 Task: In the  document clock.html Align the width of word art with 'Picture'. Fill the whole document with 'Yellow'. Add link on bottom right corner of the sheet: www.instagram.com
Action: Mouse moved to (51, 60)
Screenshot: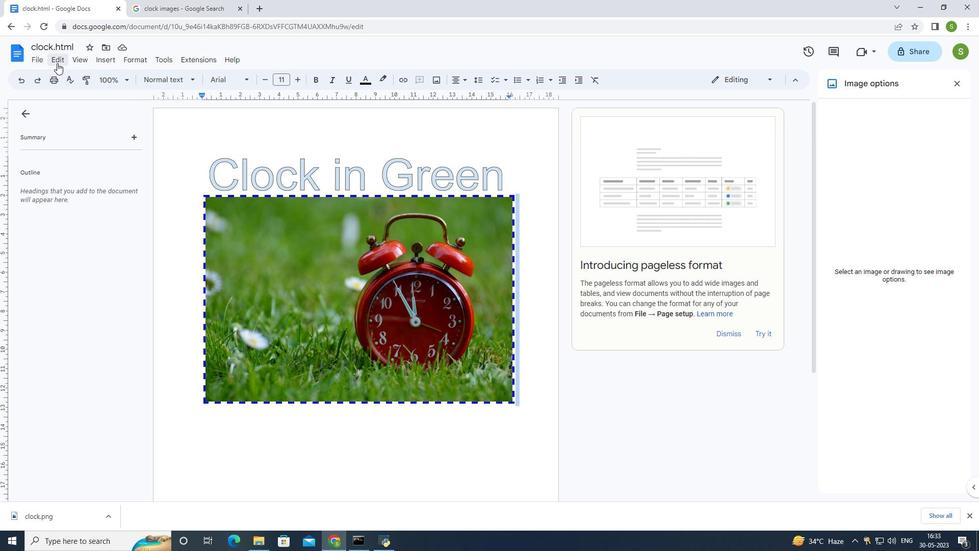 
Action: Mouse pressed left at (51, 60)
Screenshot: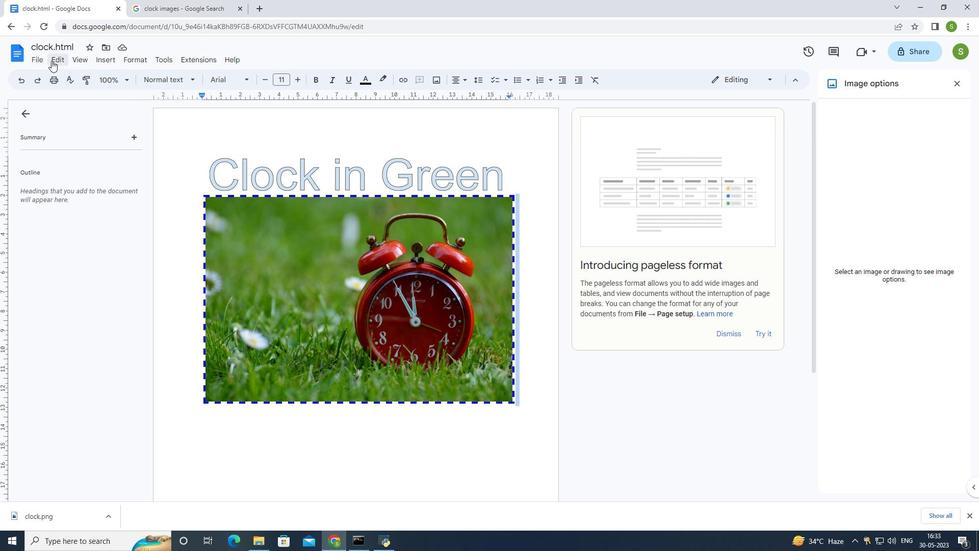 
Action: Mouse moved to (33, 60)
Screenshot: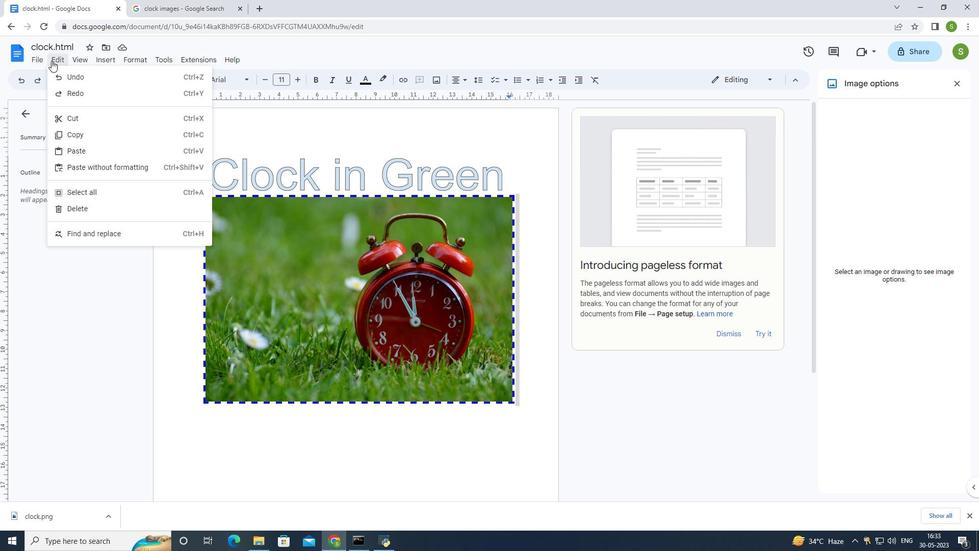 
Action: Mouse pressed left at (33, 60)
Screenshot: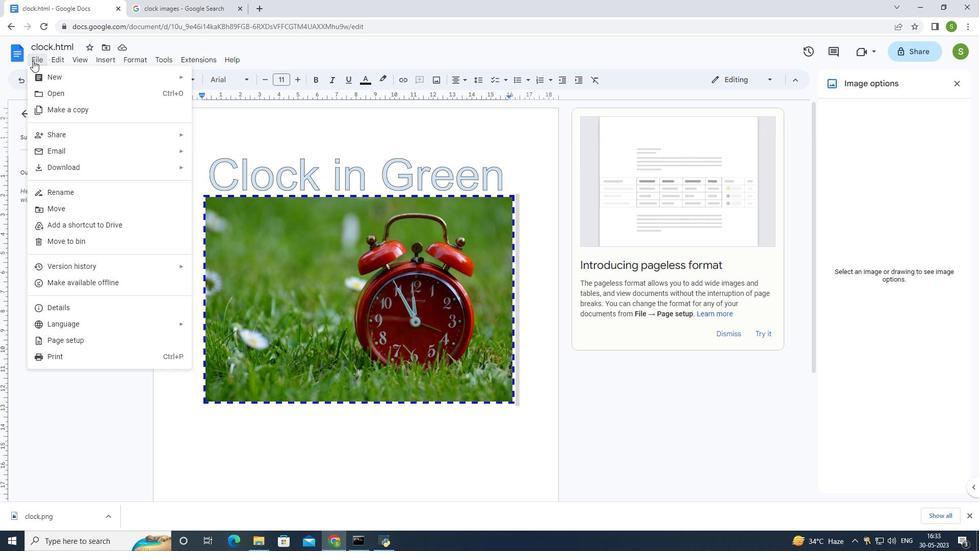 
Action: Mouse pressed left at (33, 60)
Screenshot: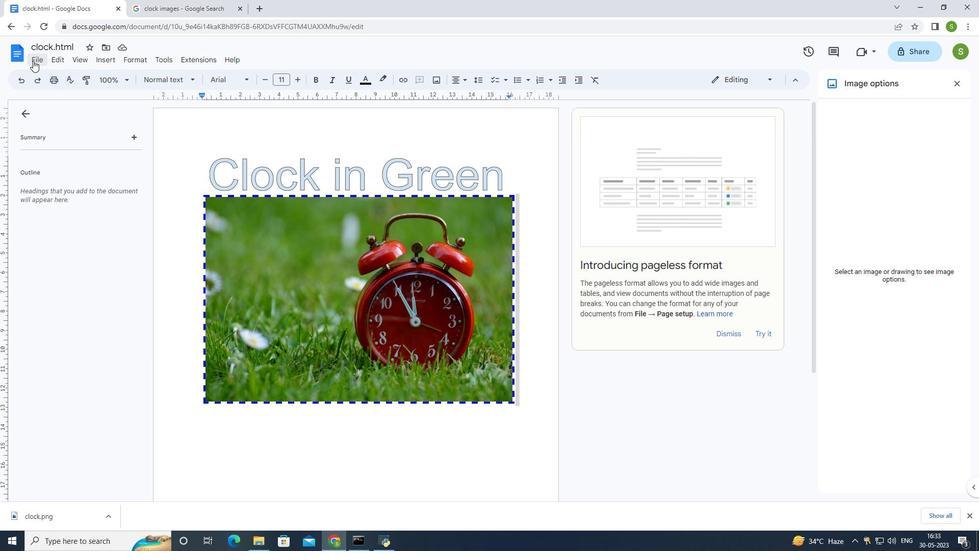 
Action: Mouse moved to (106, 62)
Screenshot: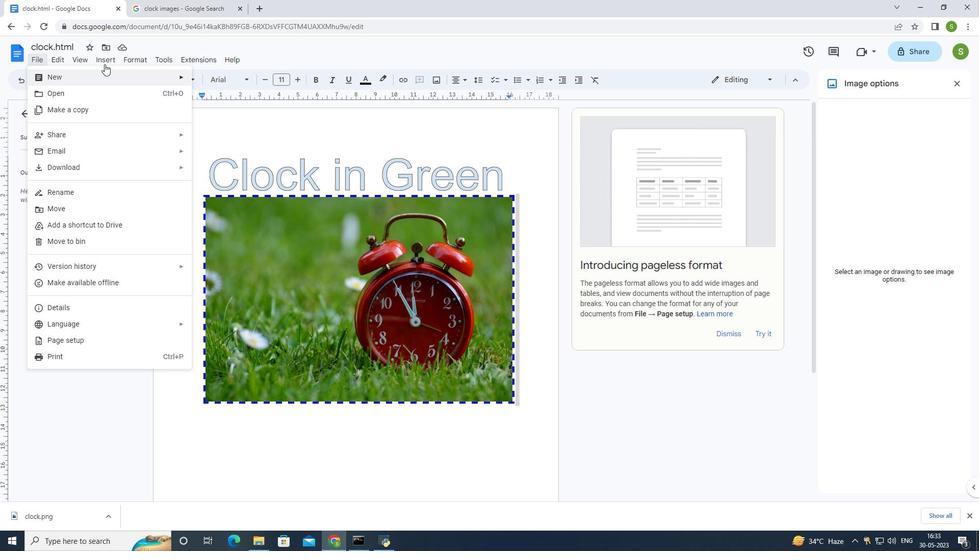 
Action: Mouse pressed left at (106, 62)
Screenshot: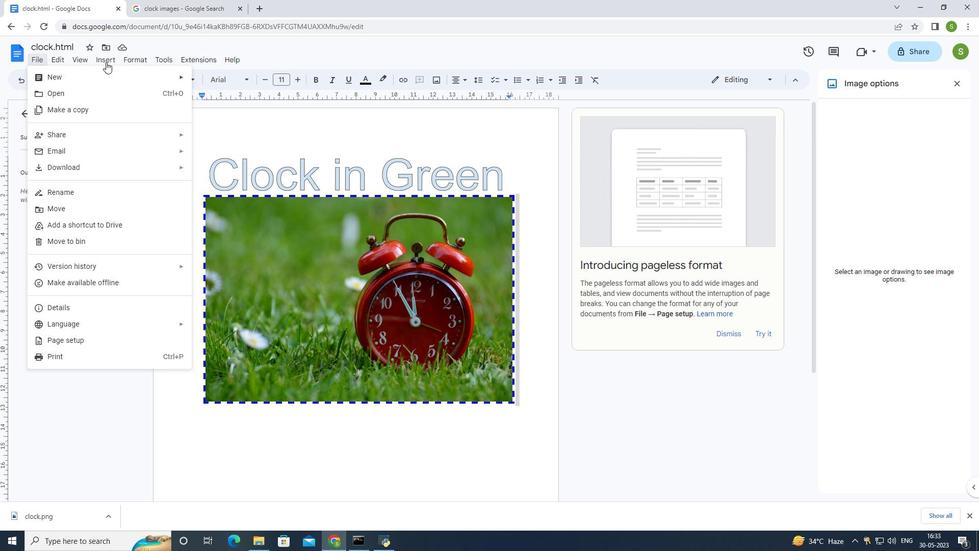 
Action: Mouse moved to (109, 62)
Screenshot: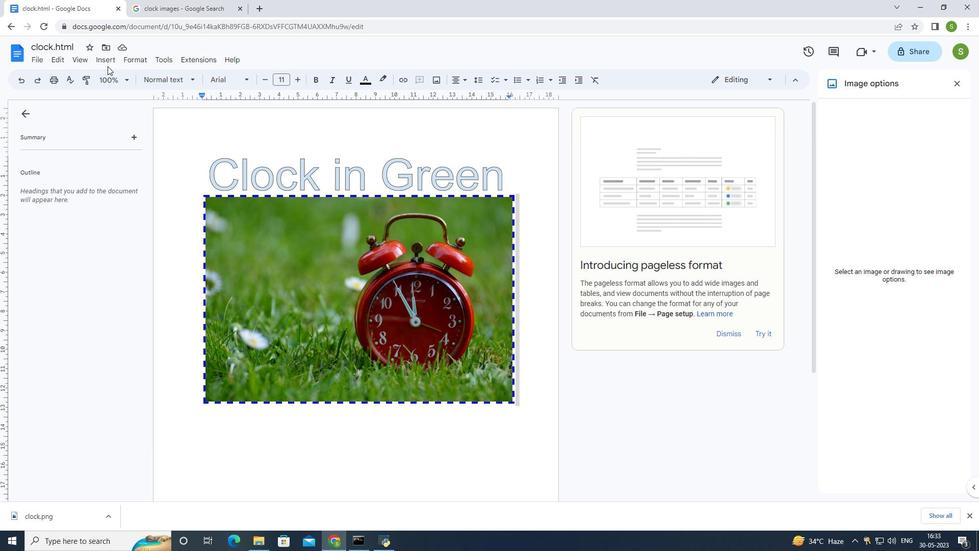 
Action: Mouse pressed left at (109, 62)
Screenshot: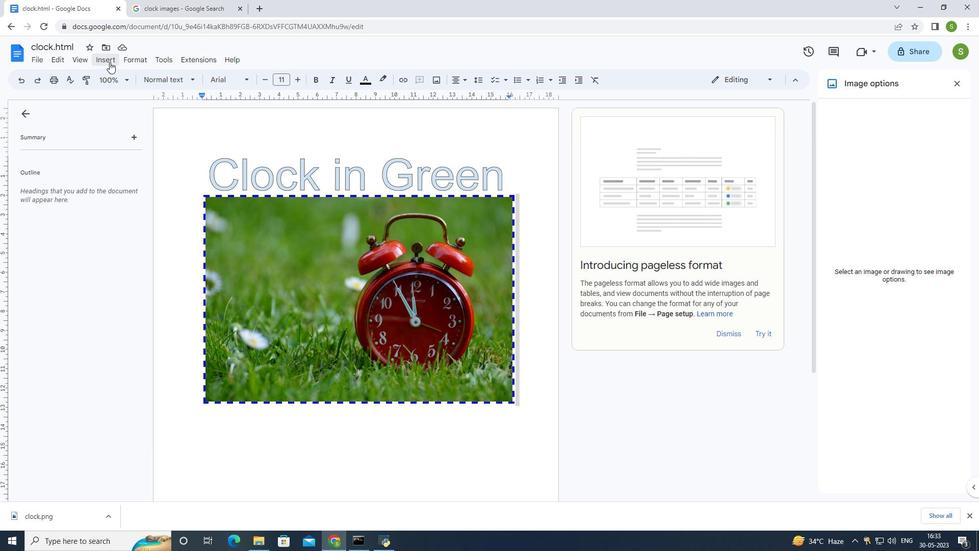 
Action: Mouse moved to (136, 107)
Screenshot: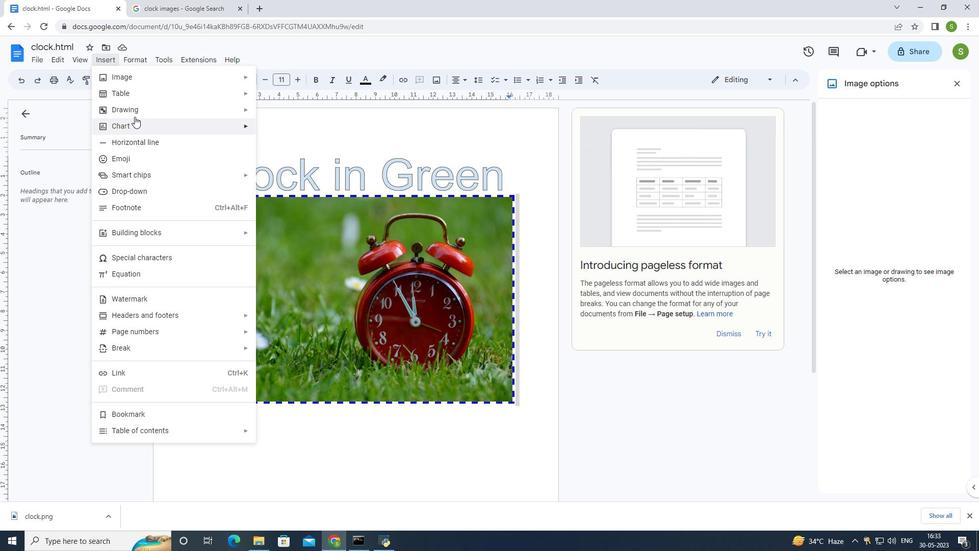 
Action: Mouse pressed left at (136, 107)
Screenshot: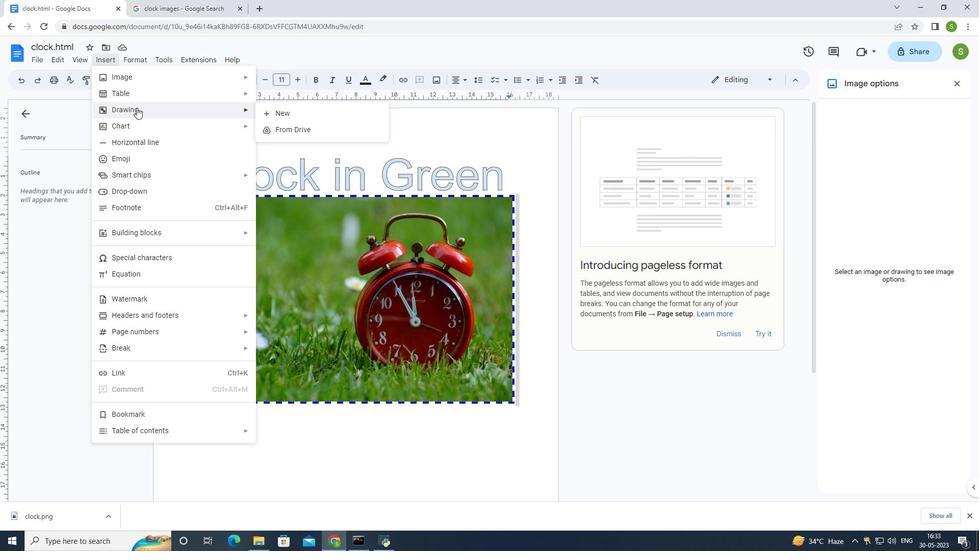 
Action: Mouse moved to (272, 113)
Screenshot: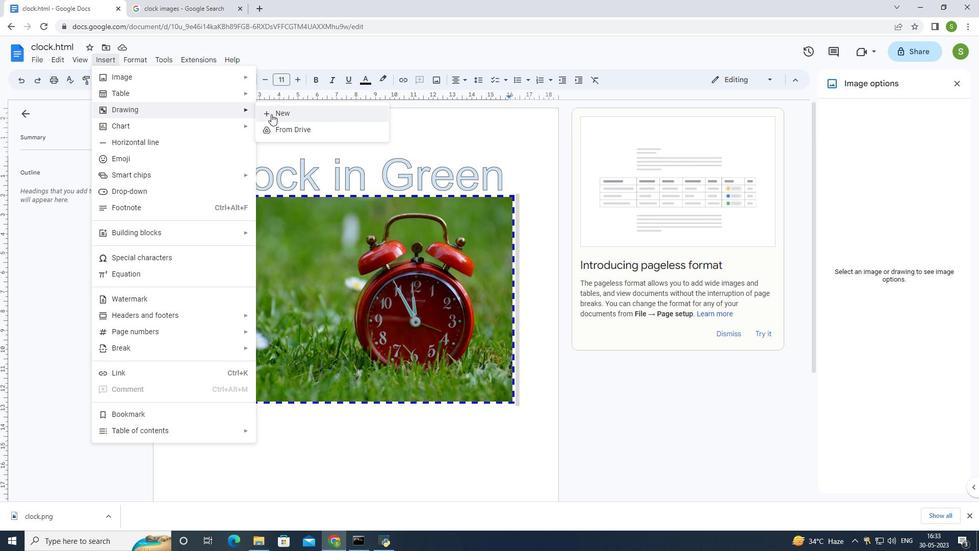 
Action: Mouse pressed left at (272, 113)
Screenshot: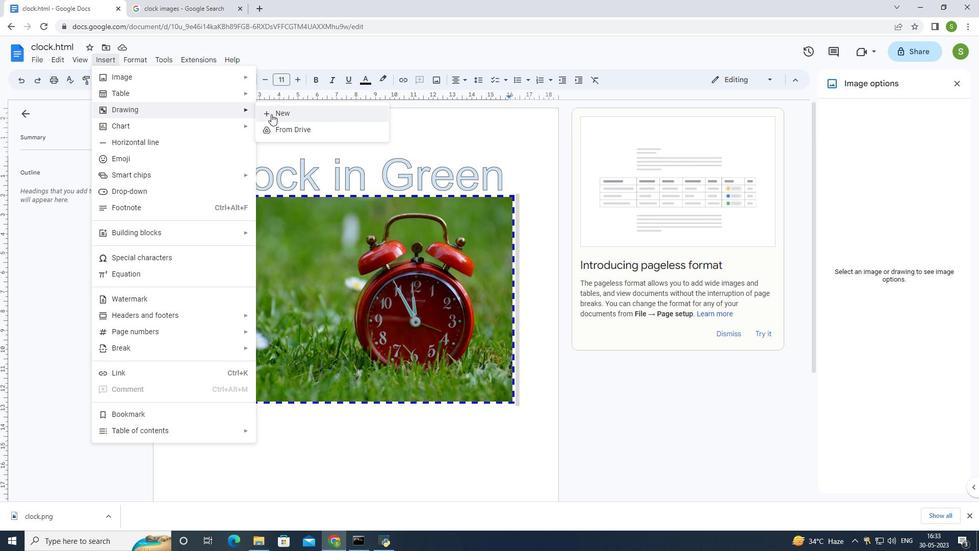 
Action: Mouse moved to (264, 94)
Screenshot: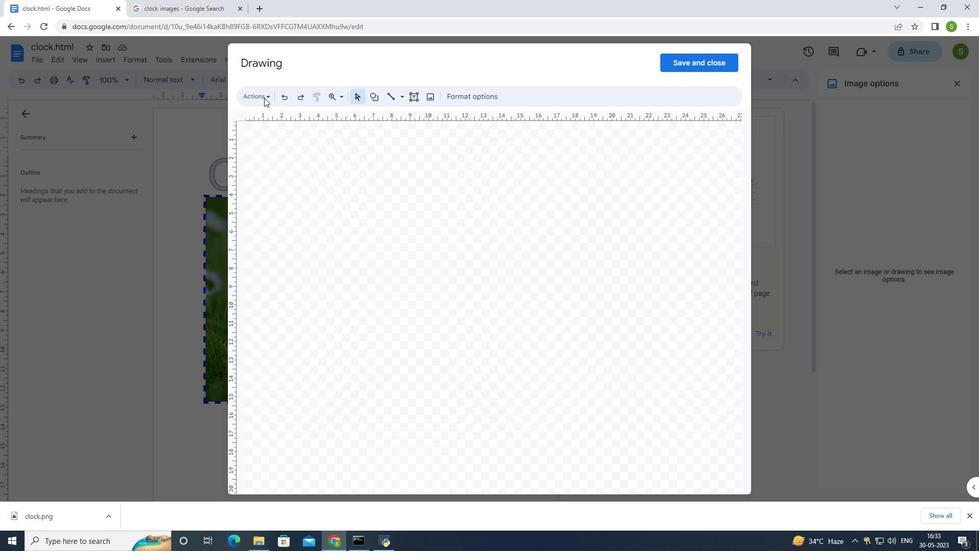 
Action: Mouse pressed left at (264, 94)
Screenshot: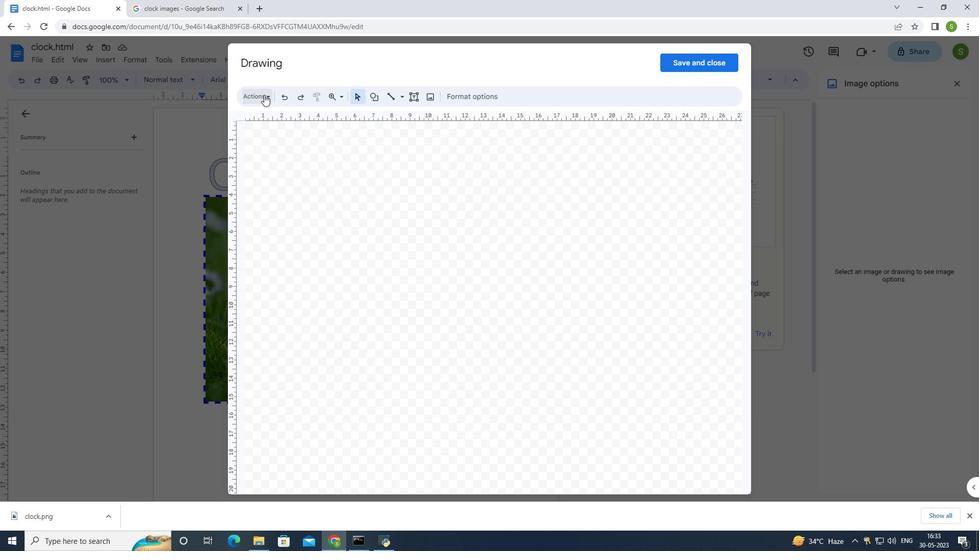 
Action: Mouse moved to (280, 167)
Screenshot: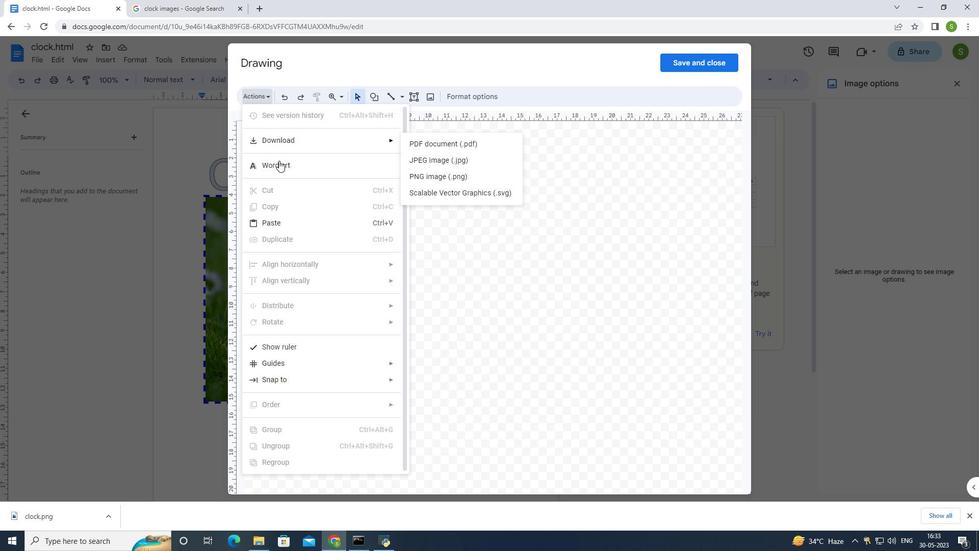 
Action: Mouse pressed left at (280, 167)
Screenshot: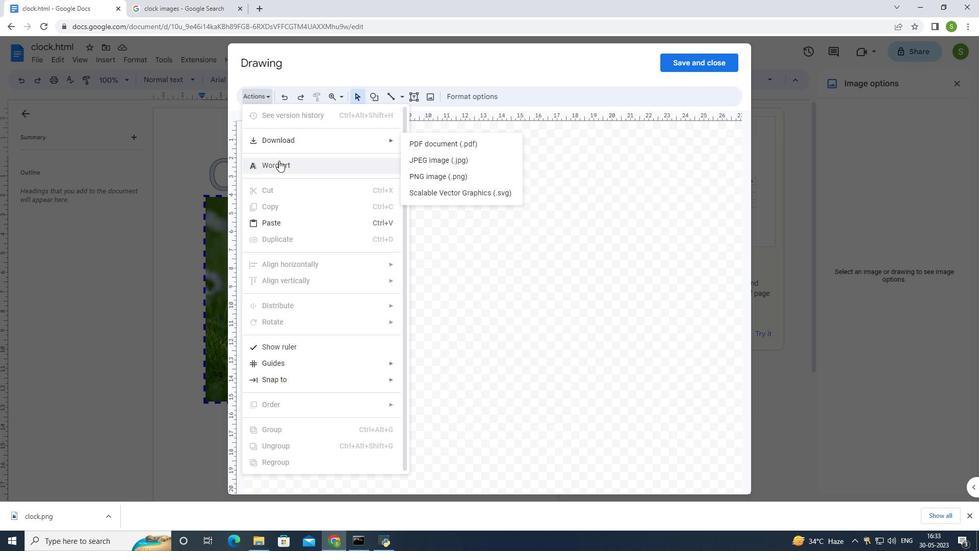 
Action: Mouse moved to (505, 277)
Screenshot: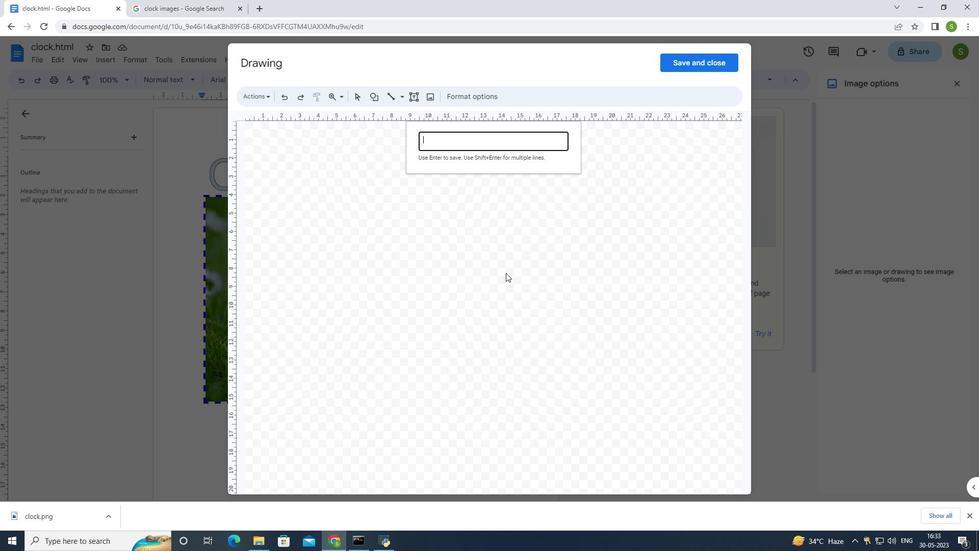 
Action: Key pressed <Key.shift_r><Key.shift_r><Key.shift_r>P
Screenshot: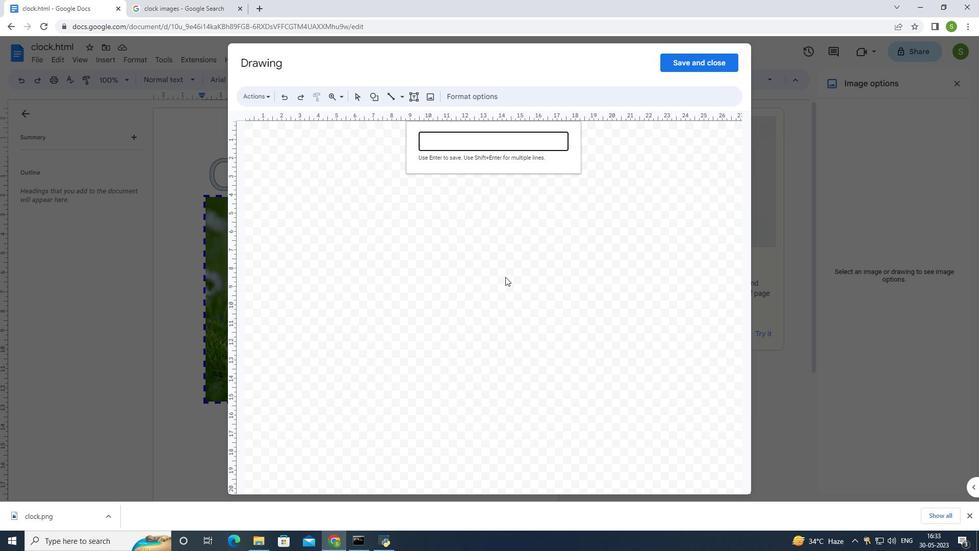 
Action: Mouse moved to (505, 278)
Screenshot: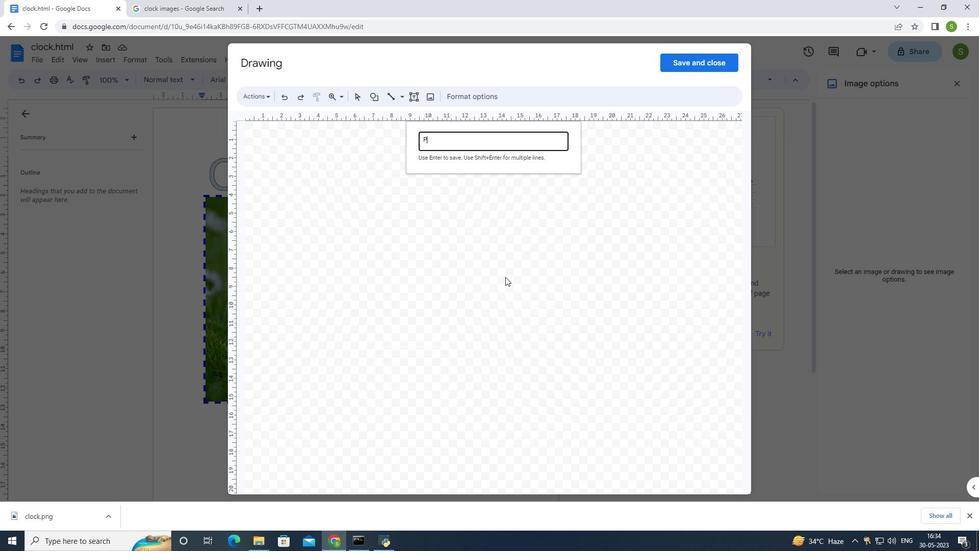 
Action: Key pressed i
Screenshot: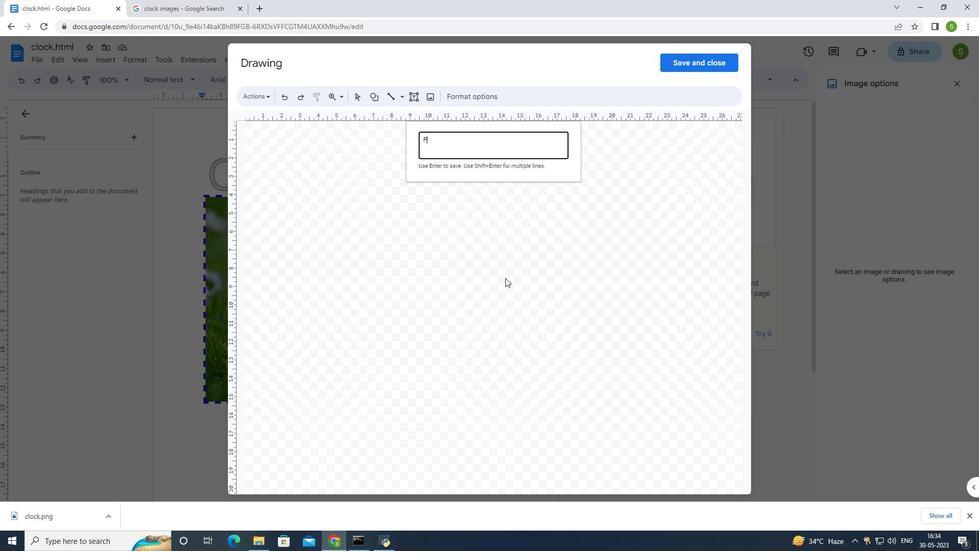 
Action: Mouse moved to (504, 279)
Screenshot: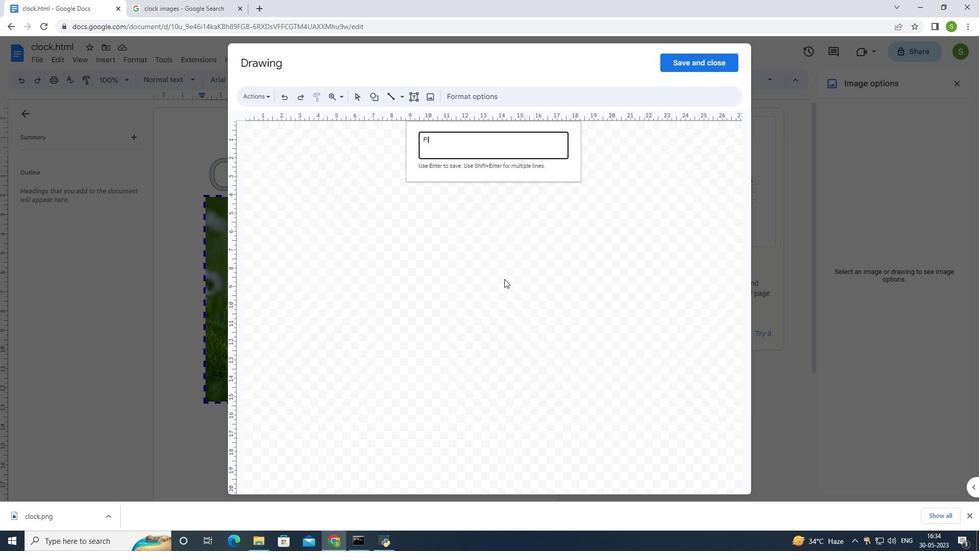 
Action: Key pressed c
Screenshot: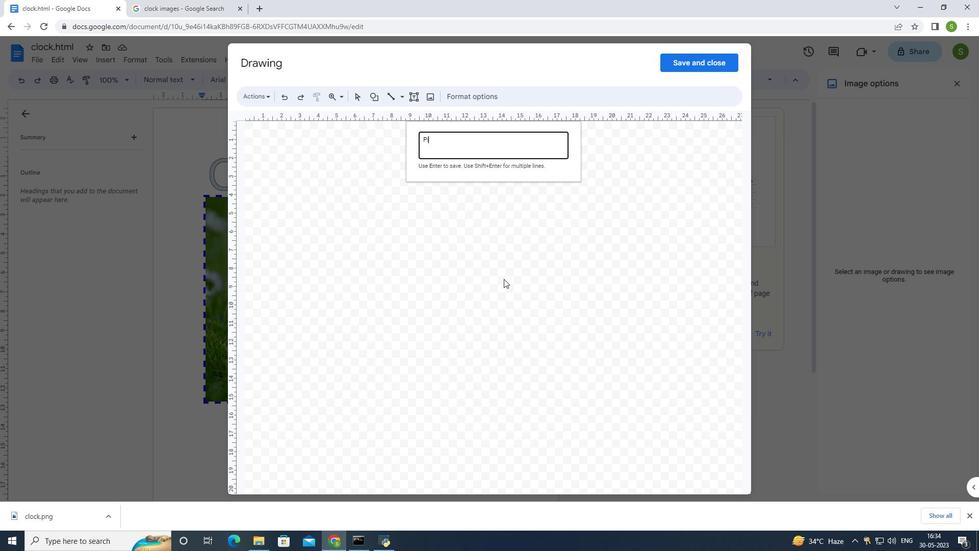 
Action: Mouse moved to (504, 279)
Screenshot: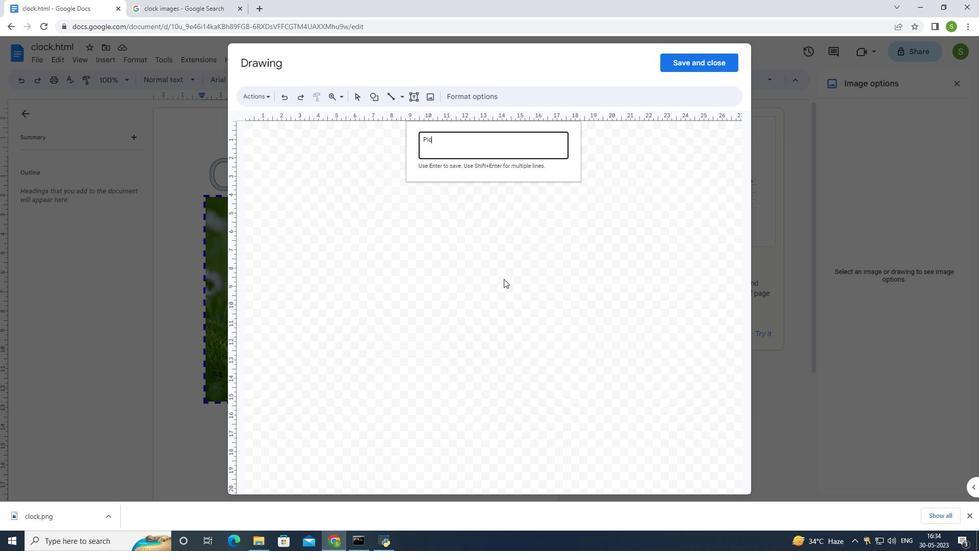 
Action: Key pressed t
Screenshot: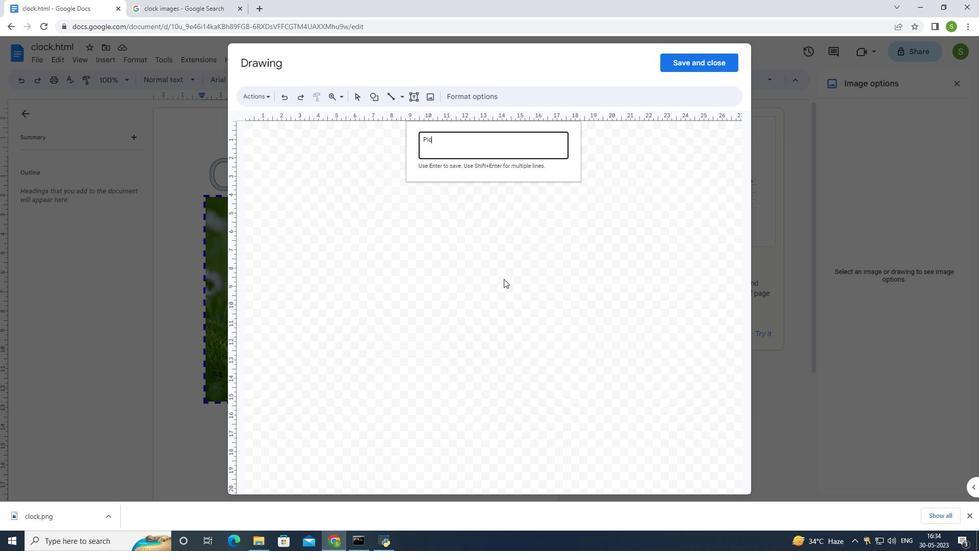 
Action: Mouse moved to (503, 279)
Screenshot: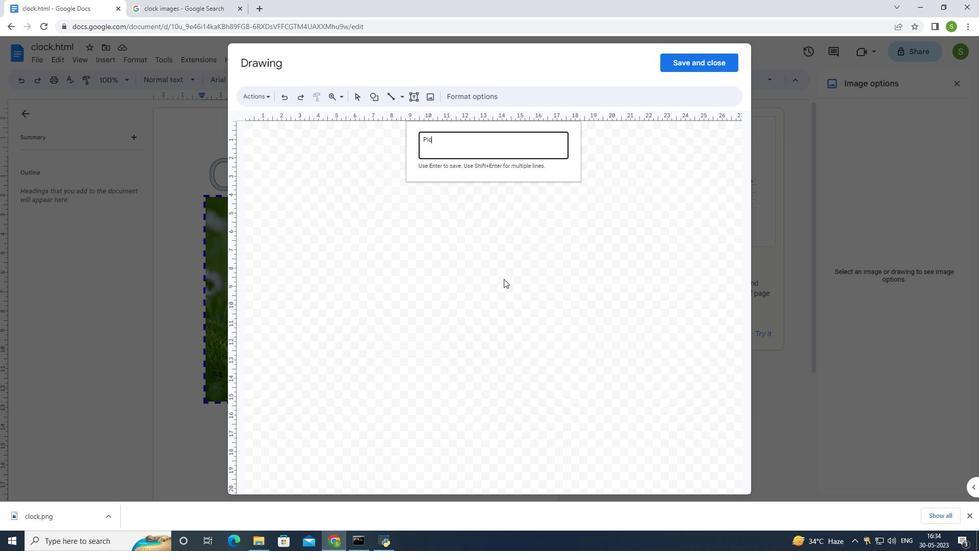 
Action: Key pressed ur
Screenshot: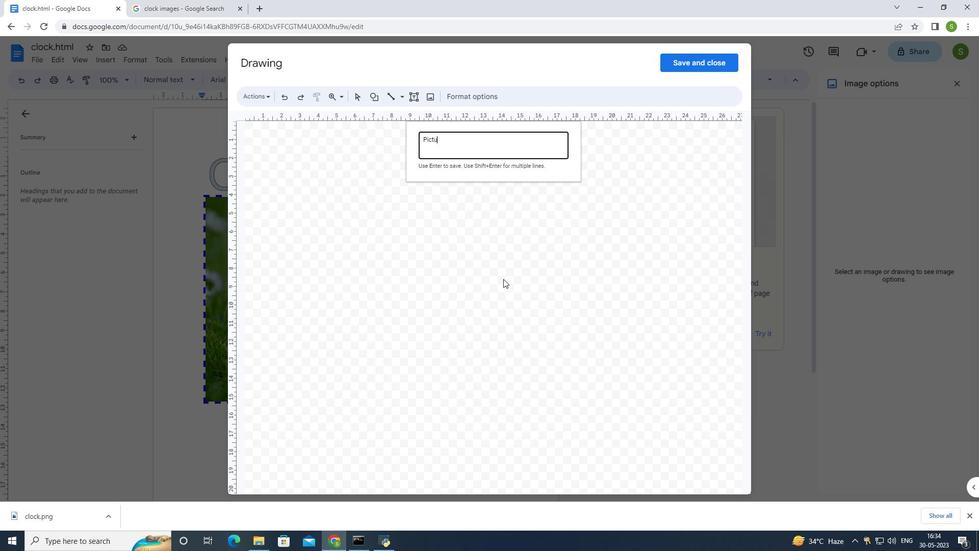 
Action: Mouse moved to (502, 279)
Screenshot: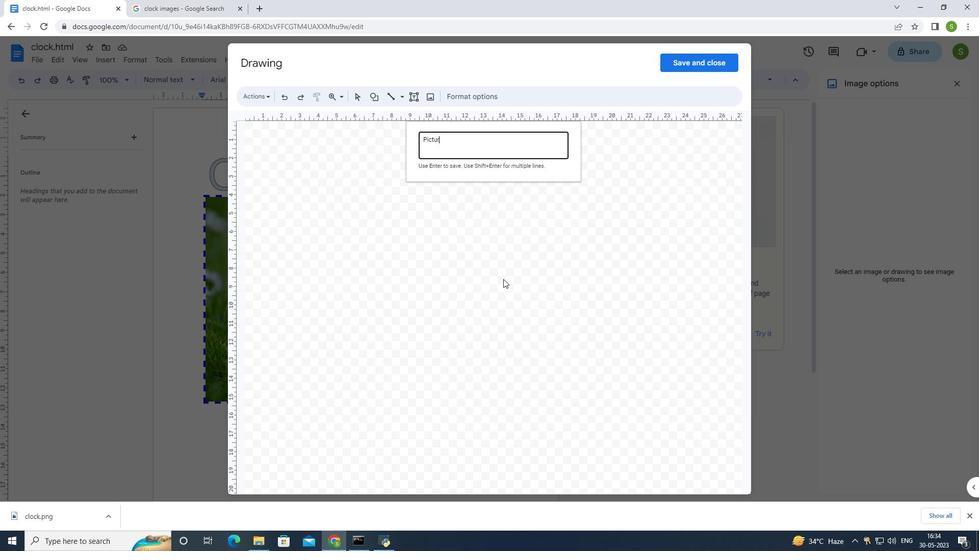 
Action: Key pressed e
Screenshot: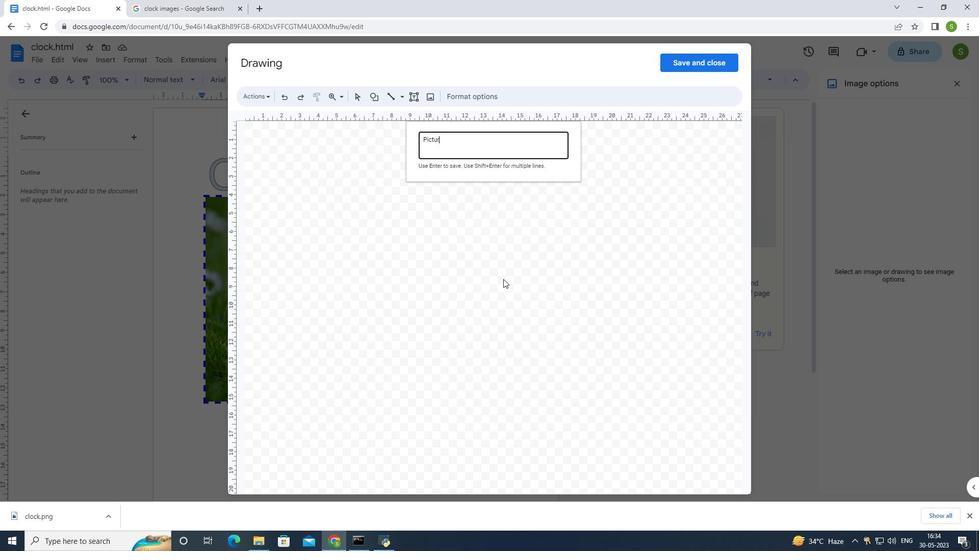 
Action: Mouse moved to (486, 212)
Screenshot: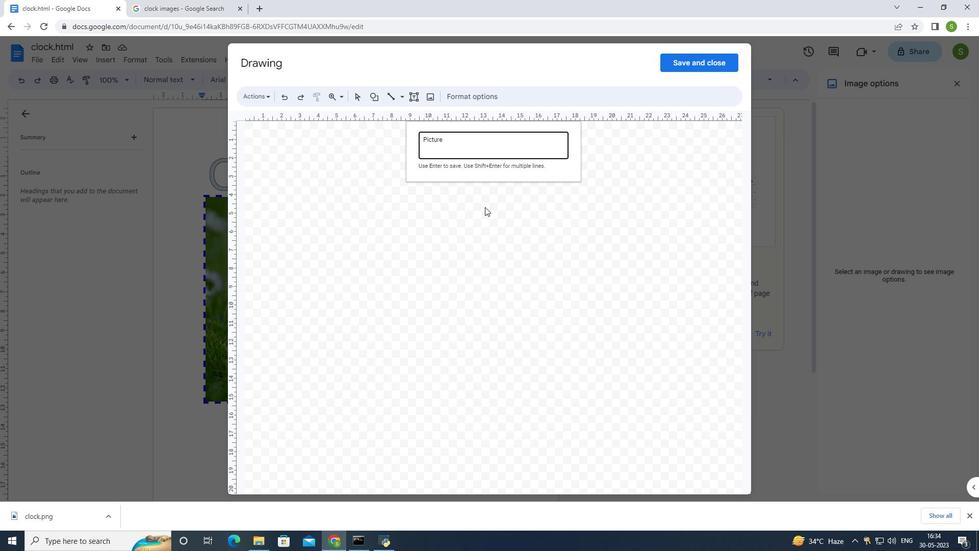 
Action: Key pressed <Key.enter>
Screenshot: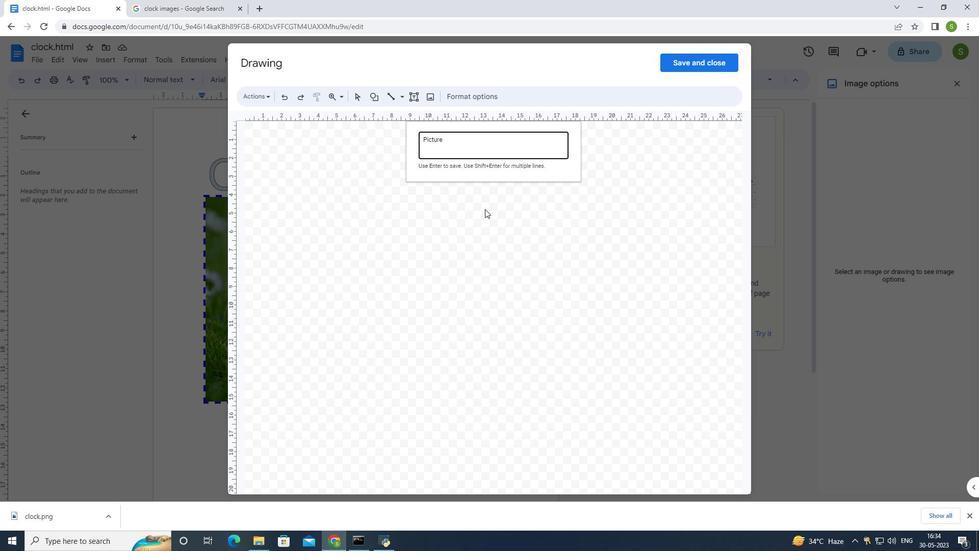 
Action: Mouse moved to (465, 95)
Screenshot: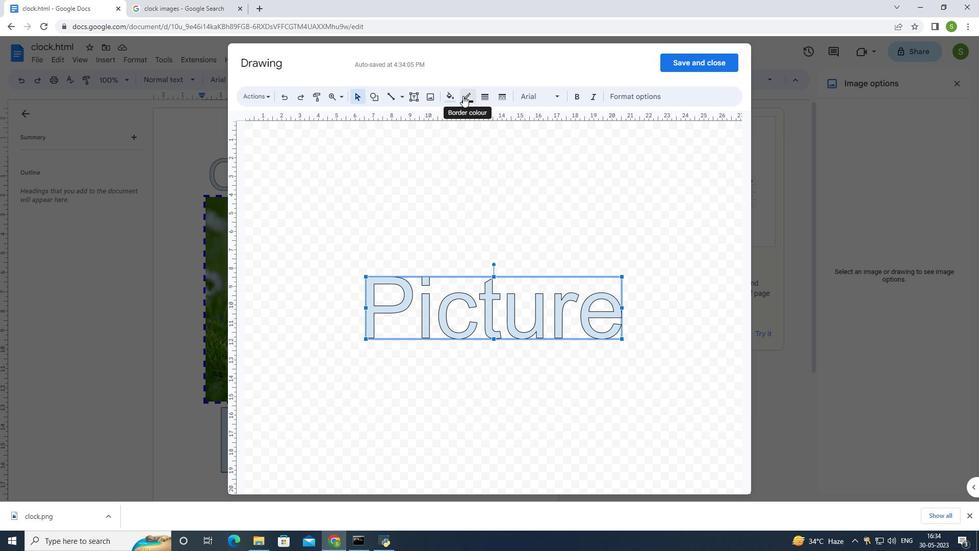 
Action: Mouse pressed left at (465, 95)
Screenshot: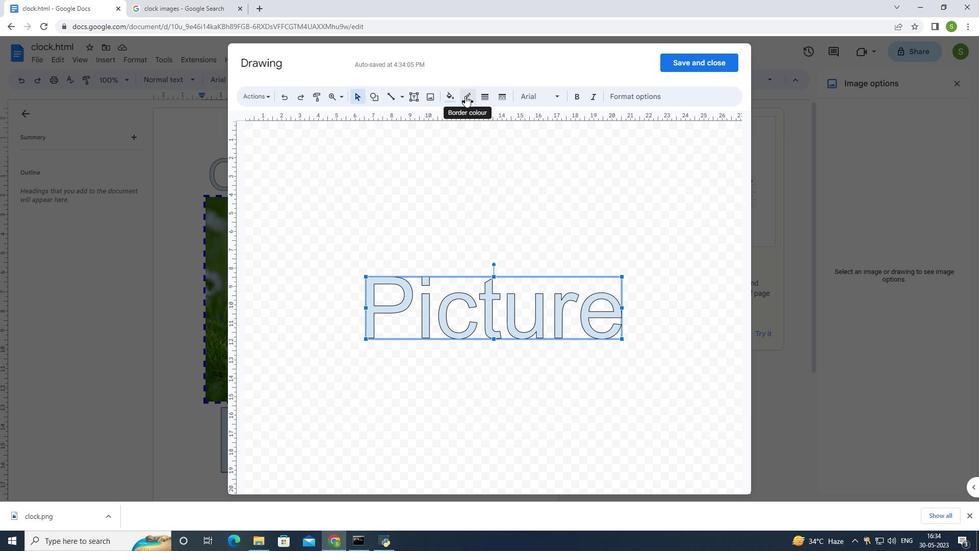 
Action: Mouse moved to (506, 160)
Screenshot: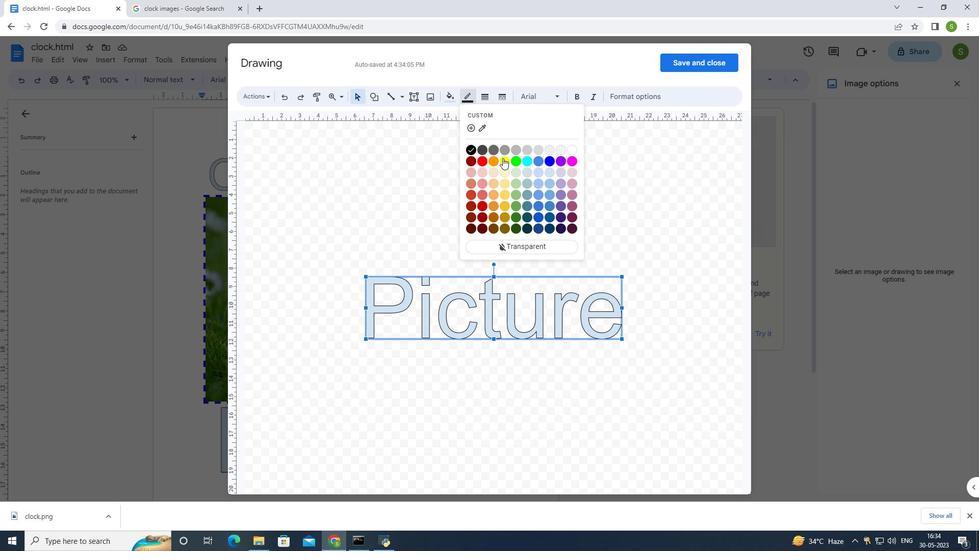 
Action: Mouse pressed left at (506, 160)
Screenshot: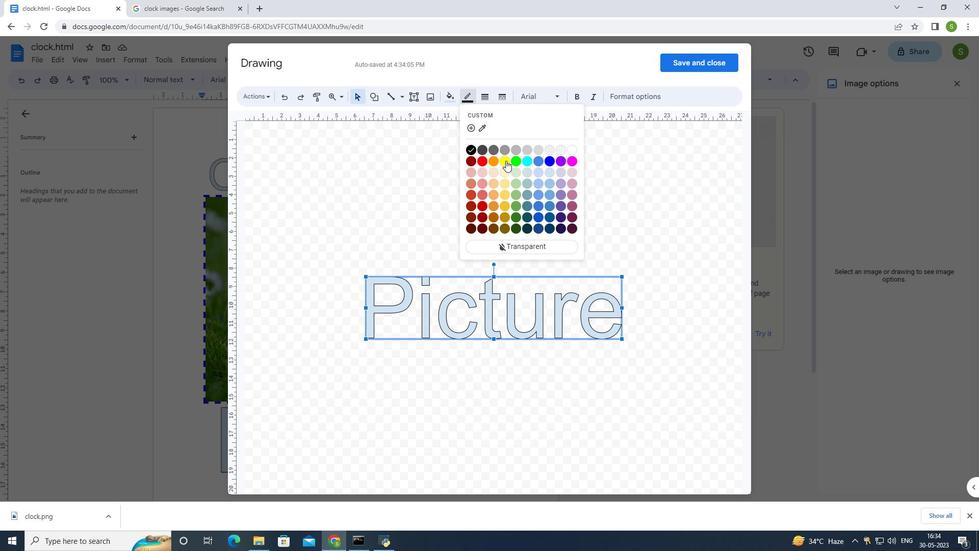 
Action: Mouse moved to (444, 95)
Screenshot: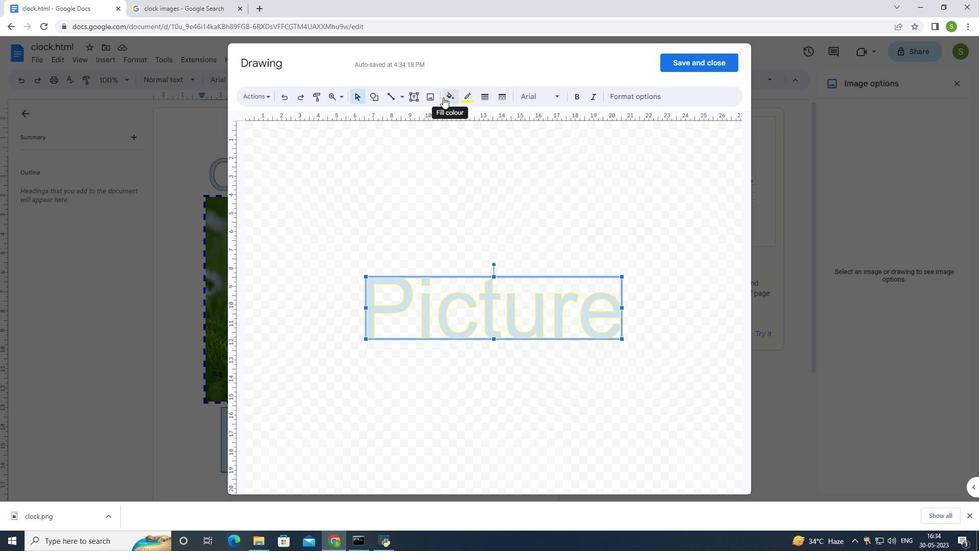 
Action: Mouse pressed left at (444, 95)
Screenshot: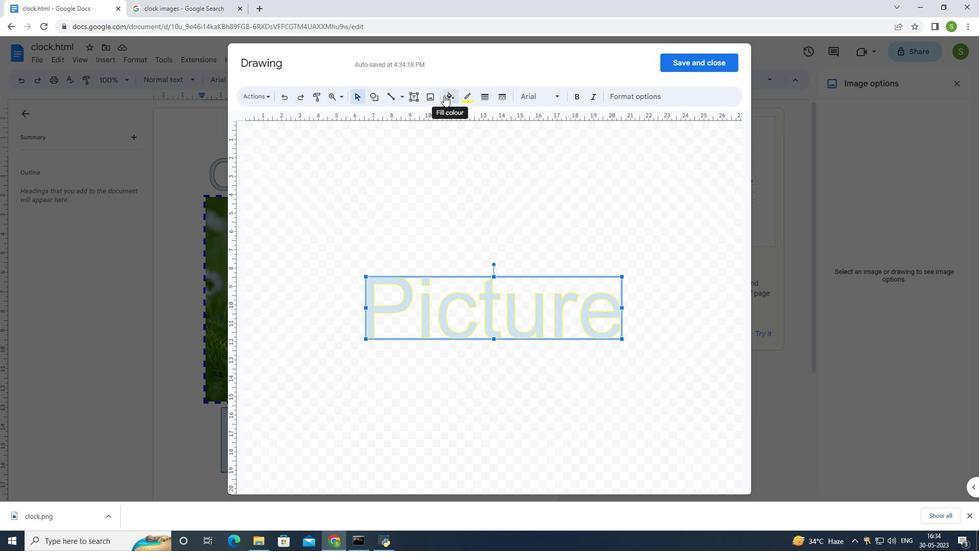 
Action: Mouse moved to (488, 178)
Screenshot: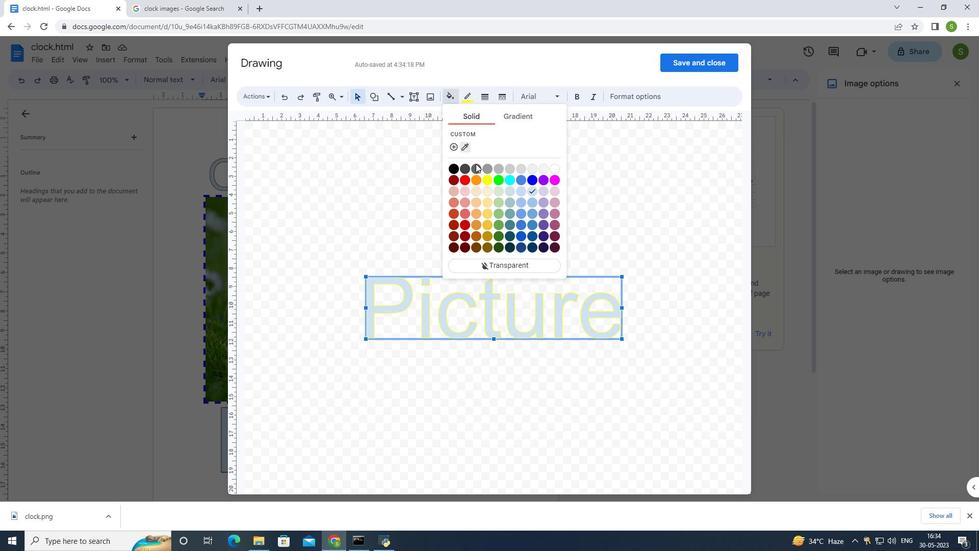 
Action: Mouse pressed left at (488, 178)
Screenshot: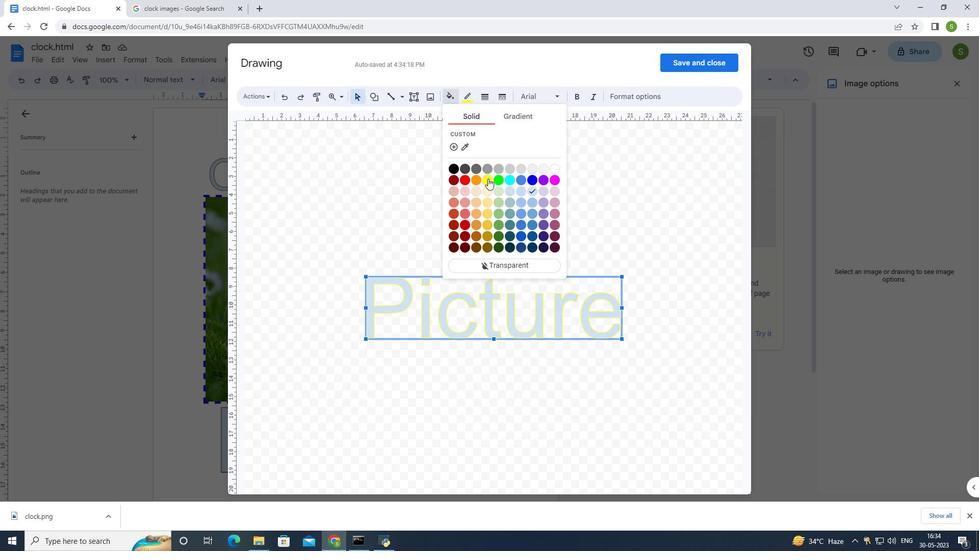 
Action: Mouse moved to (704, 59)
Screenshot: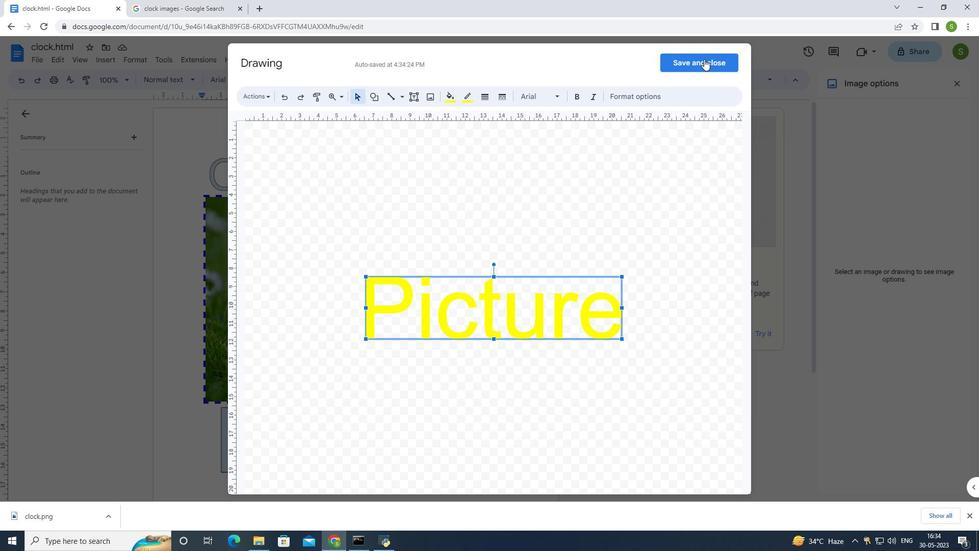 
Action: Mouse pressed left at (704, 59)
Screenshot: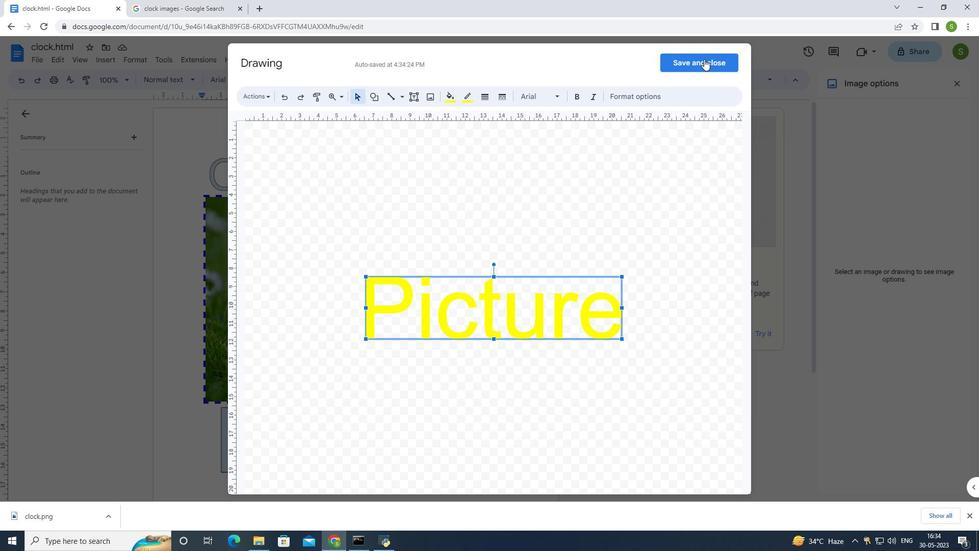 
Action: Mouse moved to (212, 155)
Screenshot: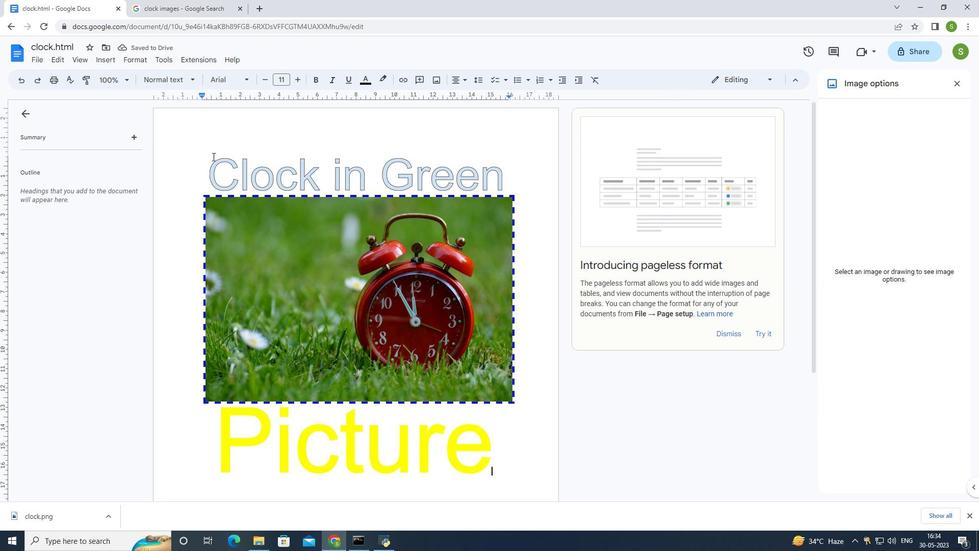 
Action: Mouse pressed left at (212, 155)
Screenshot: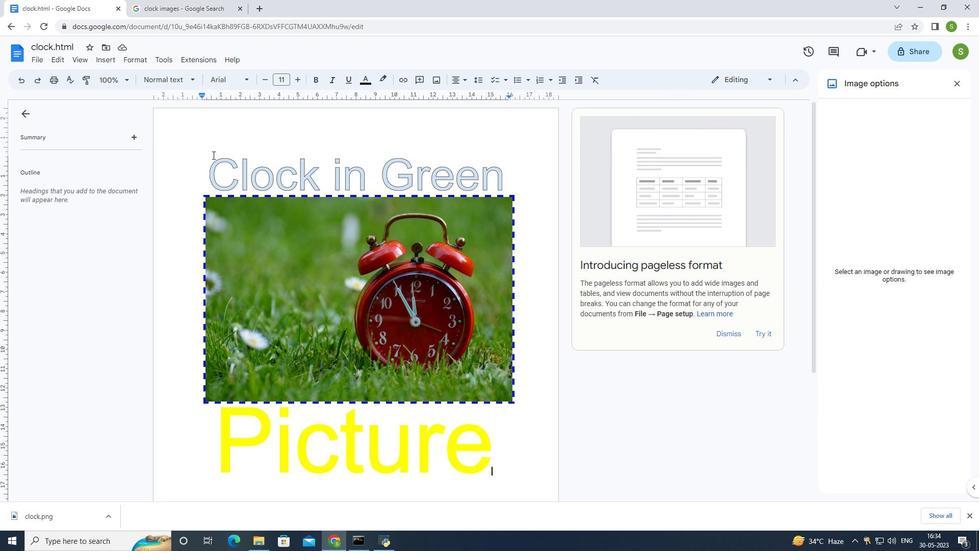 
Action: Mouse moved to (182, 261)
Screenshot: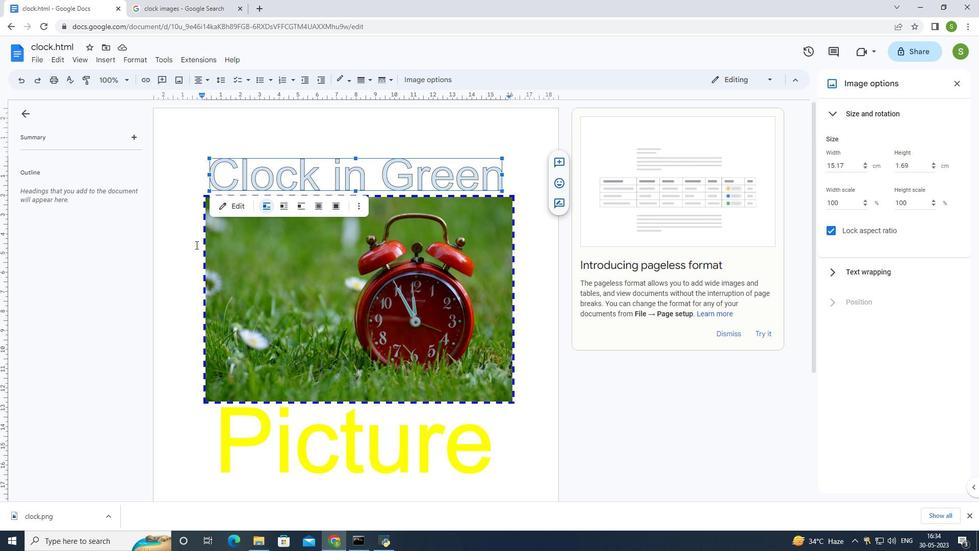 
Action: Mouse pressed left at (182, 261)
Screenshot: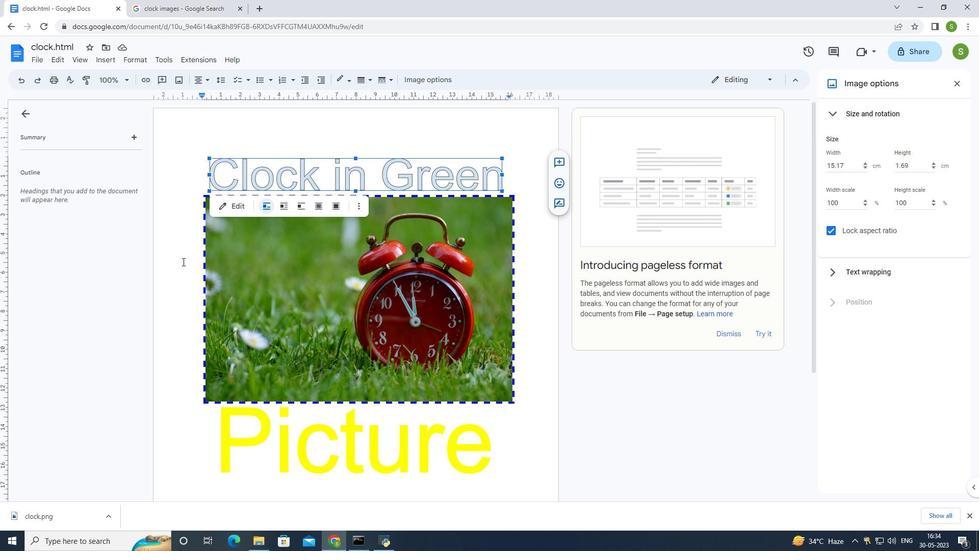 
Action: Mouse moved to (262, 351)
Screenshot: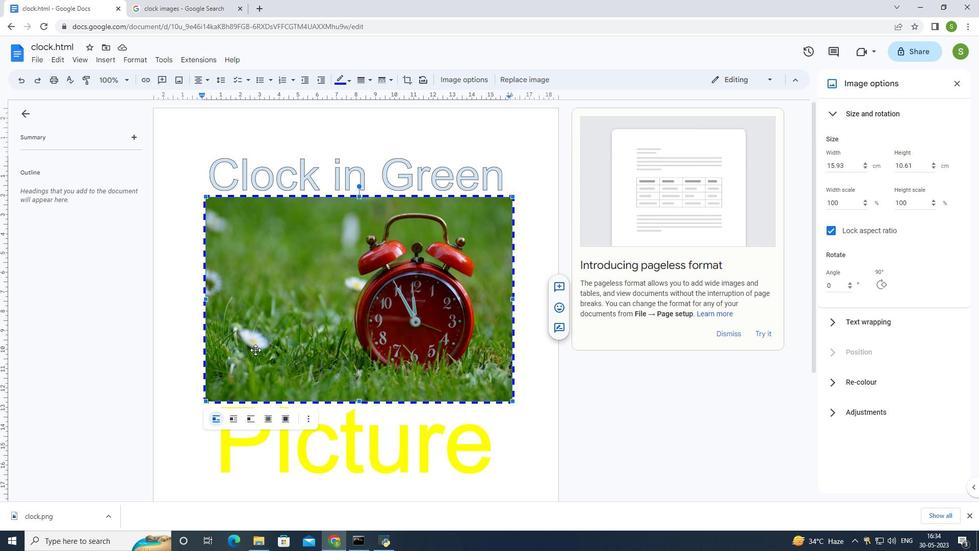 
Action: Mouse scrolled (262, 351) with delta (0, 0)
Screenshot: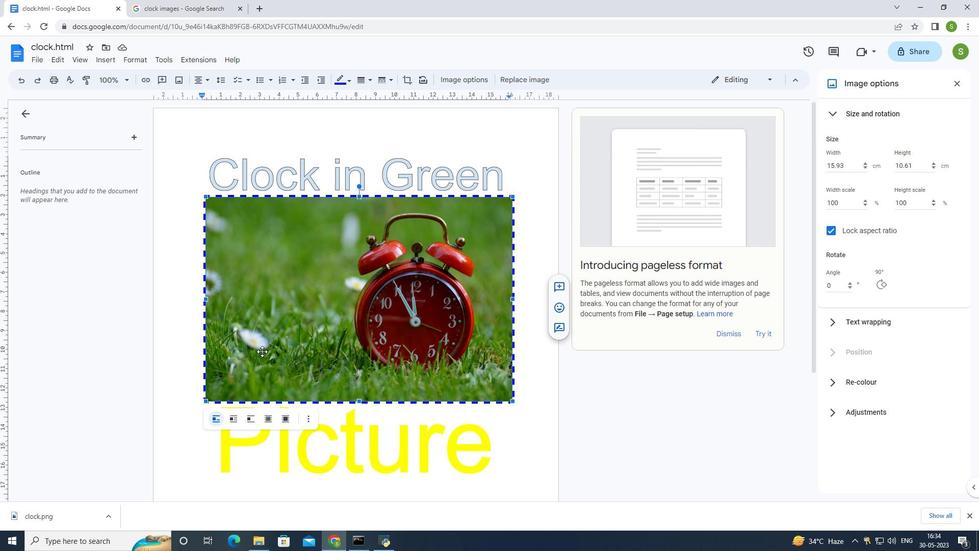 
Action: Mouse scrolled (262, 351) with delta (0, 0)
Screenshot: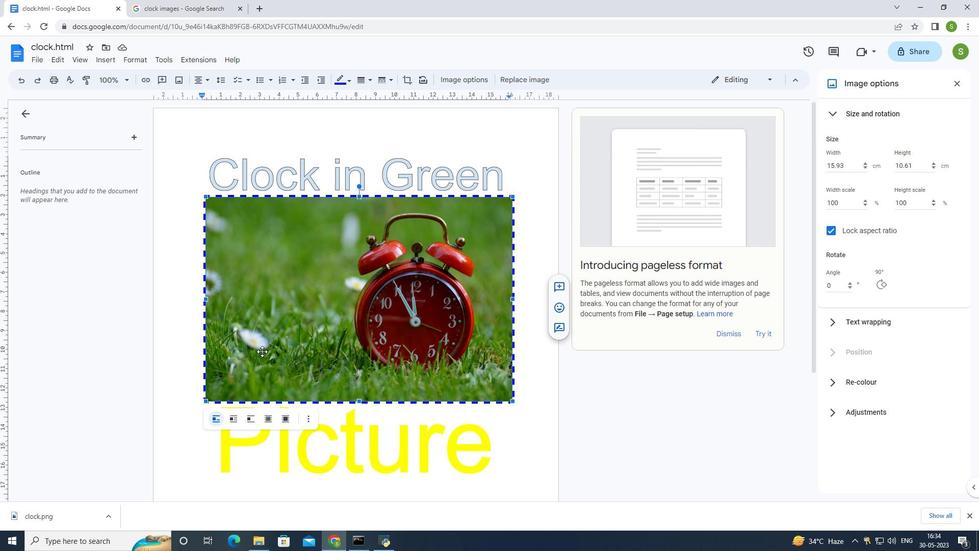 
Action: Mouse scrolled (262, 351) with delta (0, 0)
Screenshot: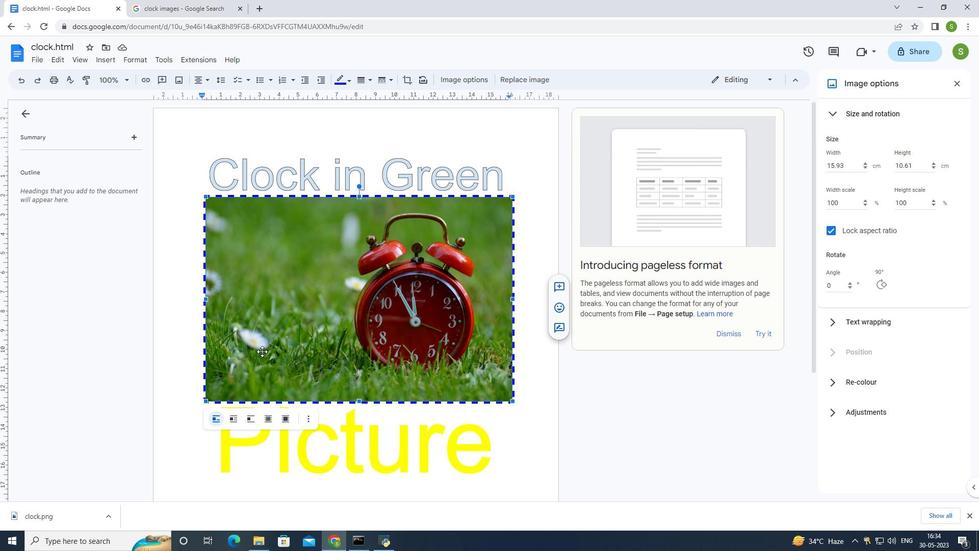 
Action: Mouse scrolled (262, 351) with delta (0, 0)
Screenshot: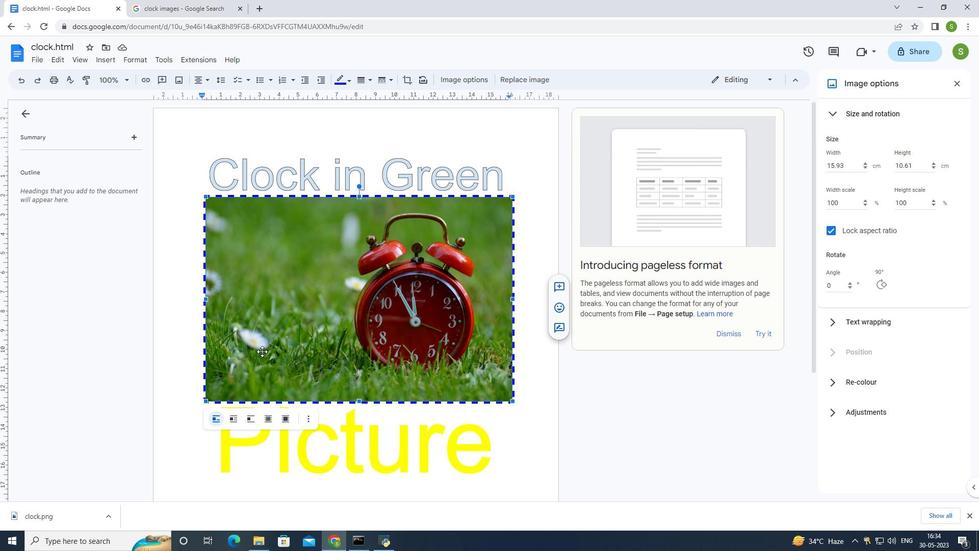 
Action: Mouse moved to (262, 351)
Screenshot: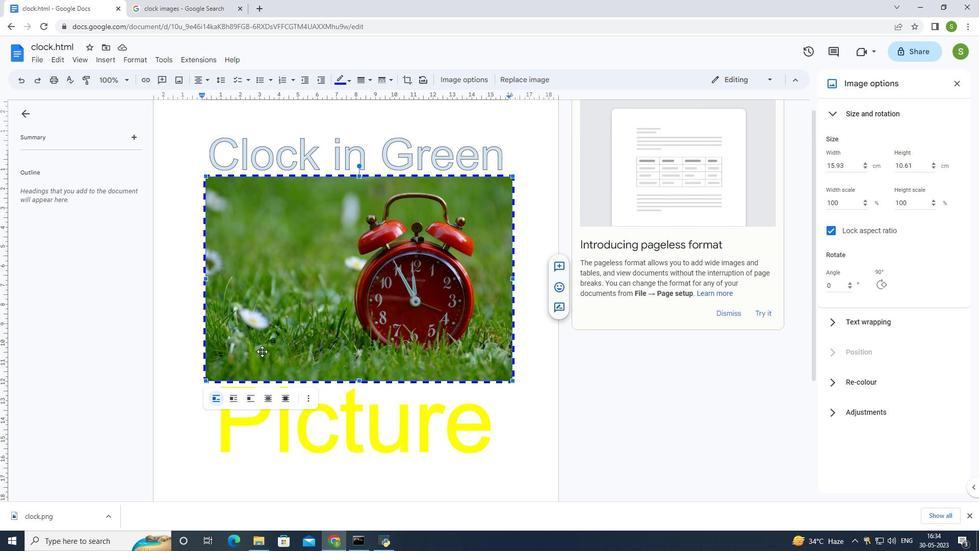 
Action: Mouse scrolled (262, 351) with delta (0, 0)
Screenshot: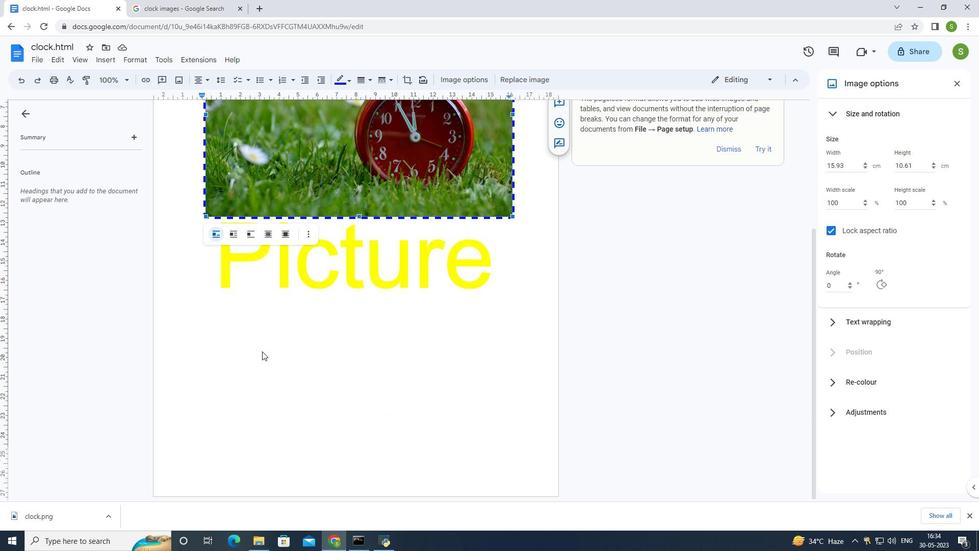 
Action: Mouse scrolled (262, 351) with delta (0, 0)
Screenshot: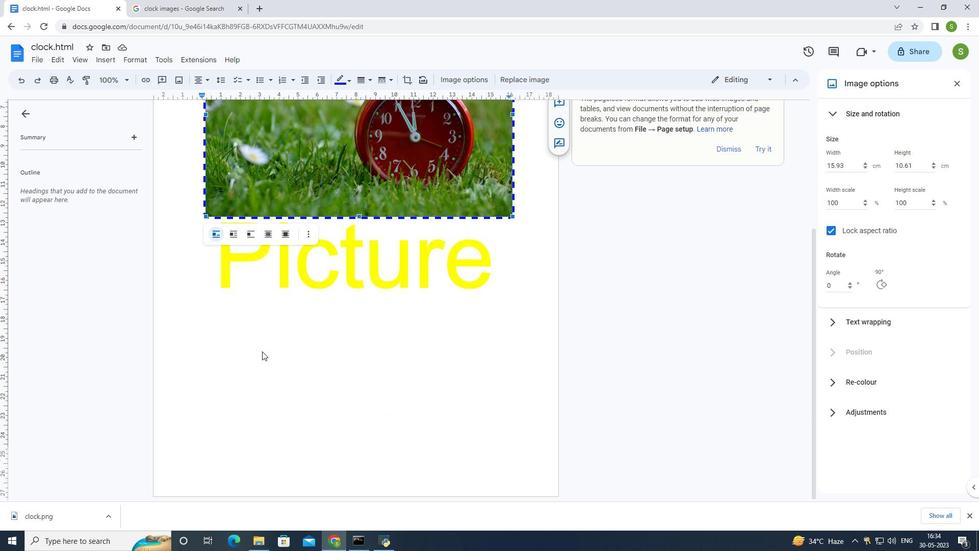 
Action: Mouse scrolled (262, 351) with delta (0, 0)
Screenshot: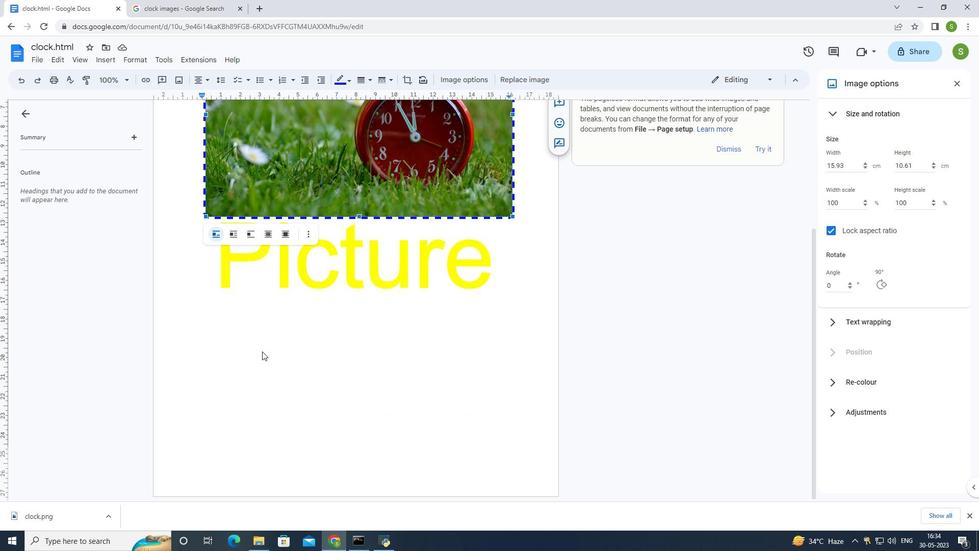 
Action: Mouse moved to (217, 427)
Screenshot: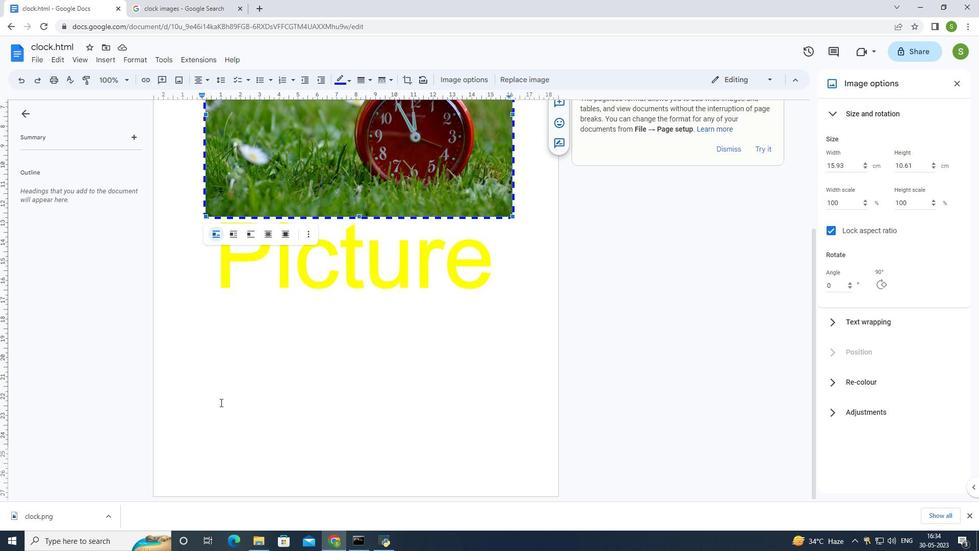 
Action: Mouse pressed left at (217, 427)
Screenshot: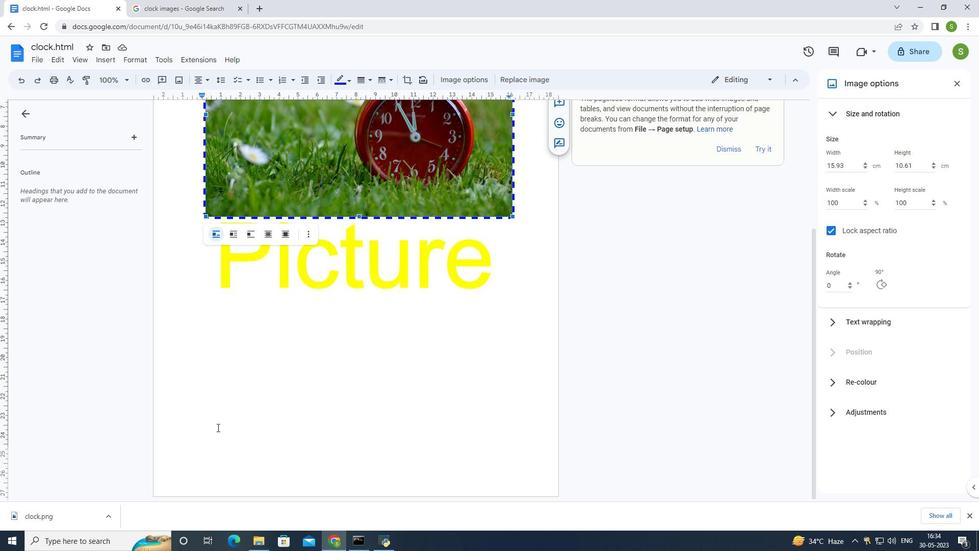 
Action: Mouse moved to (217, 428)
Screenshot: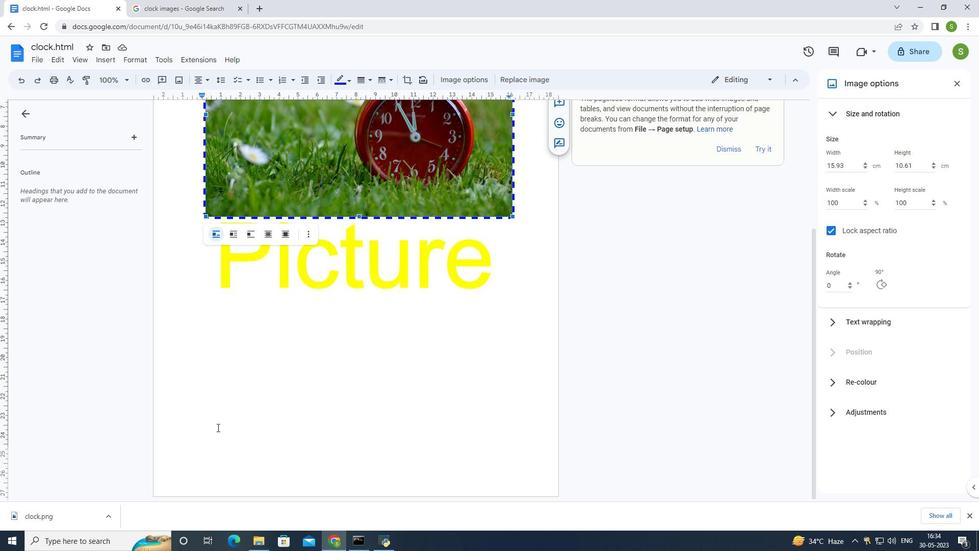 
Action: Mouse pressed left at (217, 428)
Screenshot: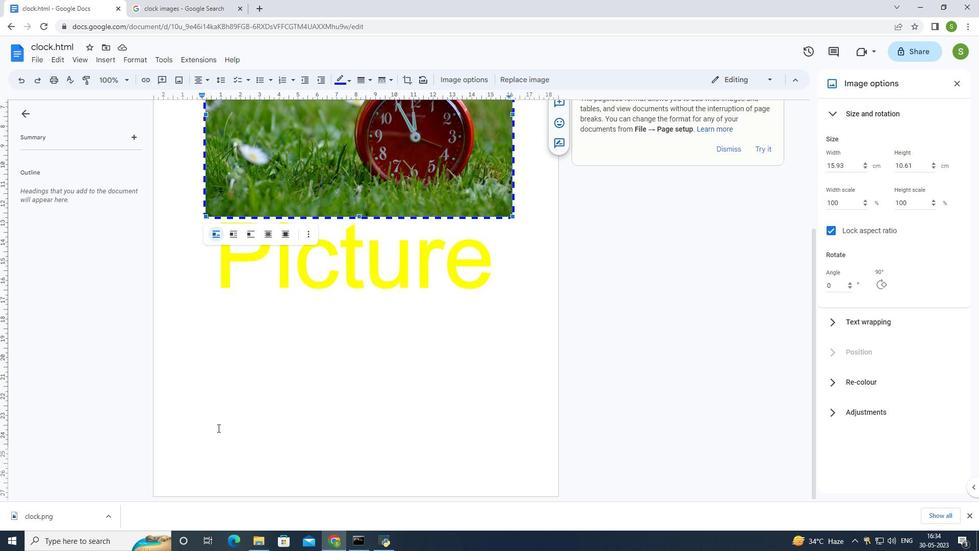 
Action: Mouse moved to (219, 427)
Screenshot: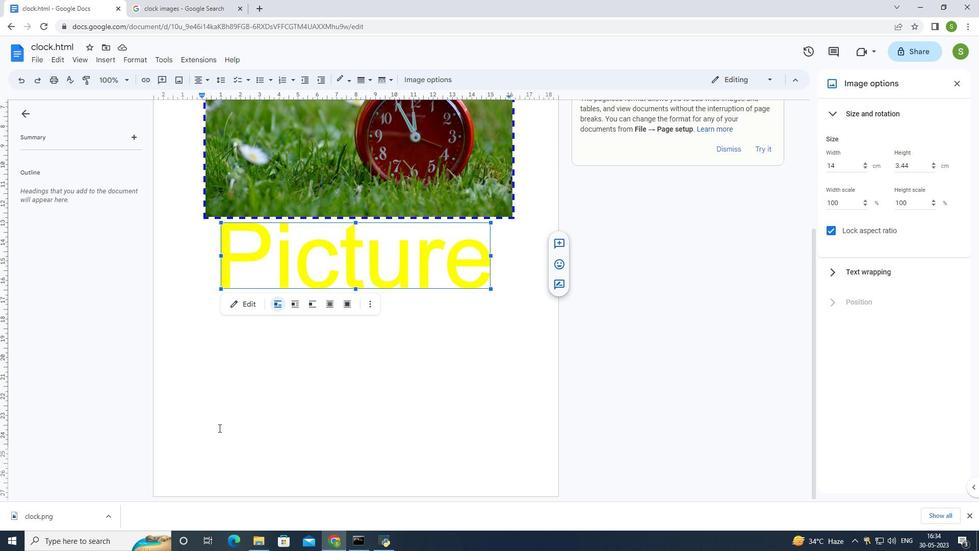 
Action: Mouse pressed left at (219, 427)
Screenshot: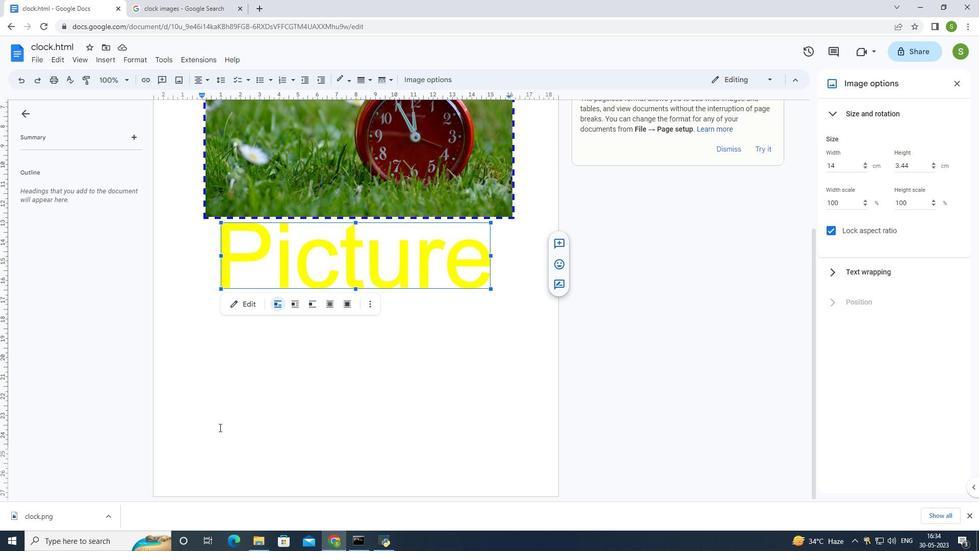
Action: Mouse moved to (219, 427)
Screenshot: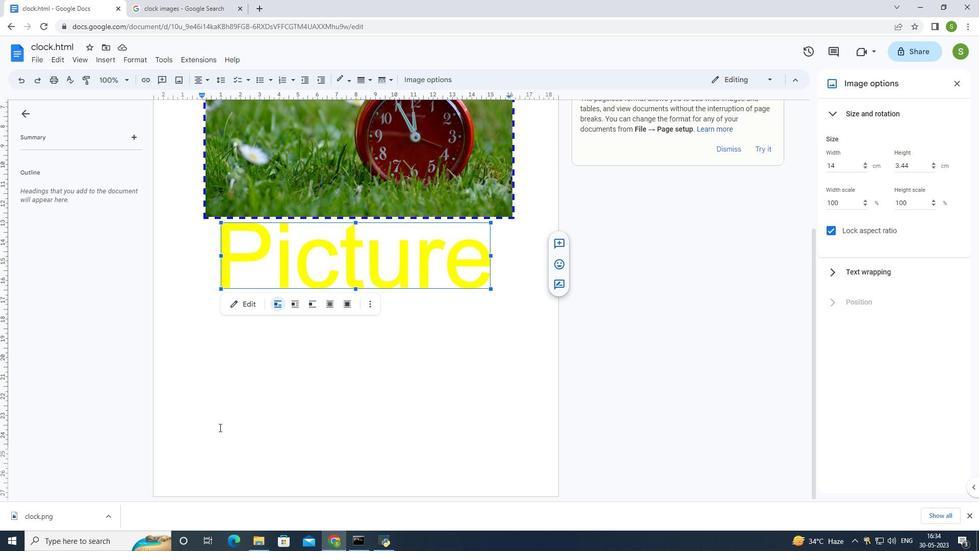 
Action: Mouse pressed left at (219, 427)
Screenshot: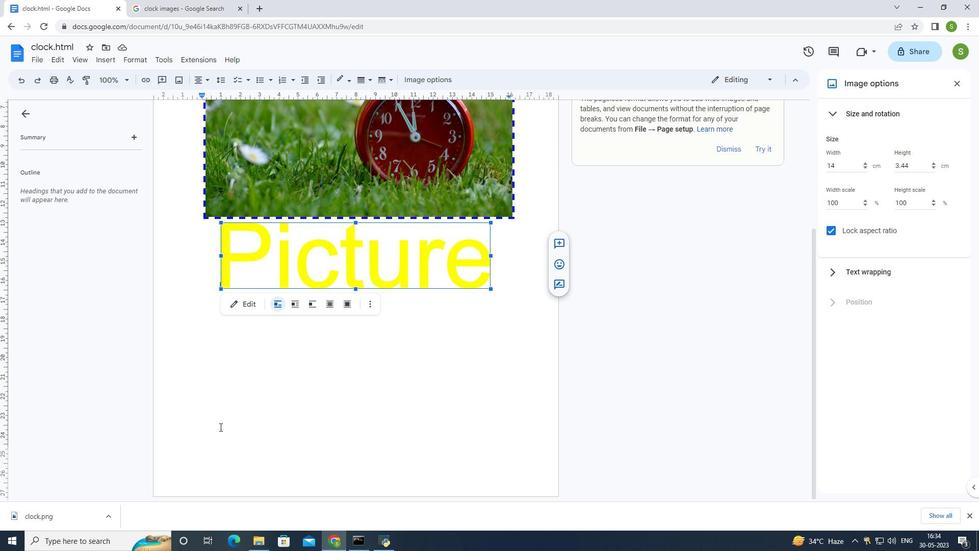 
Action: Mouse moved to (219, 427)
Screenshot: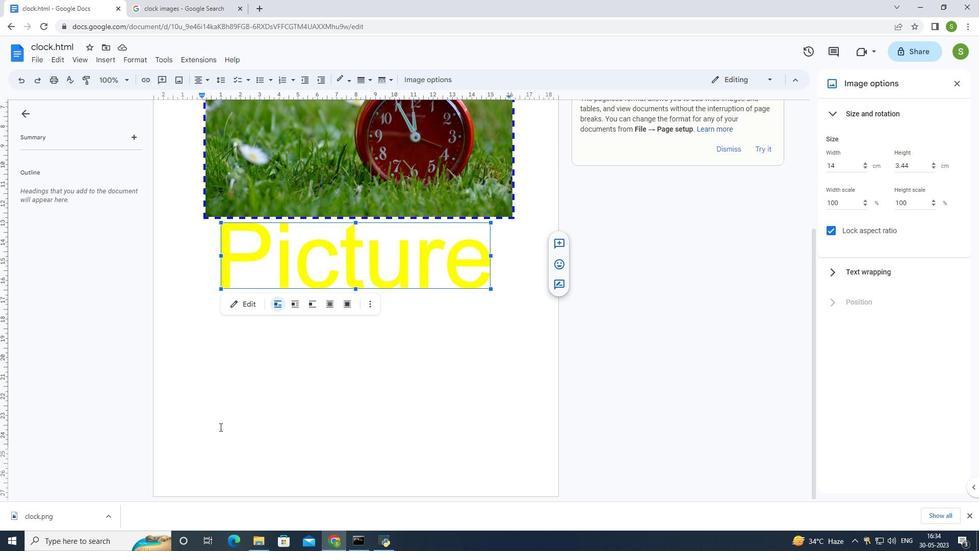 
Action: Mouse pressed left at (219, 427)
Screenshot: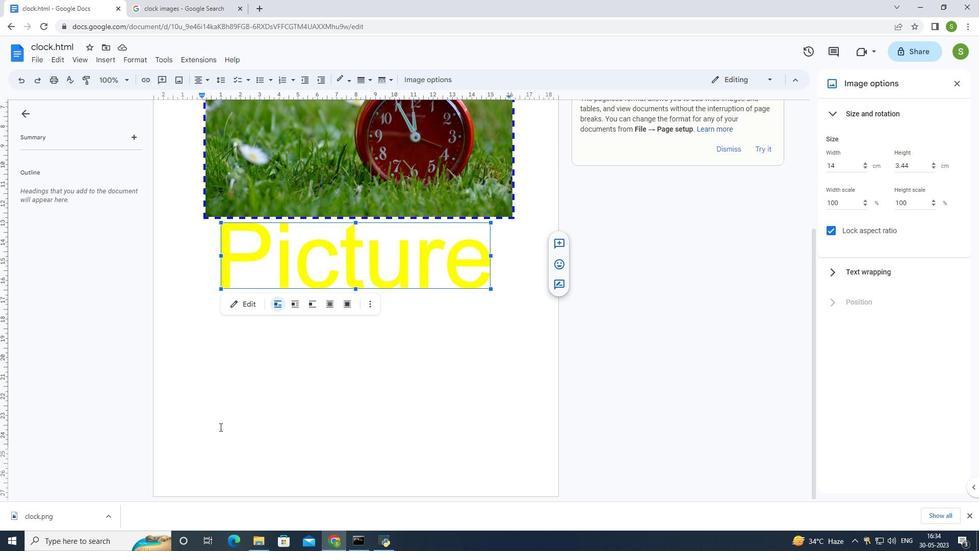 
Action: Mouse pressed left at (219, 427)
Screenshot: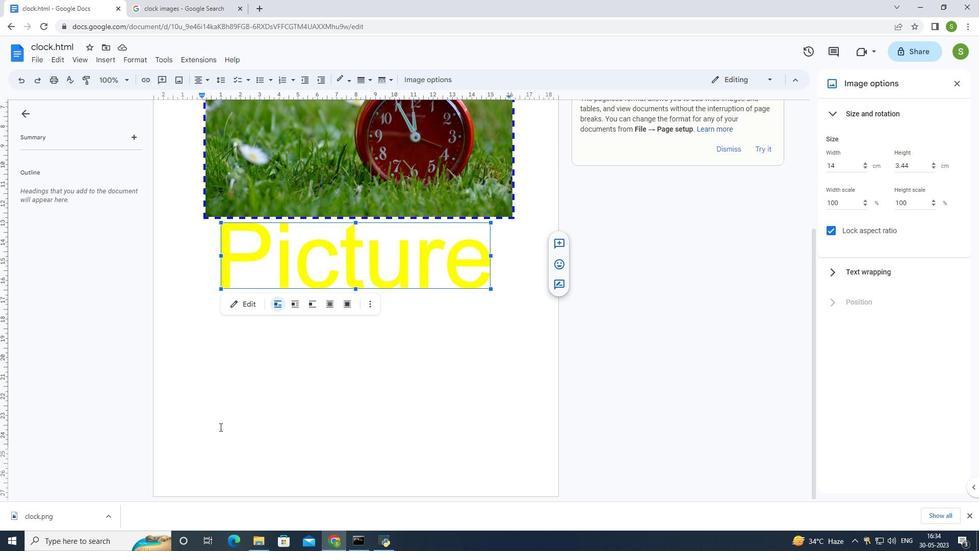 
Action: Mouse moved to (219, 426)
Screenshot: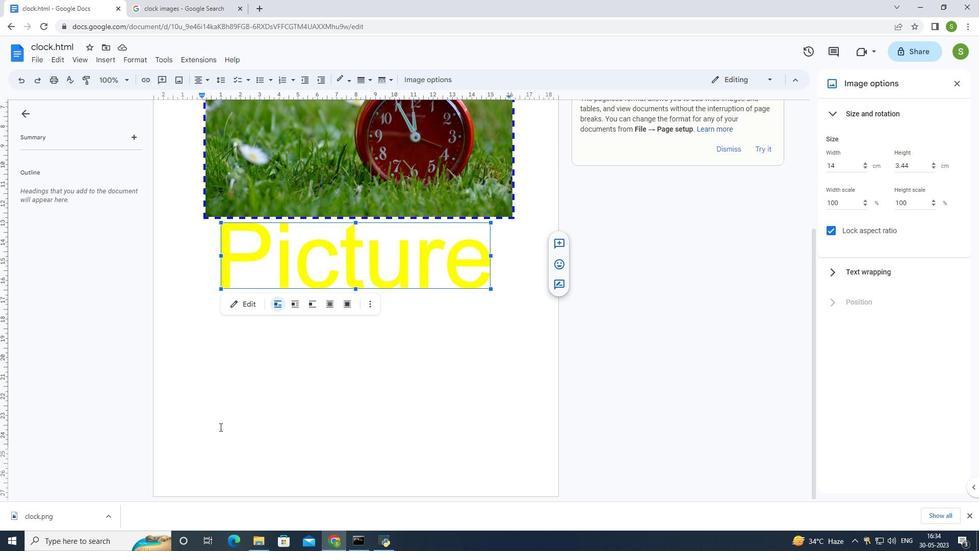 
Action: Mouse pressed left at (219, 426)
Screenshot: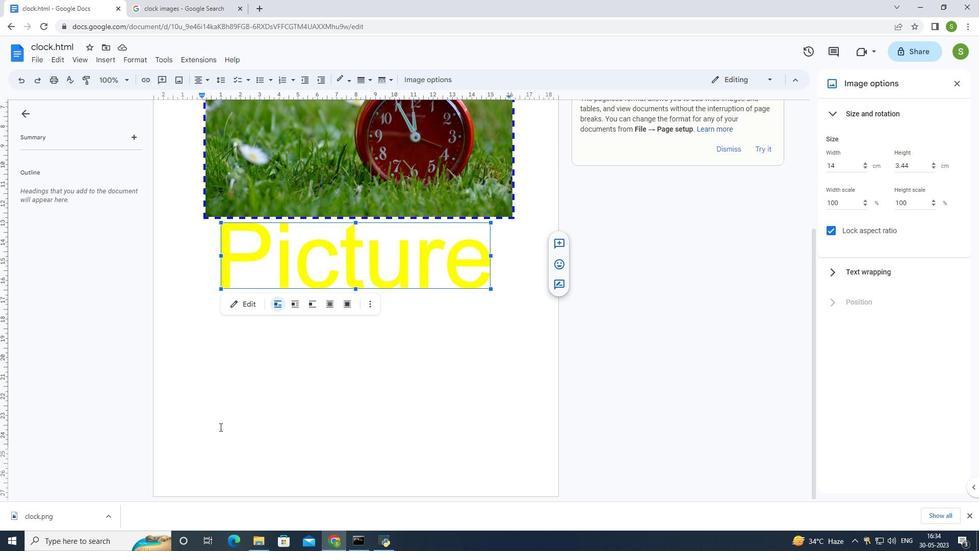 
Action: Mouse moved to (219, 426)
Screenshot: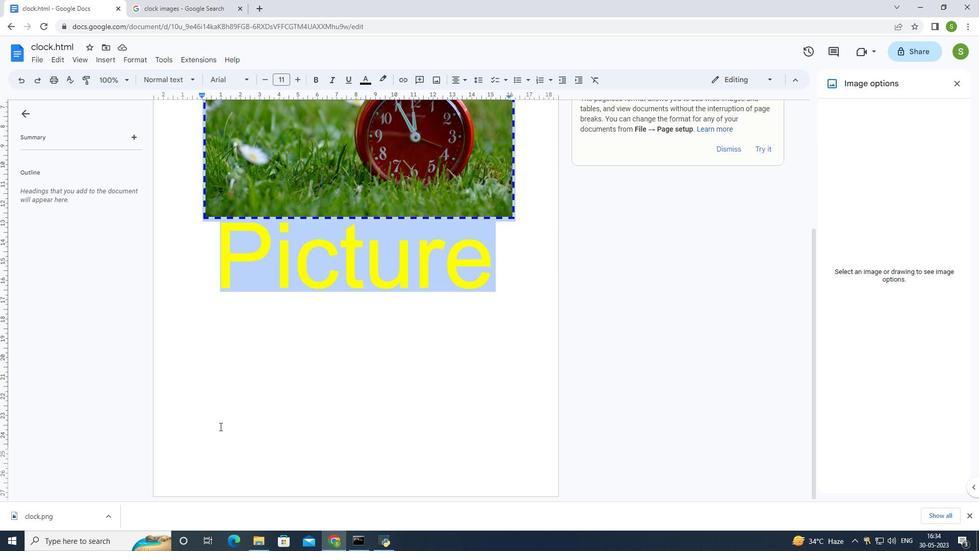 
Action: Mouse pressed left at (219, 426)
Screenshot: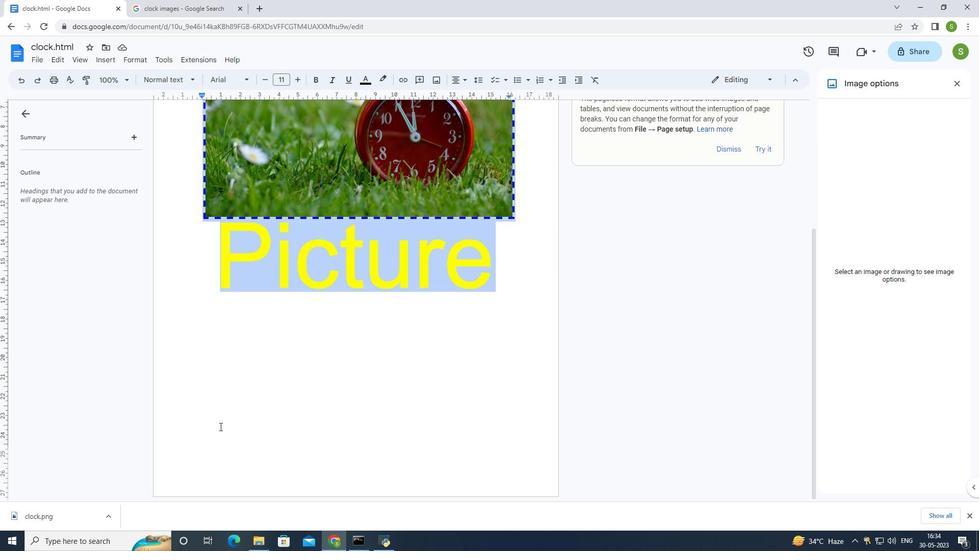 
Action: Mouse pressed left at (219, 426)
Screenshot: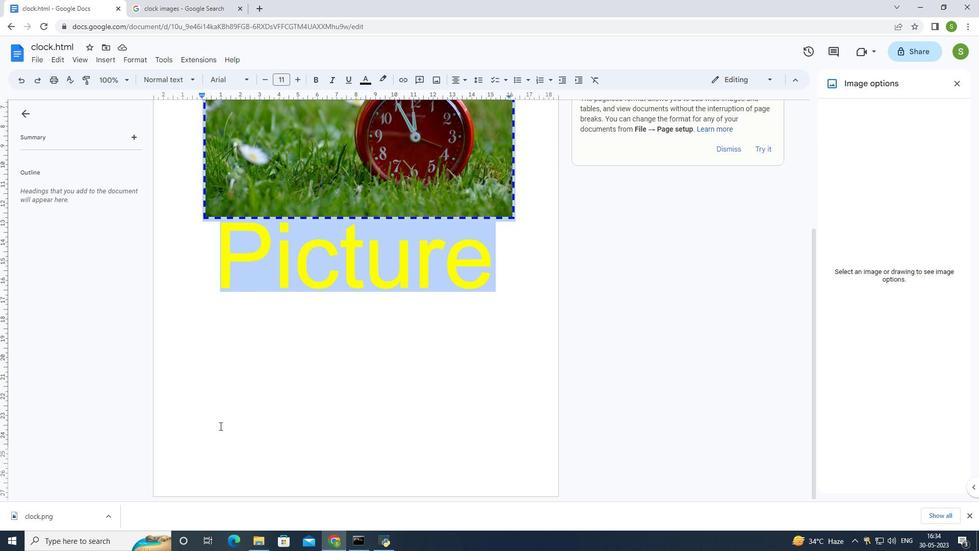 
Action: Mouse moved to (220, 426)
Screenshot: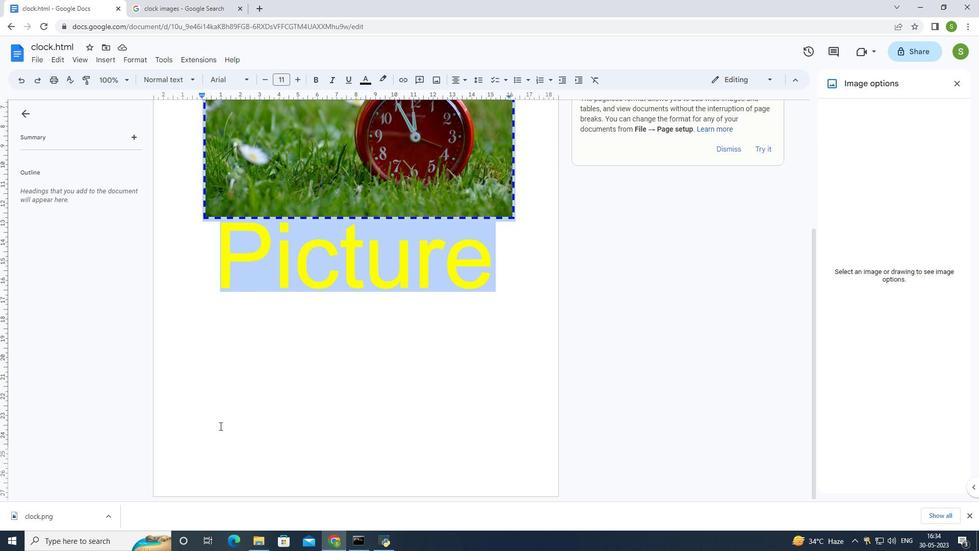 
Action: Mouse pressed left at (220, 426)
Screenshot: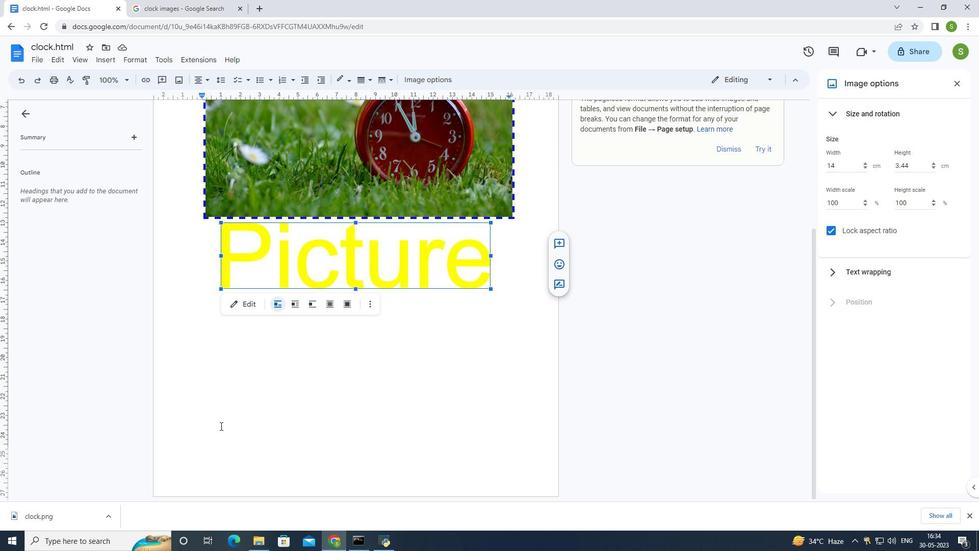 
Action: Mouse moved to (220, 423)
Screenshot: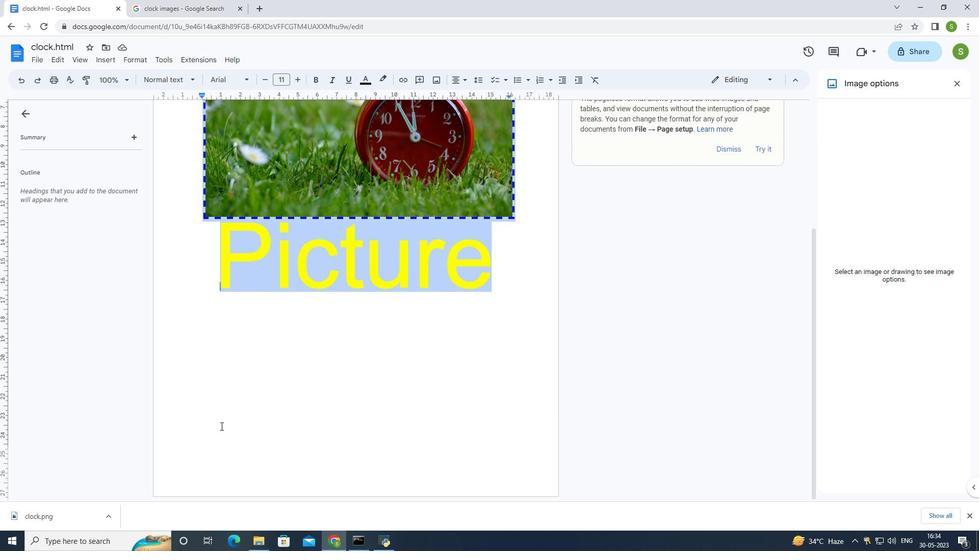 
Action: Mouse pressed left at (220, 423)
Screenshot: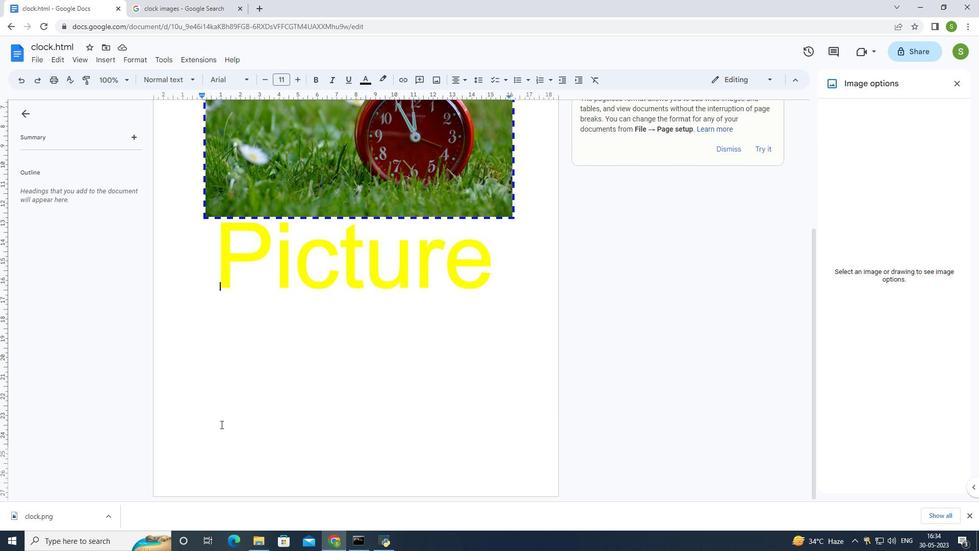 
Action: Mouse moved to (224, 425)
Screenshot: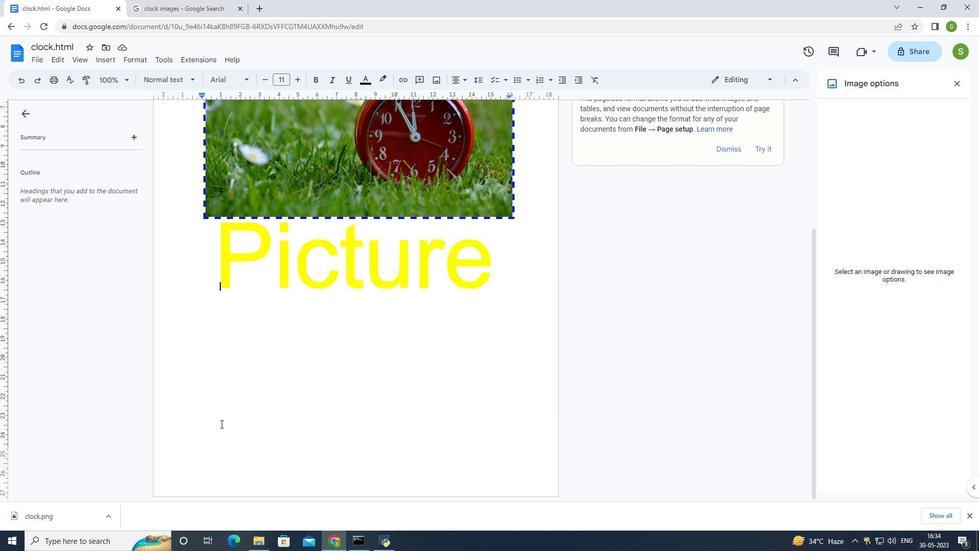
Action: Mouse pressed left at (224, 425)
Screenshot: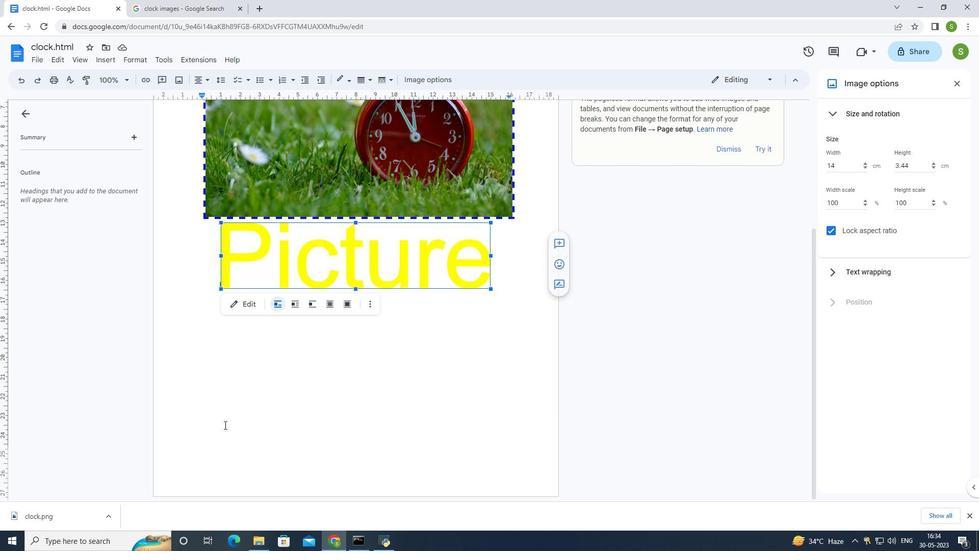
Action: Mouse moved to (224, 425)
Screenshot: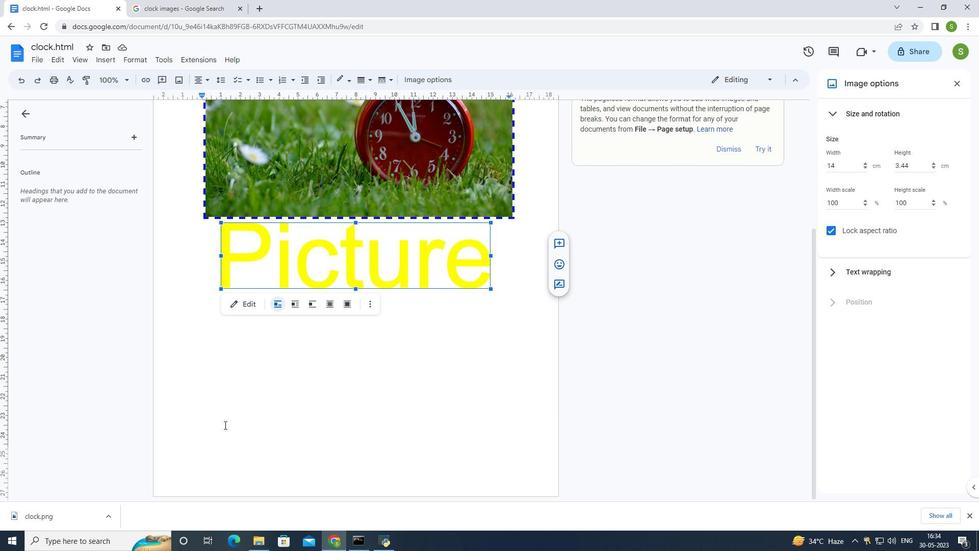 
Action: Mouse pressed left at (224, 425)
Screenshot: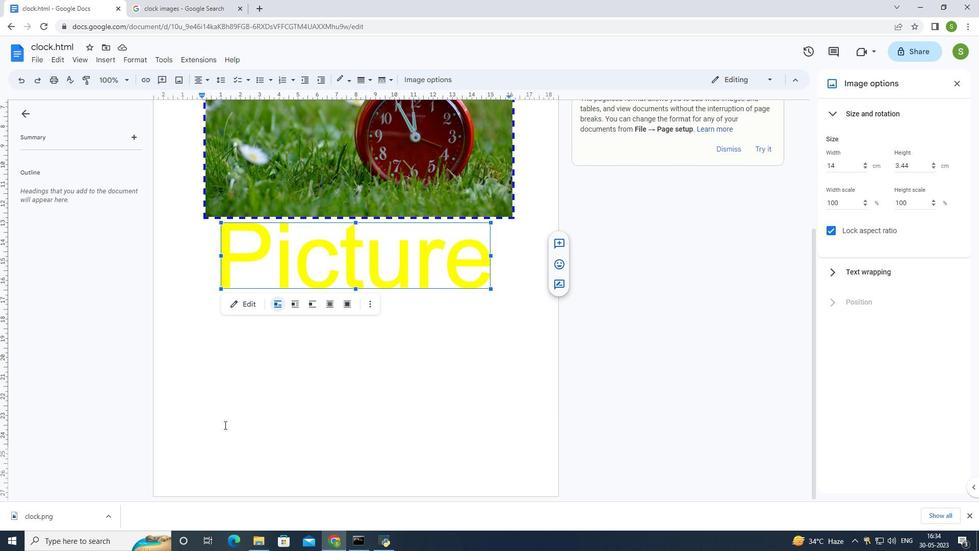 
Action: Mouse moved to (226, 424)
Screenshot: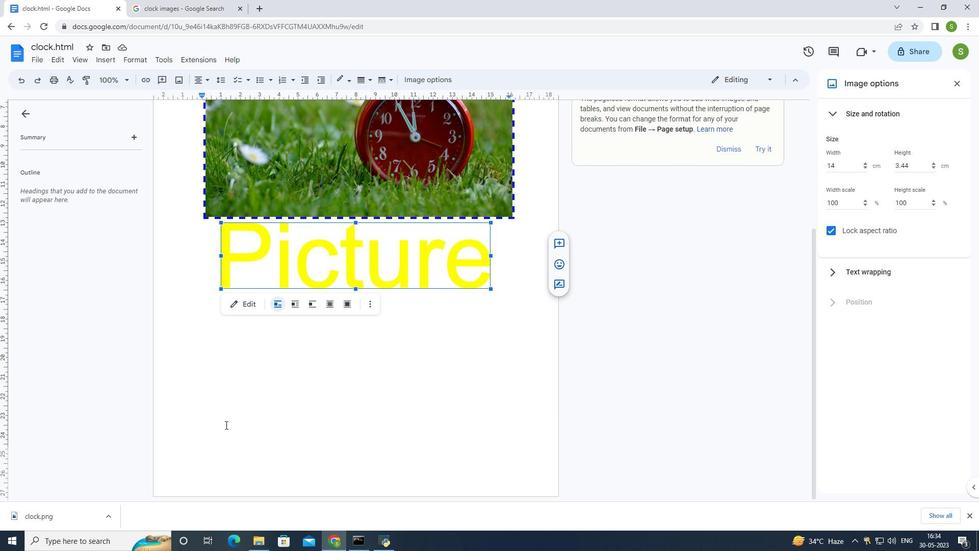
Action: Mouse pressed left at (226, 424)
Screenshot: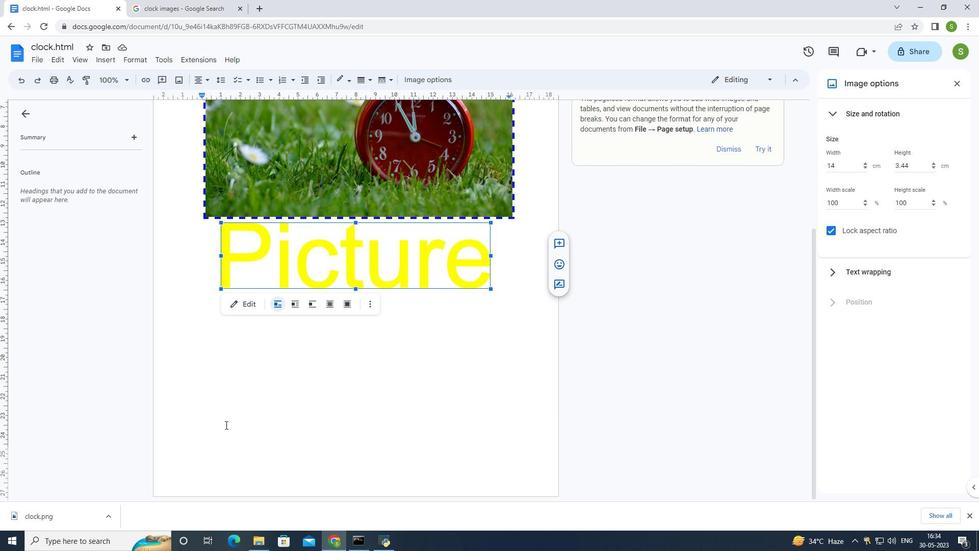 
Action: Mouse moved to (402, 443)
Screenshot: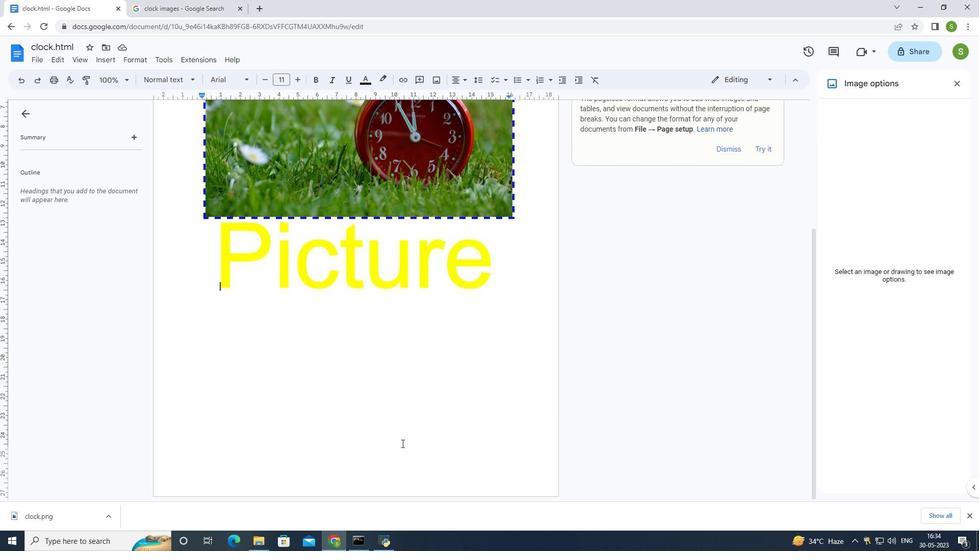 
Action: Key pressed <Key.enter><Key.enter><Key.enter><Key.enter>
Screenshot: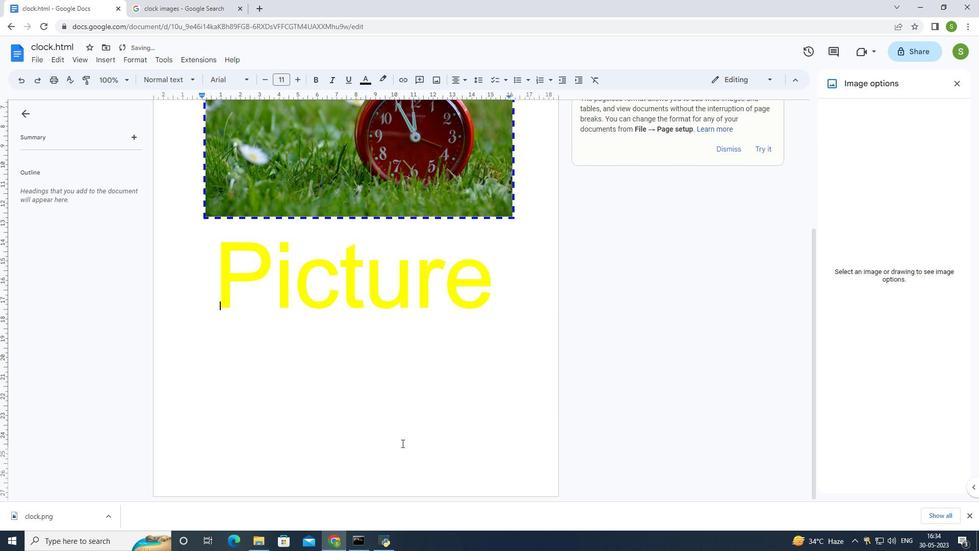 
Action: Mouse moved to (362, 442)
Screenshot: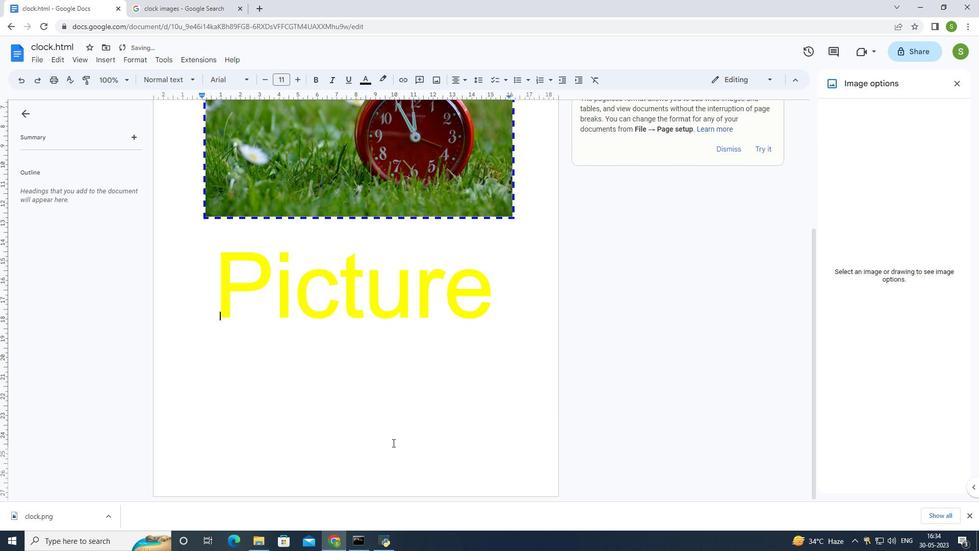 
Action: Mouse pressed left at (362, 442)
Screenshot: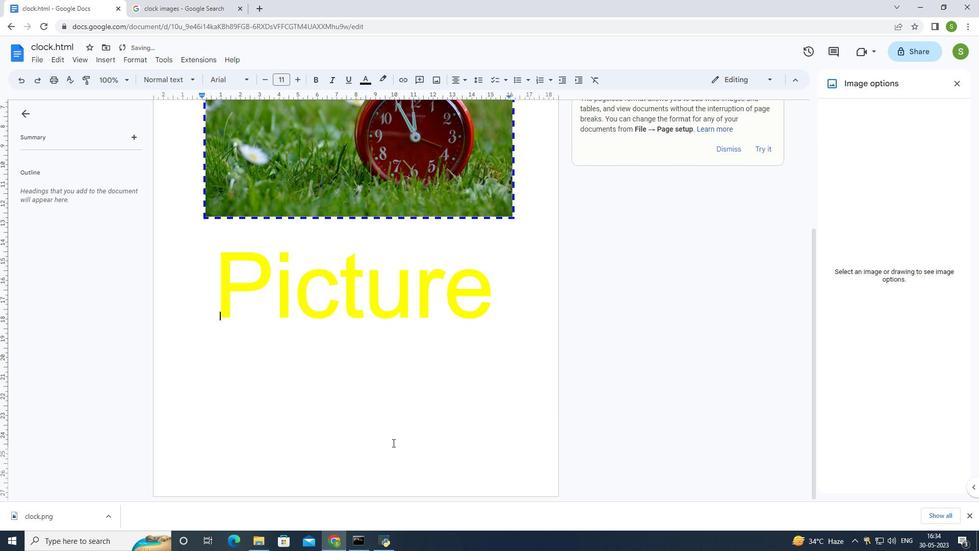 
Action: Mouse moved to (359, 442)
Screenshot: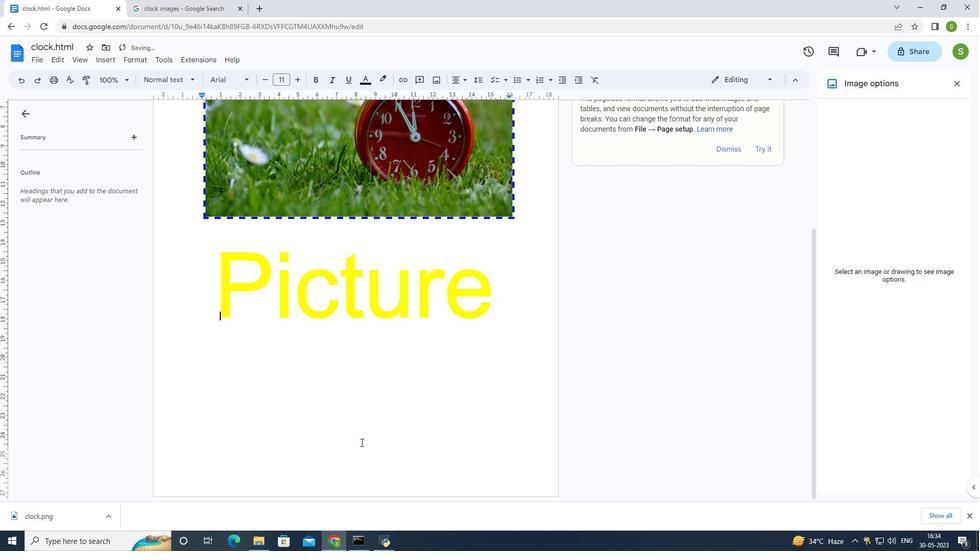 
Action: Mouse pressed left at (359, 442)
Screenshot: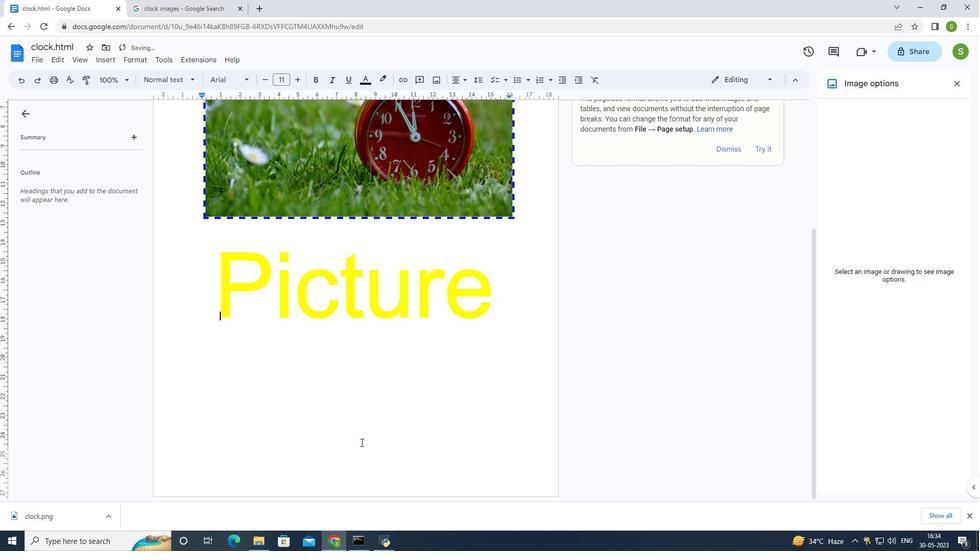 
Action: Mouse moved to (357, 443)
Screenshot: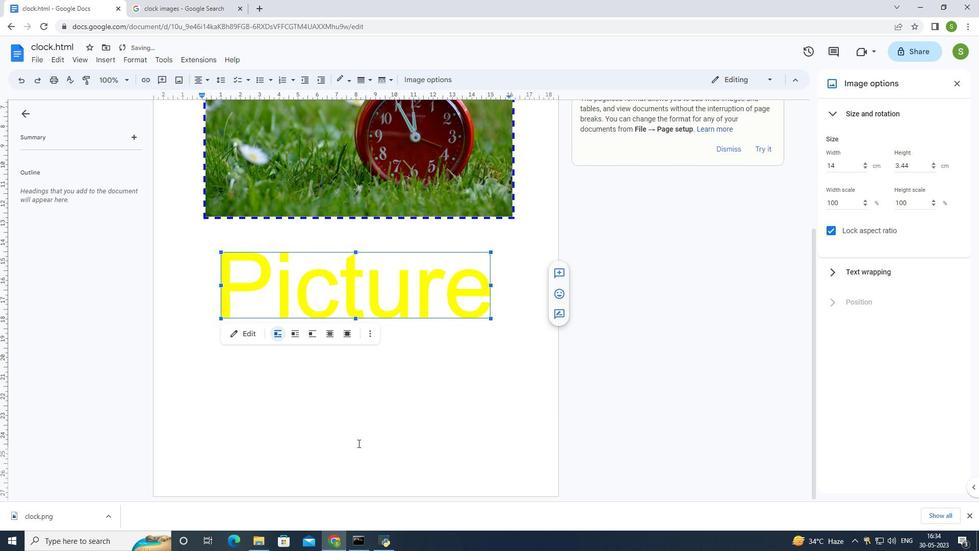 
Action: Mouse pressed left at (357, 443)
Screenshot: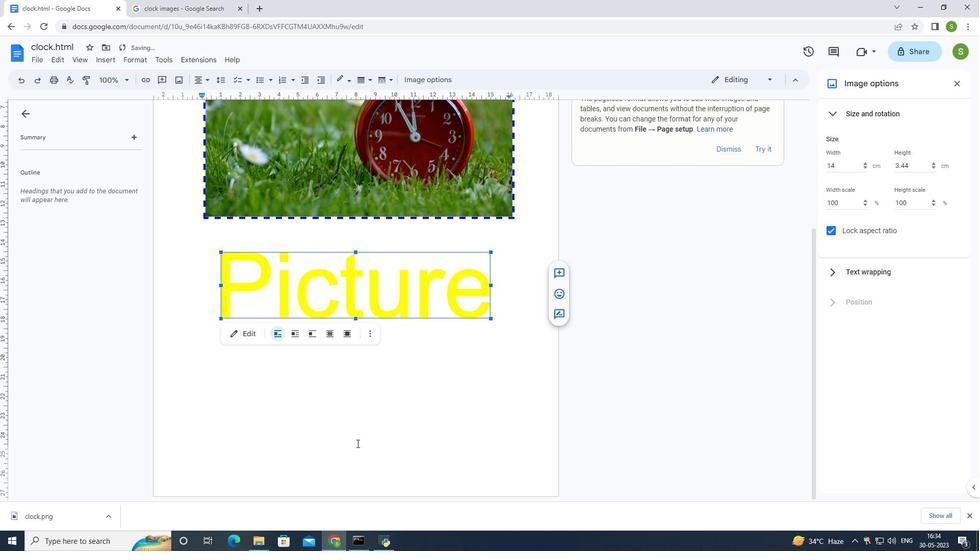 
Action: Mouse moved to (355, 444)
Screenshot: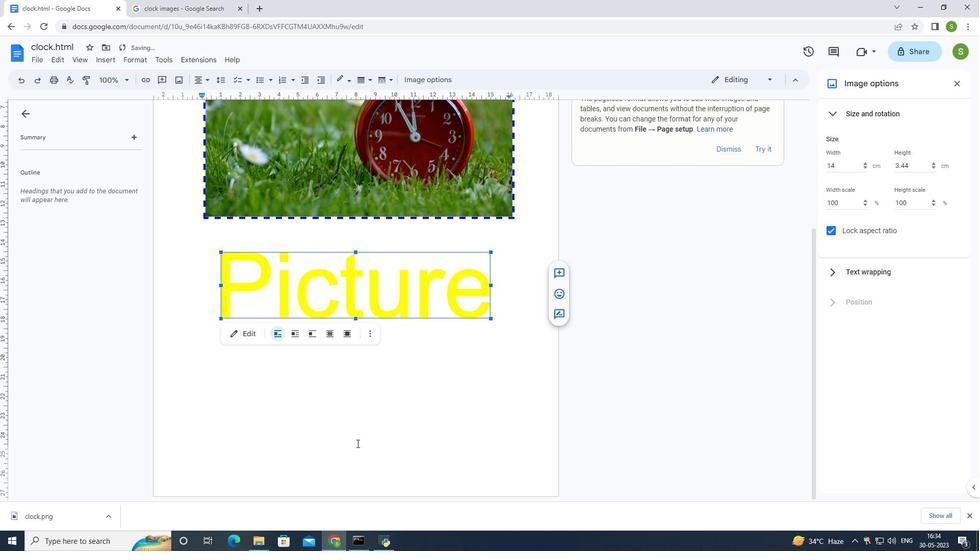 
Action: Mouse pressed left at (355, 444)
Screenshot: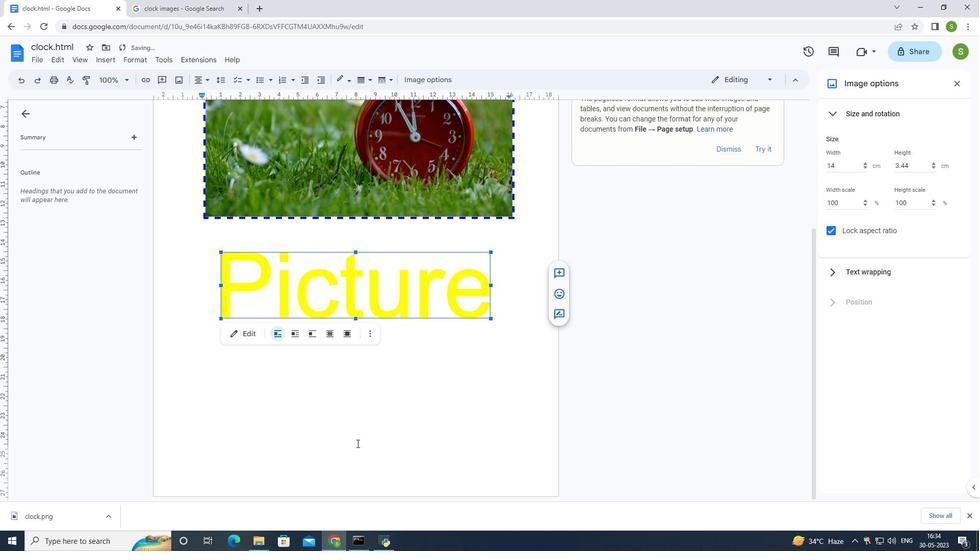 
Action: Mouse moved to (355, 444)
Screenshot: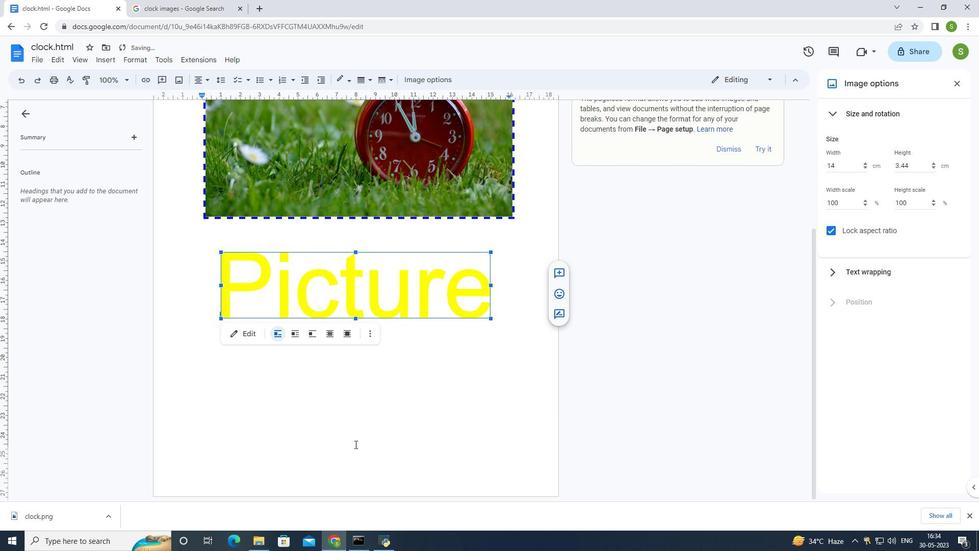 
Action: Mouse pressed left at (355, 444)
Screenshot: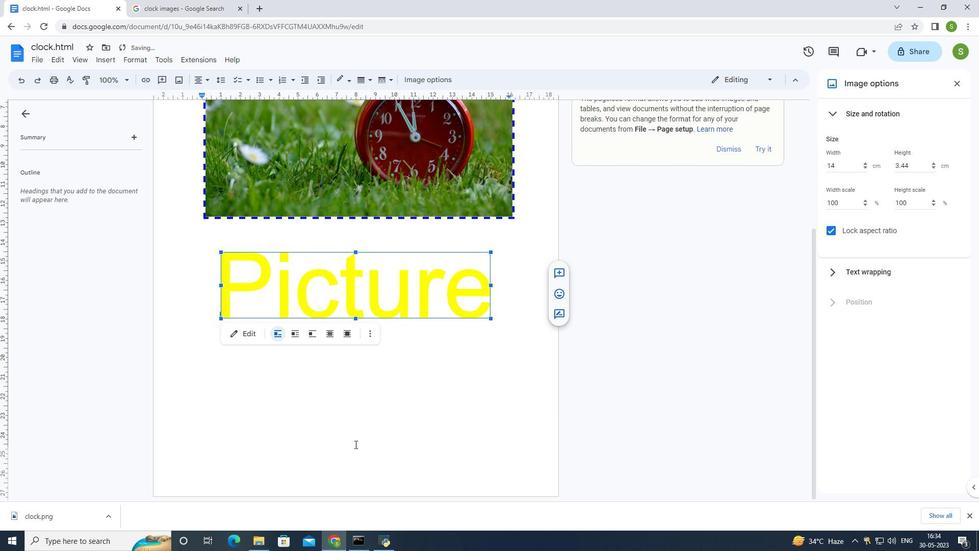 
Action: Mouse moved to (353, 445)
Screenshot: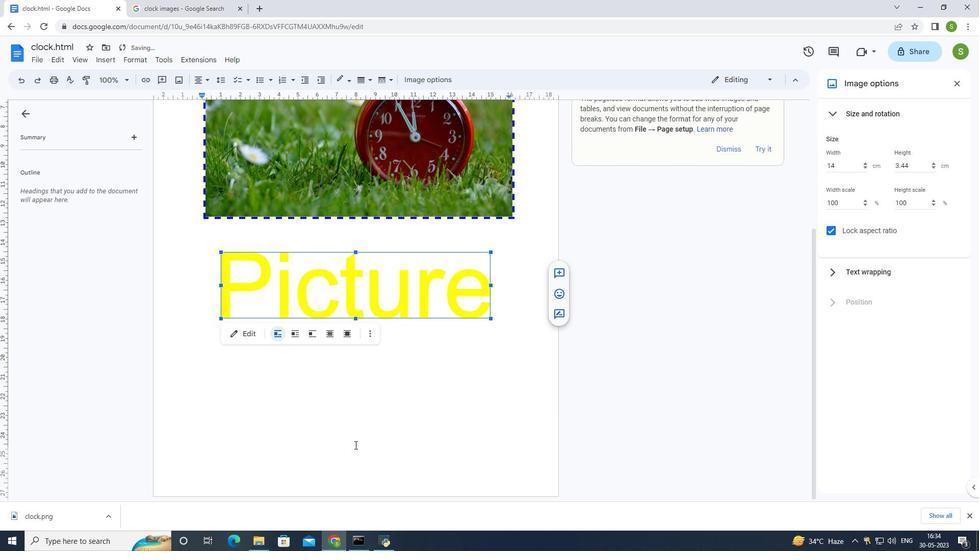 
Action: Mouse pressed left at (353, 445)
Screenshot: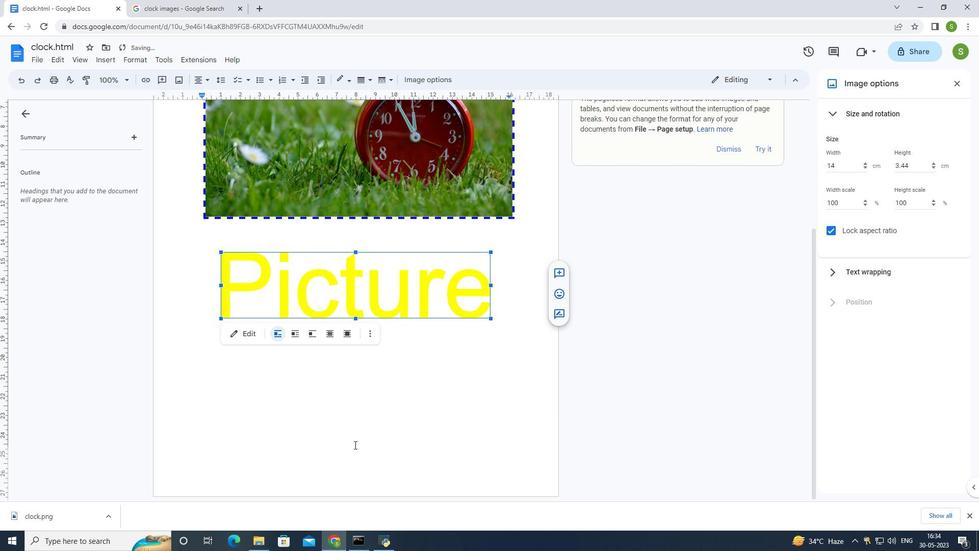 
Action: Mouse moved to (353, 445)
Screenshot: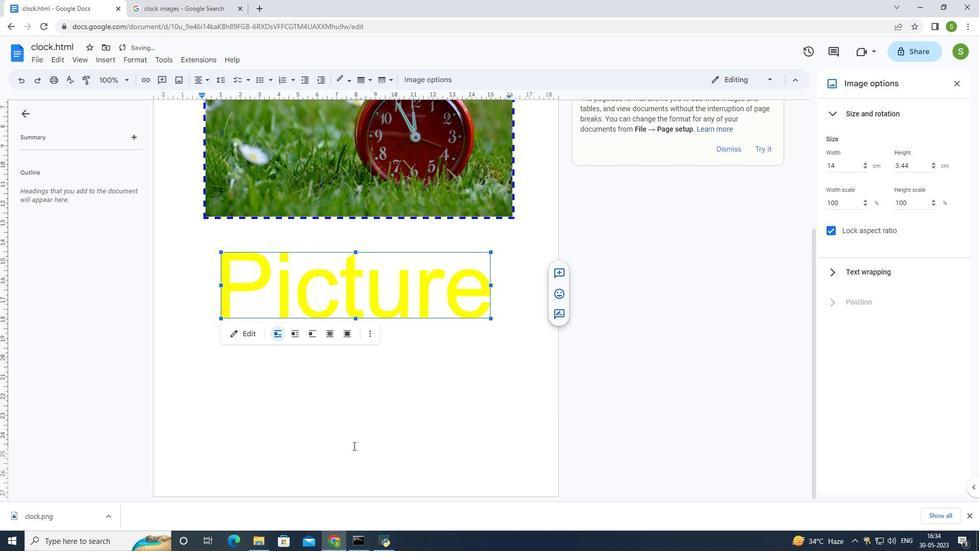 
Action: Mouse pressed left at (353, 445)
Screenshot: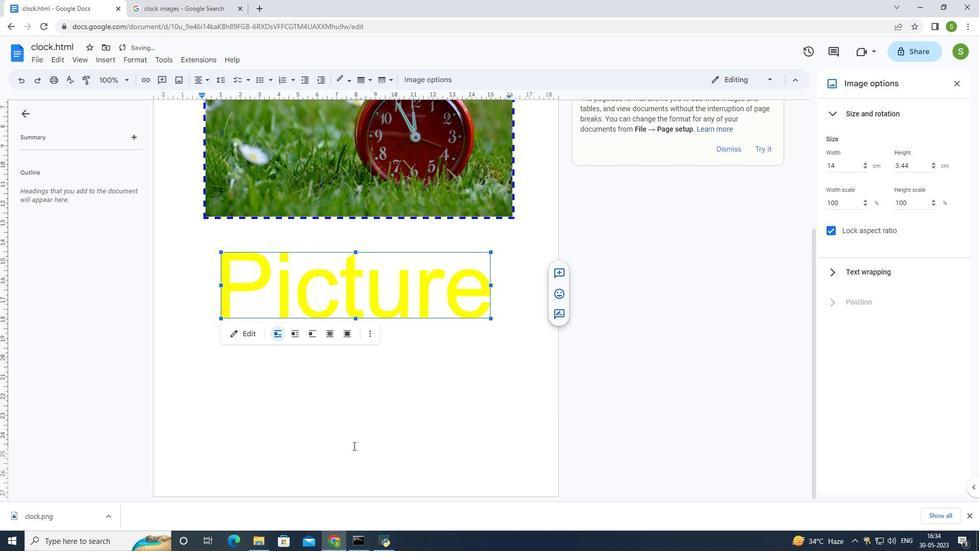 
Action: Mouse moved to (341, 440)
Screenshot: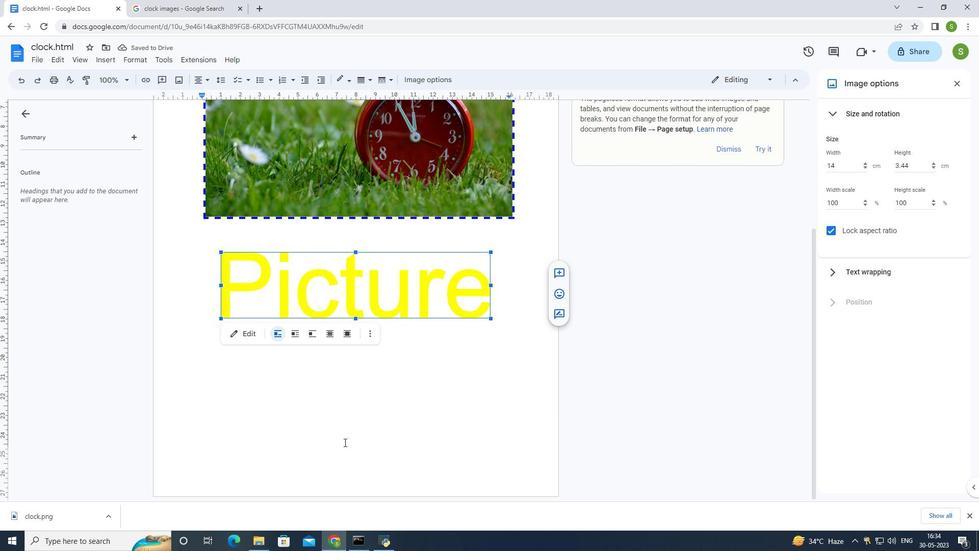 
Action: Mouse pressed left at (341, 440)
Screenshot: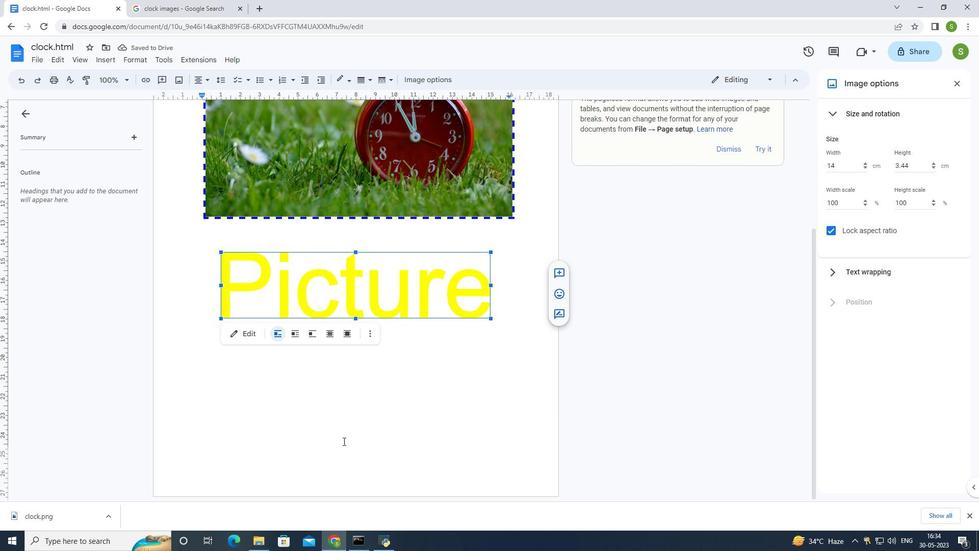 
Action: Mouse moved to (336, 442)
Screenshot: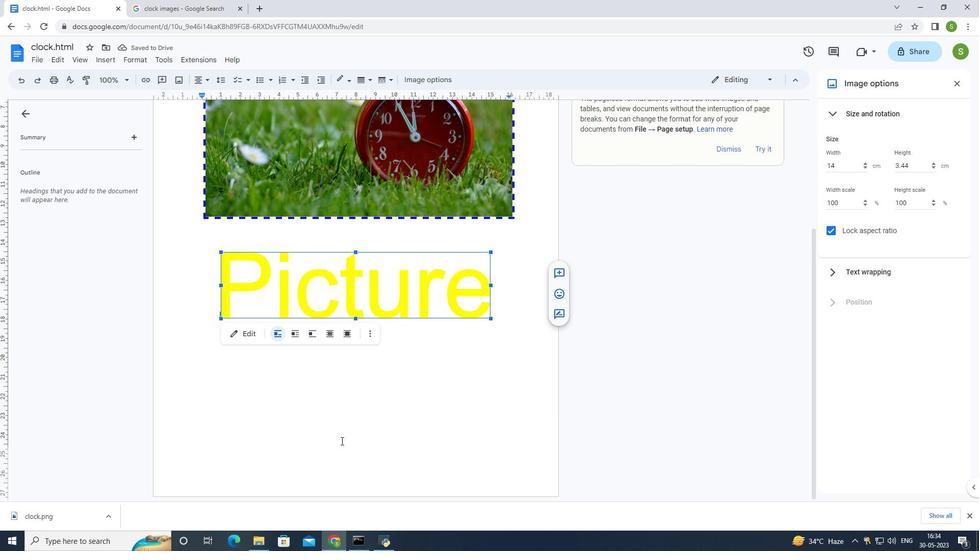 
Action: Mouse pressed left at (336, 442)
Screenshot: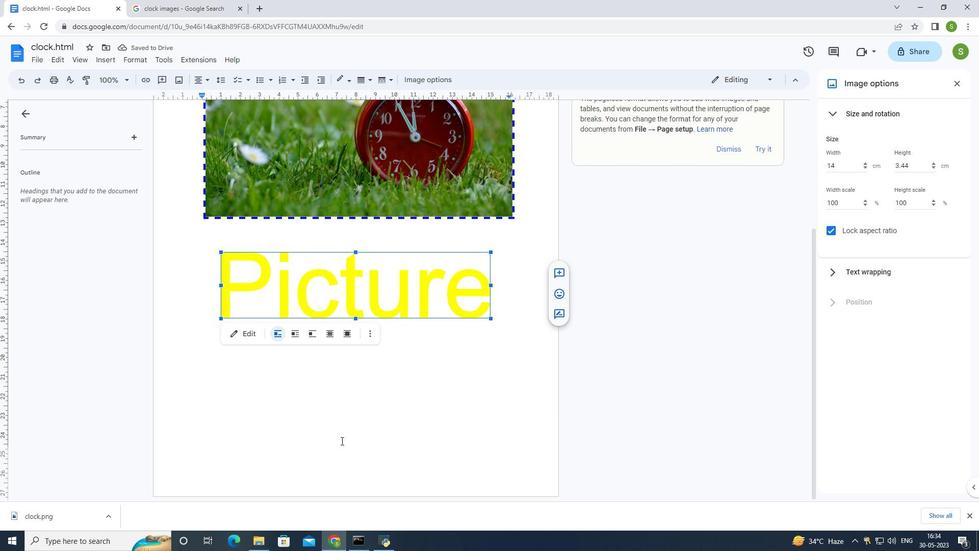 
Action: Mouse moved to (301, 444)
Screenshot: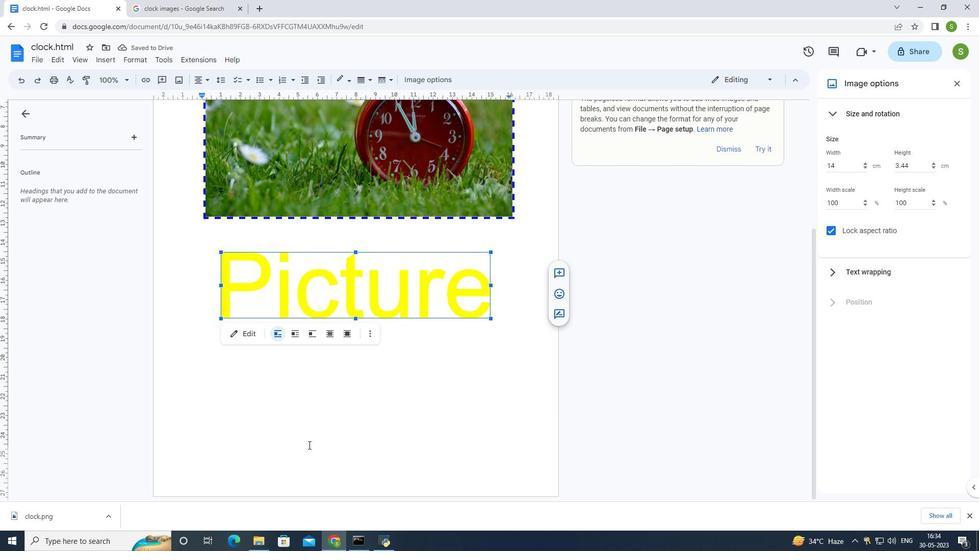 
Action: Mouse pressed left at (301, 444)
Screenshot: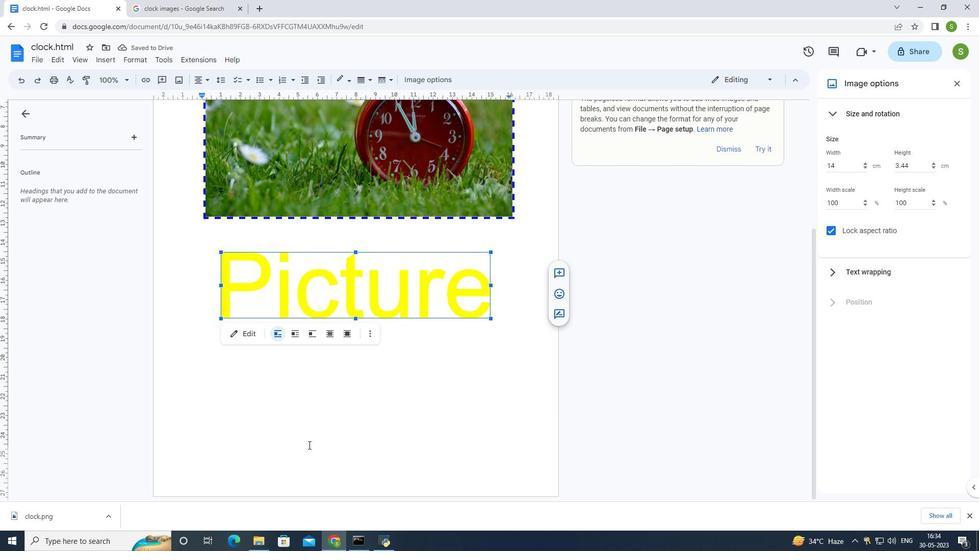 
Action: Mouse pressed left at (301, 444)
Screenshot: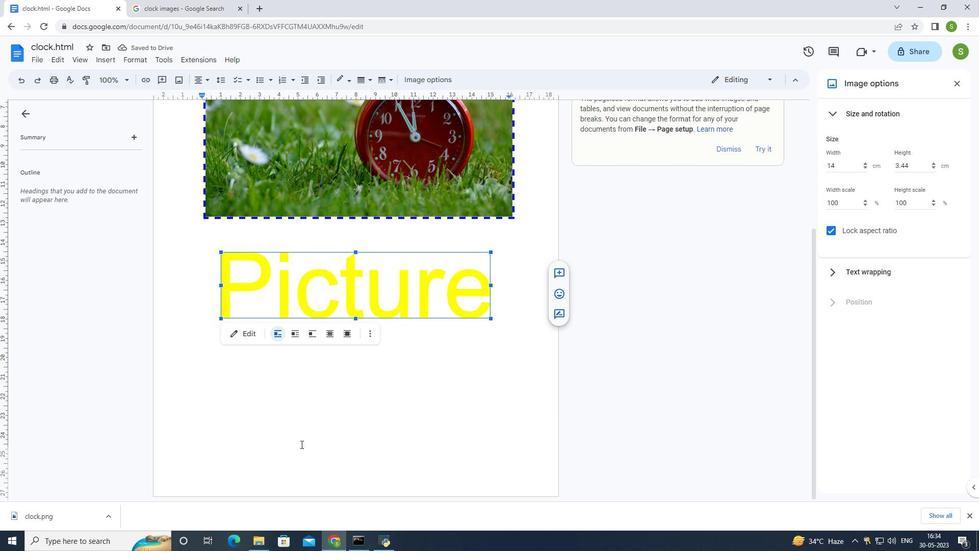 
Action: Mouse moved to (334, 432)
Screenshot: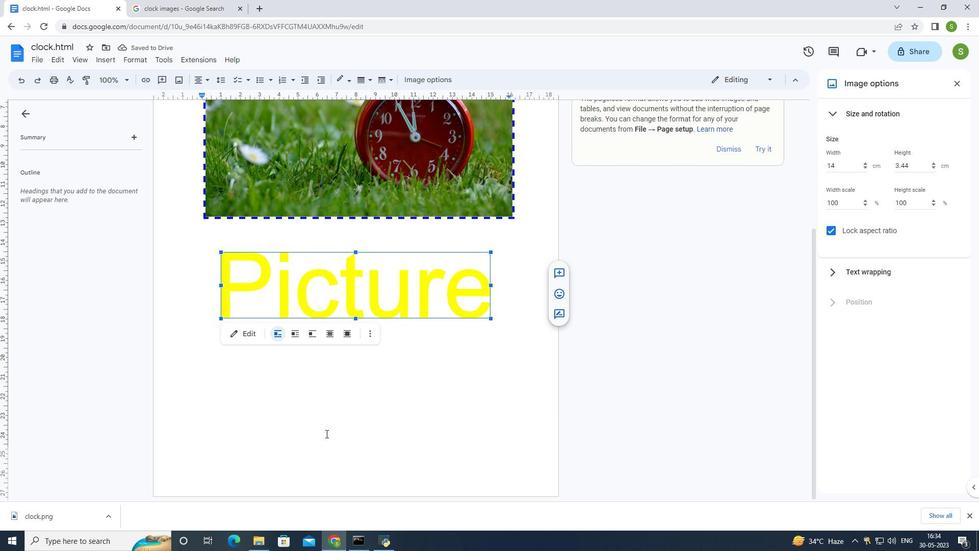 
Action: Mouse pressed left at (334, 432)
Screenshot: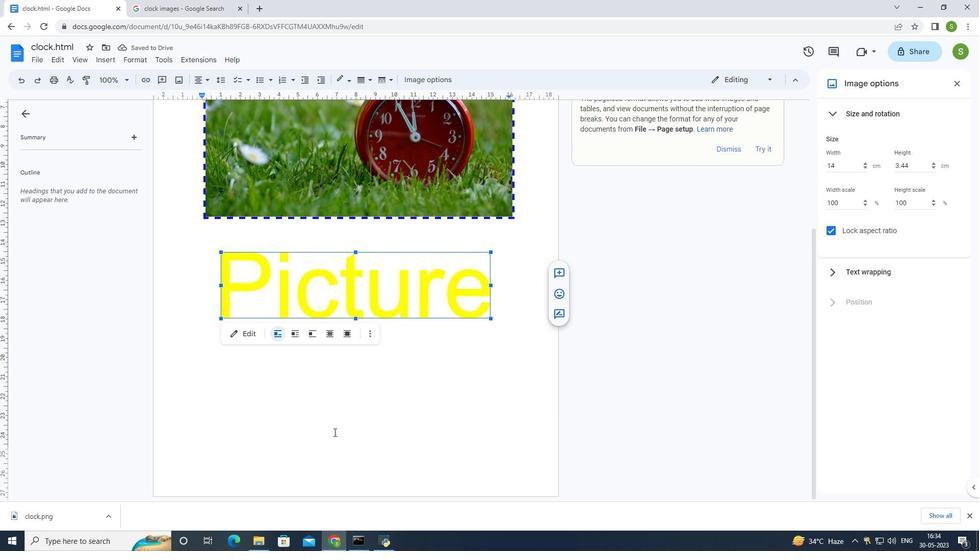 
Action: Mouse pressed left at (334, 432)
Screenshot: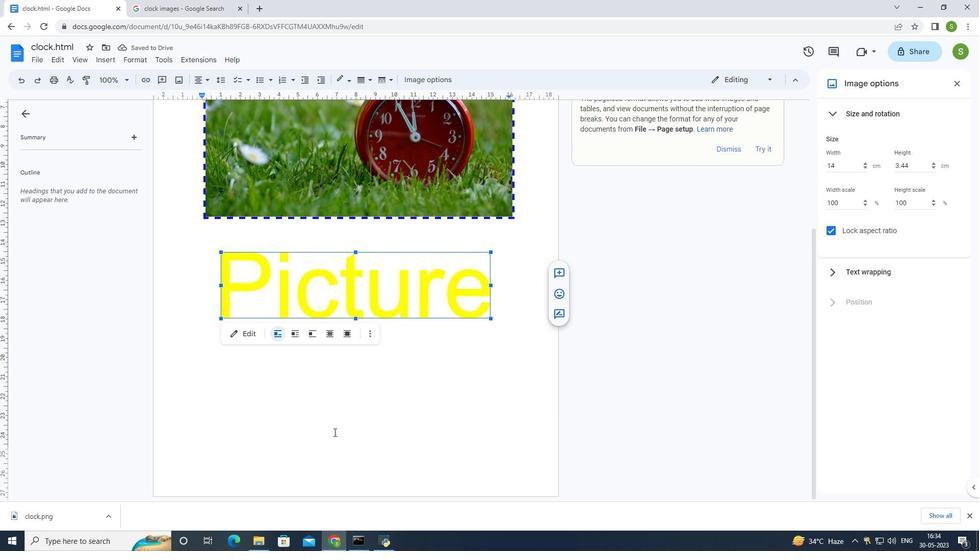 
Action: Mouse pressed left at (334, 432)
Screenshot: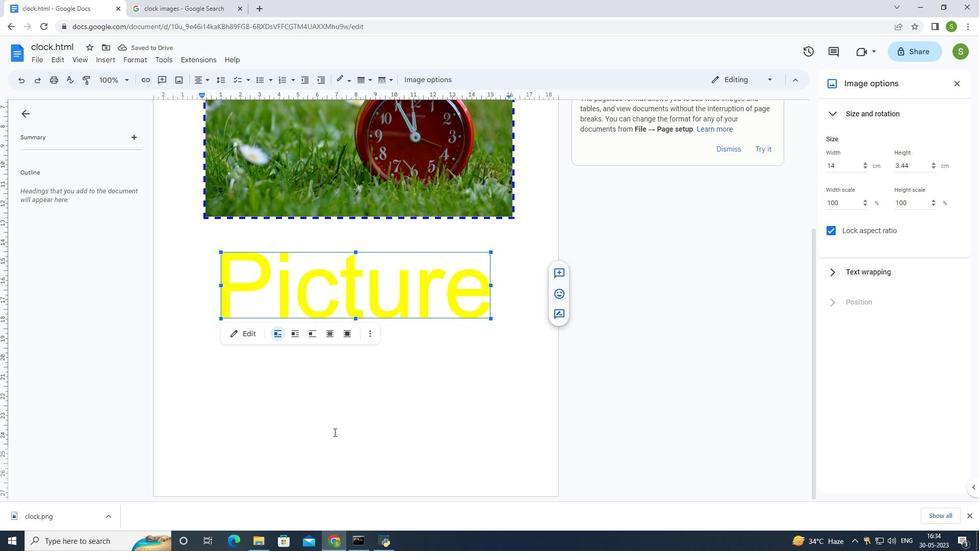 
Action: Mouse moved to (325, 430)
Screenshot: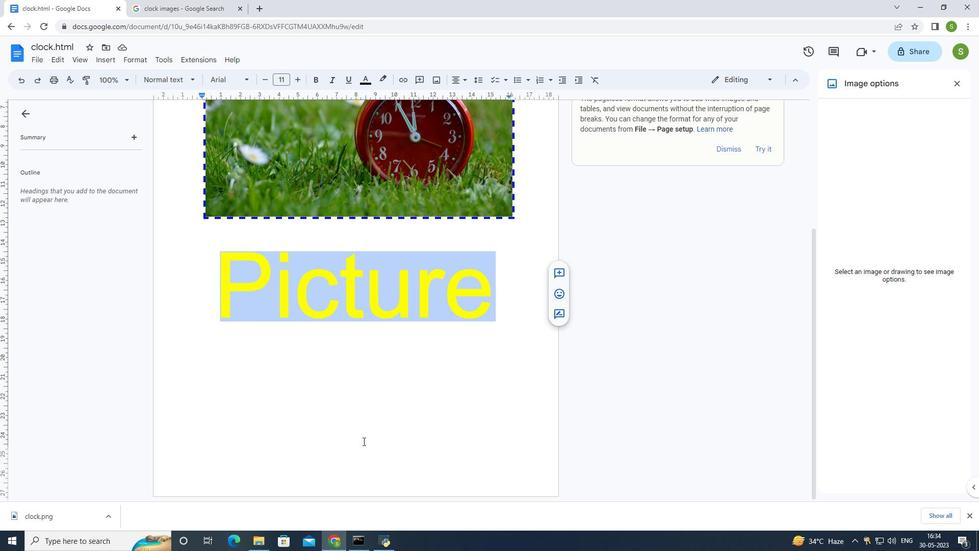 
Action: Mouse pressed left at (325, 430)
Screenshot: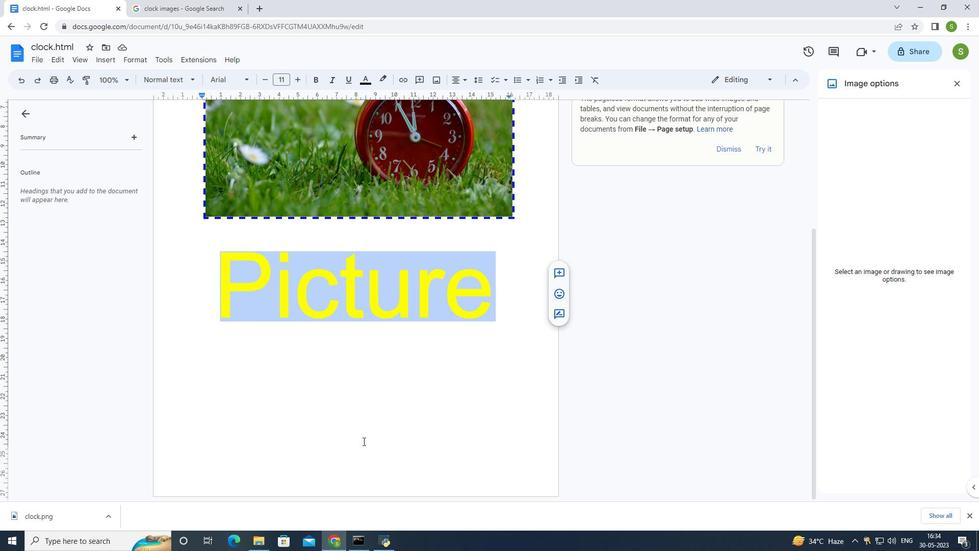 
Action: Mouse moved to (323, 431)
Screenshot: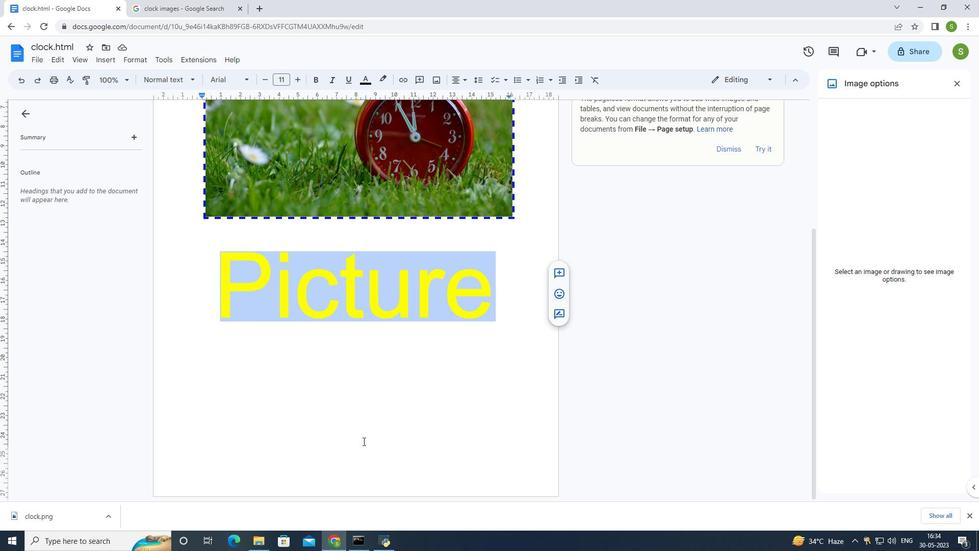 
Action: Mouse pressed left at (323, 431)
Screenshot: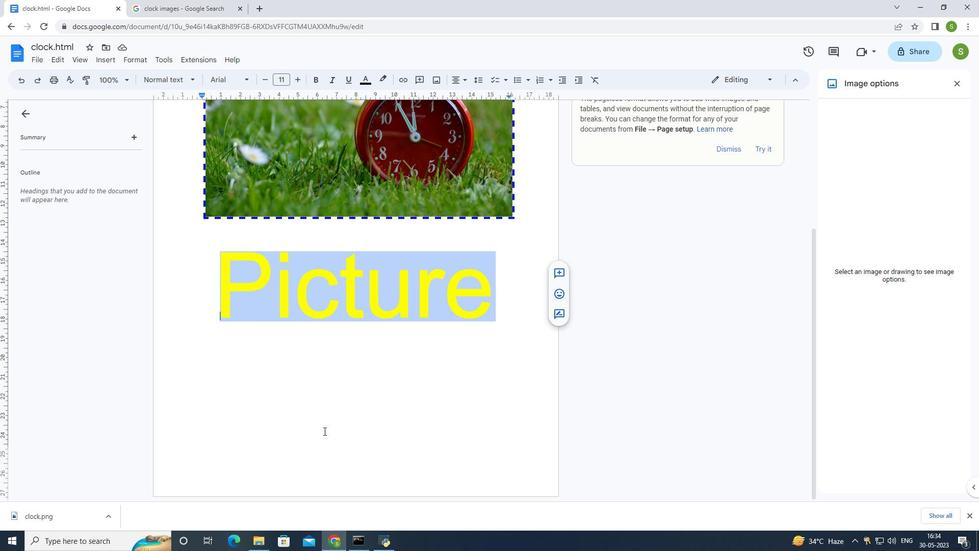 
Action: Mouse pressed left at (323, 431)
Screenshot: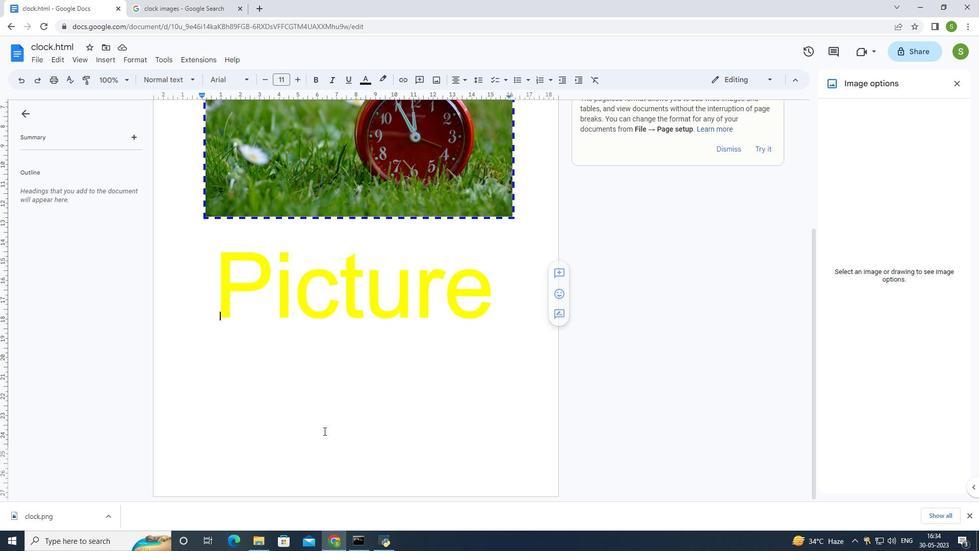 
Action: Mouse moved to (323, 431)
Screenshot: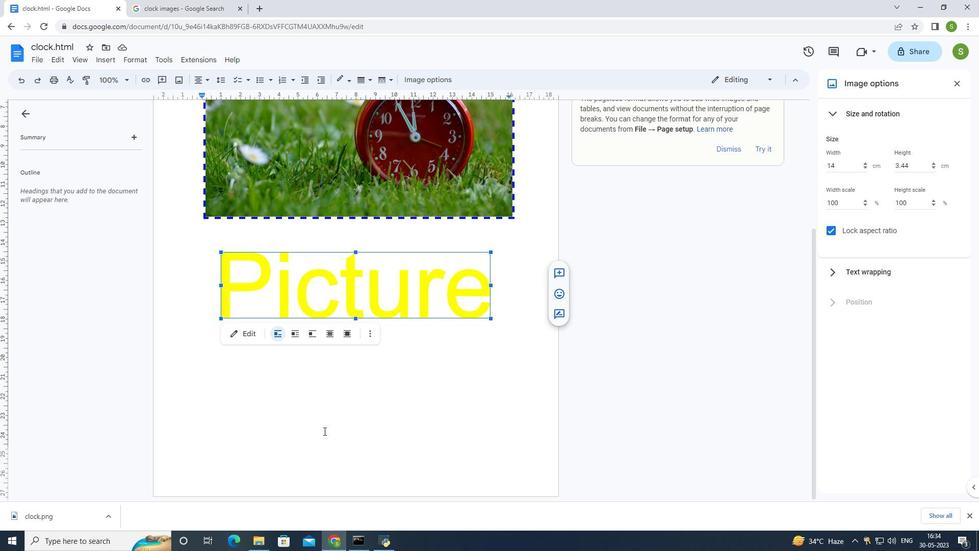 
Action: Mouse pressed left at (323, 431)
Screenshot: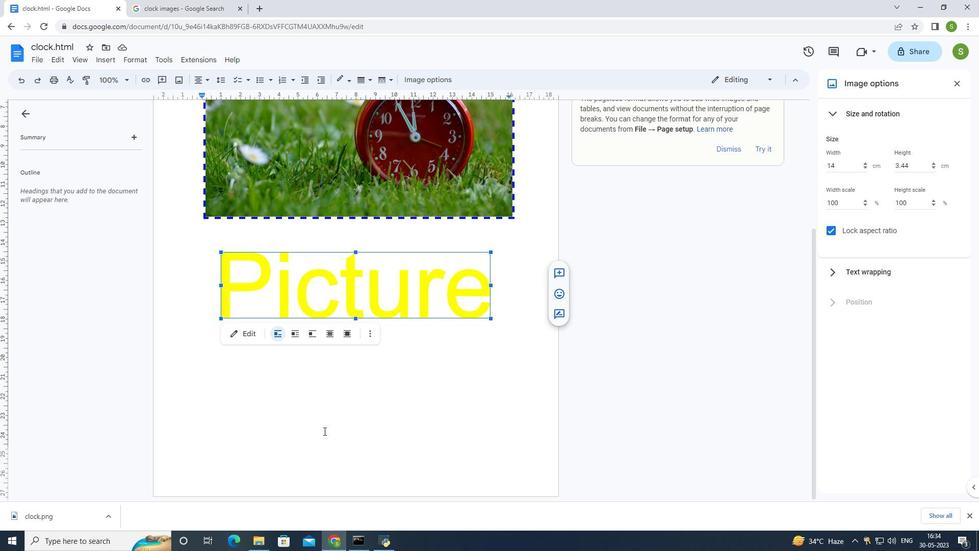 
Action: Mouse moved to (295, 426)
Screenshot: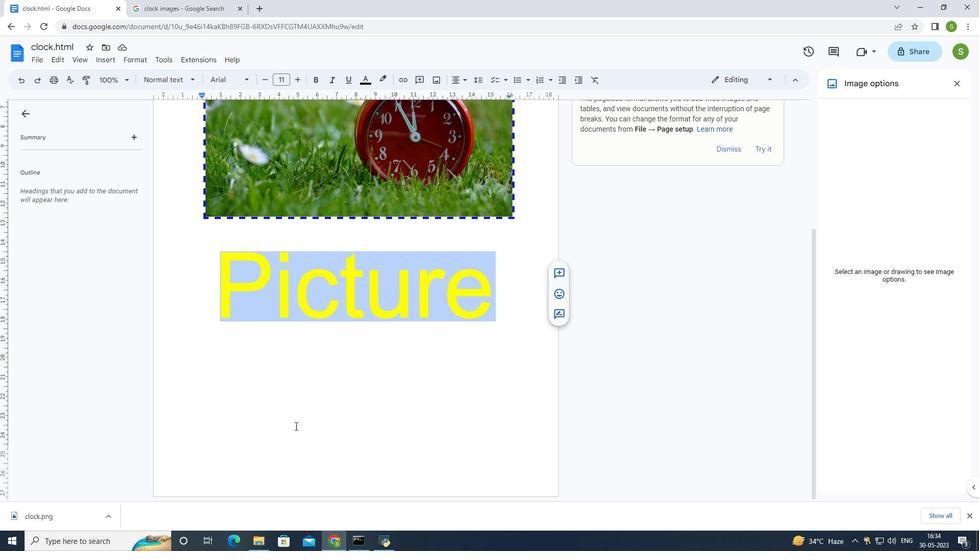 
Action: Key pressed <Key.enter>
Screenshot: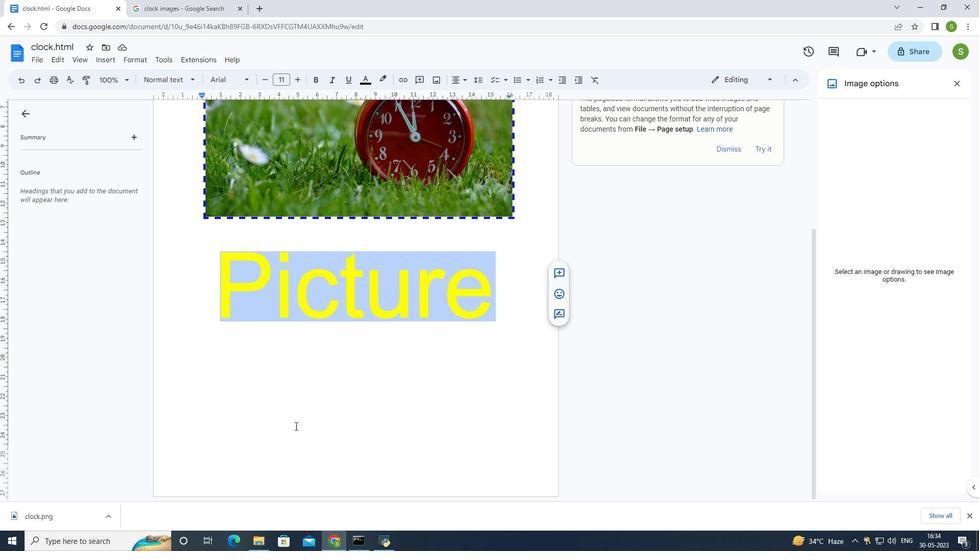 
Action: Mouse moved to (296, 425)
Screenshot: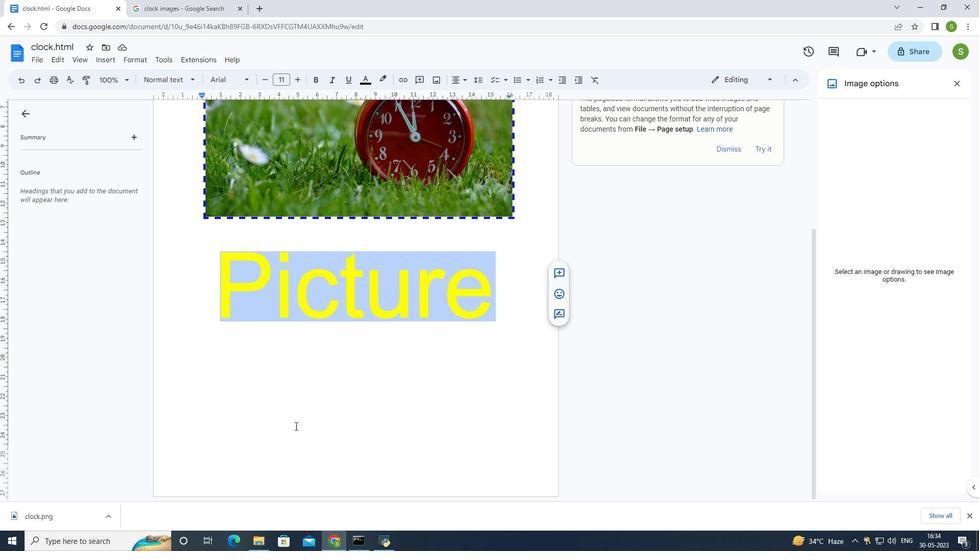 
Action: Key pressed <Key.enter>
Screenshot: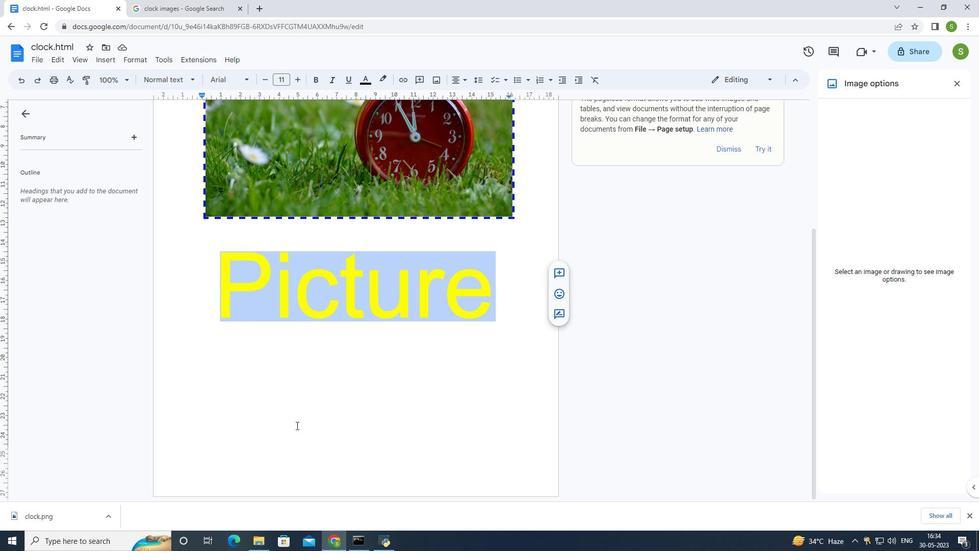 
Action: Mouse moved to (344, 430)
Screenshot: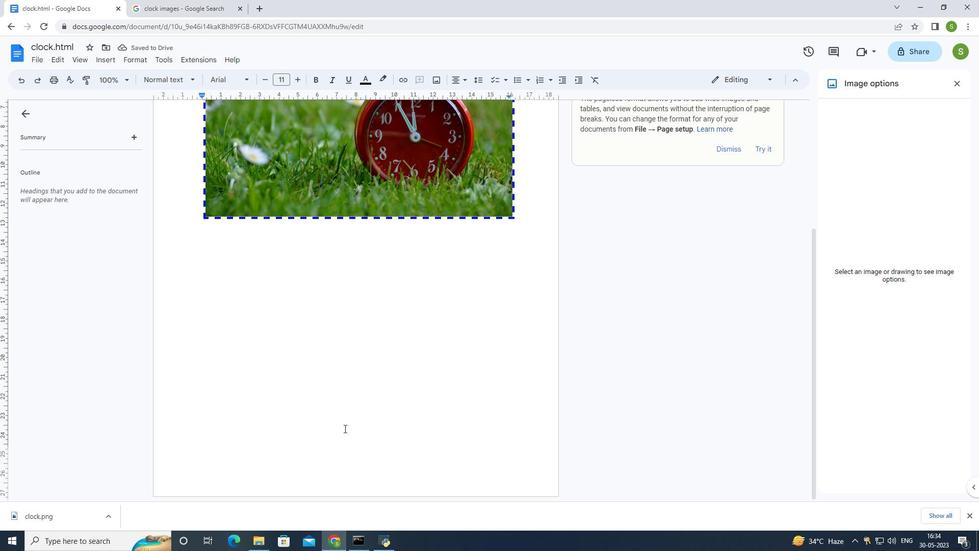 
Action: Key pressed w
Screenshot: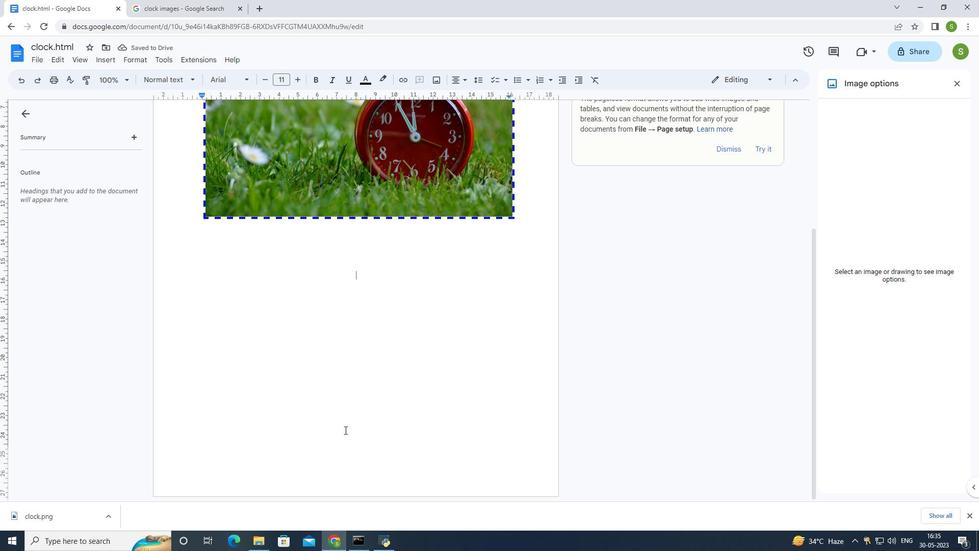 
Action: Mouse moved to (344, 430)
Screenshot: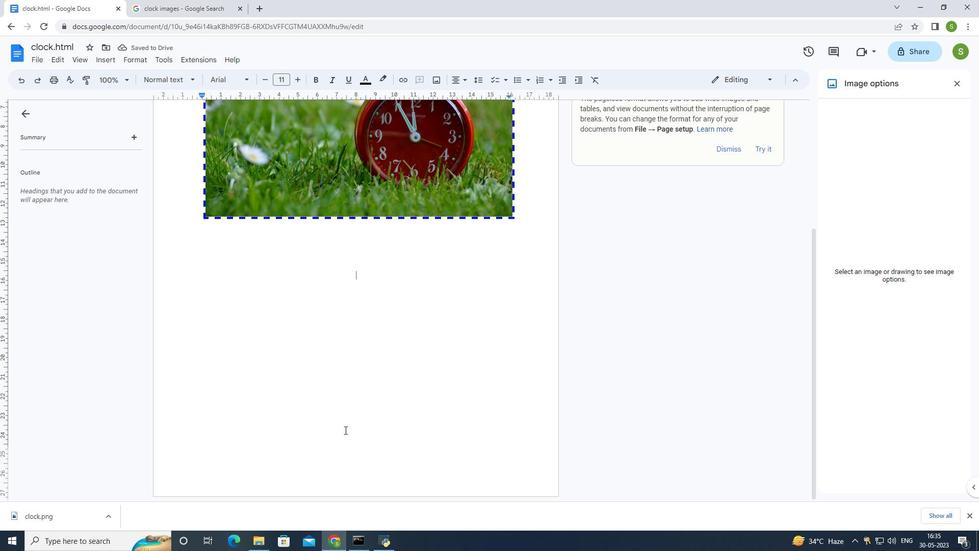 
Action: Key pressed ww.i
Screenshot: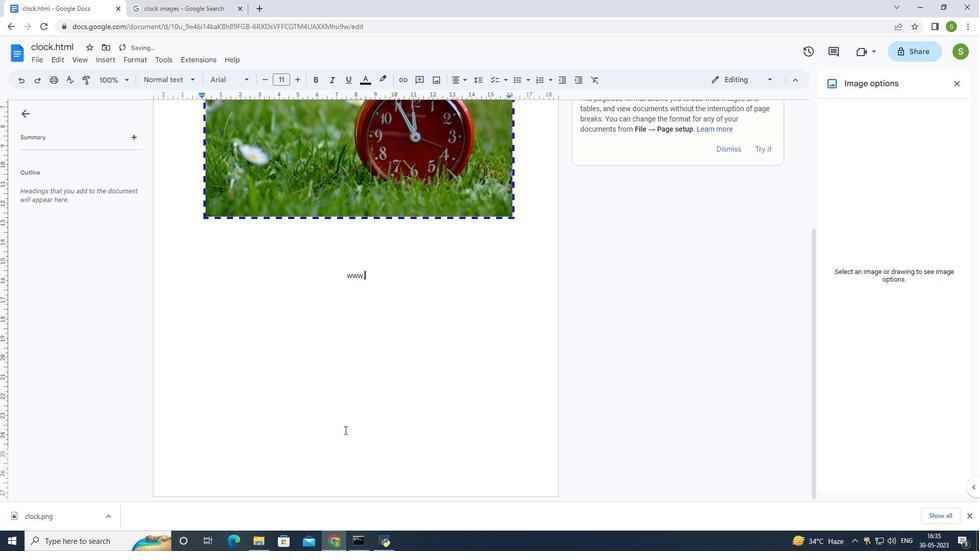 
Action: Mouse moved to (344, 430)
Screenshot: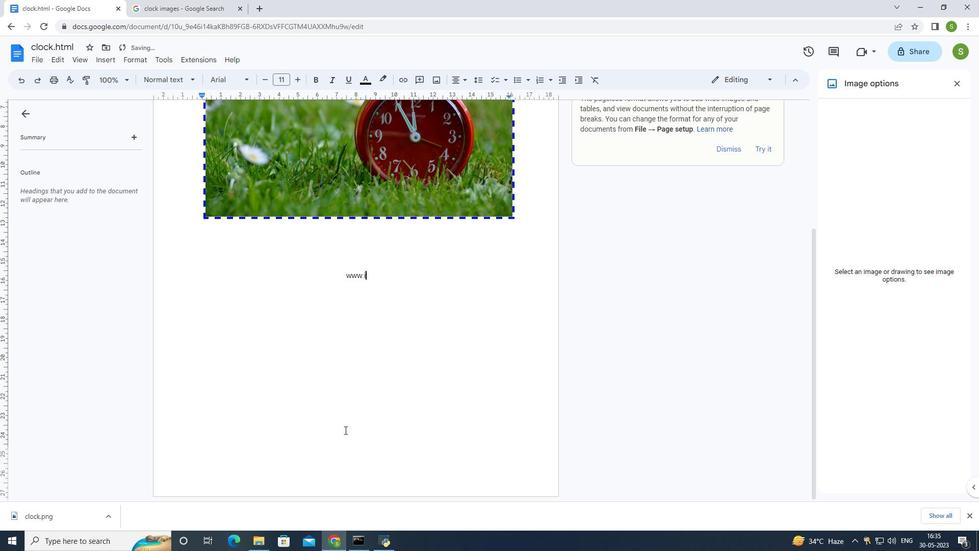
Action: Key pressed nstagra
Screenshot: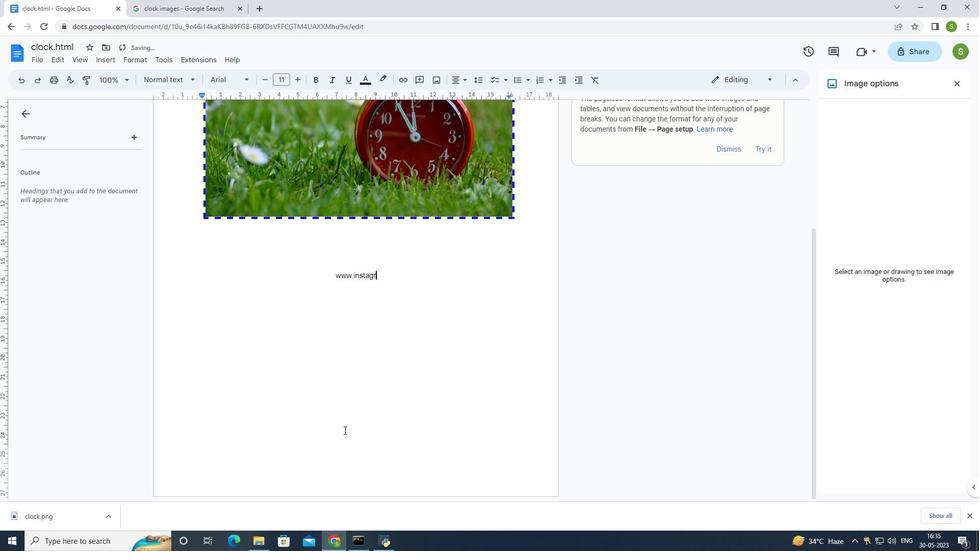 
Action: Mouse moved to (344, 430)
Screenshot: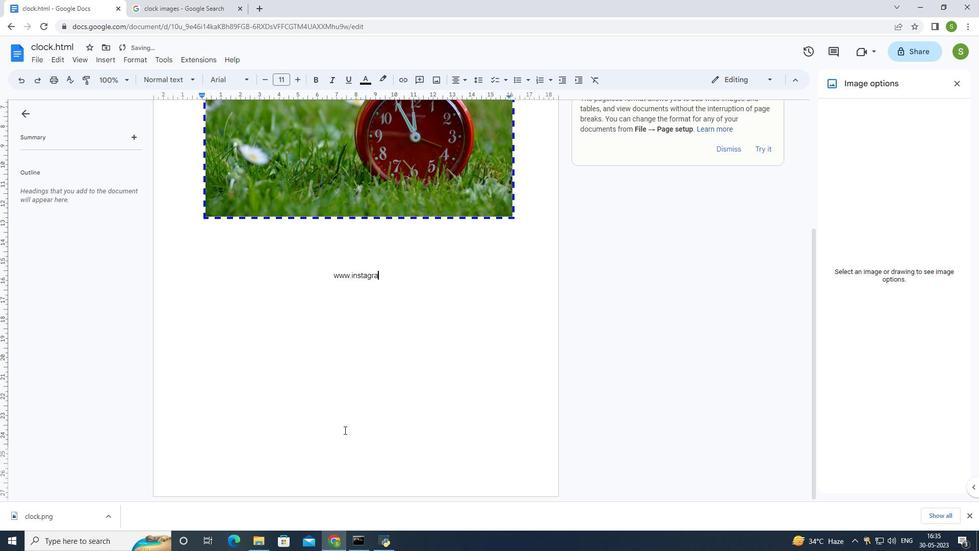 
Action: Key pressed m.c
Screenshot: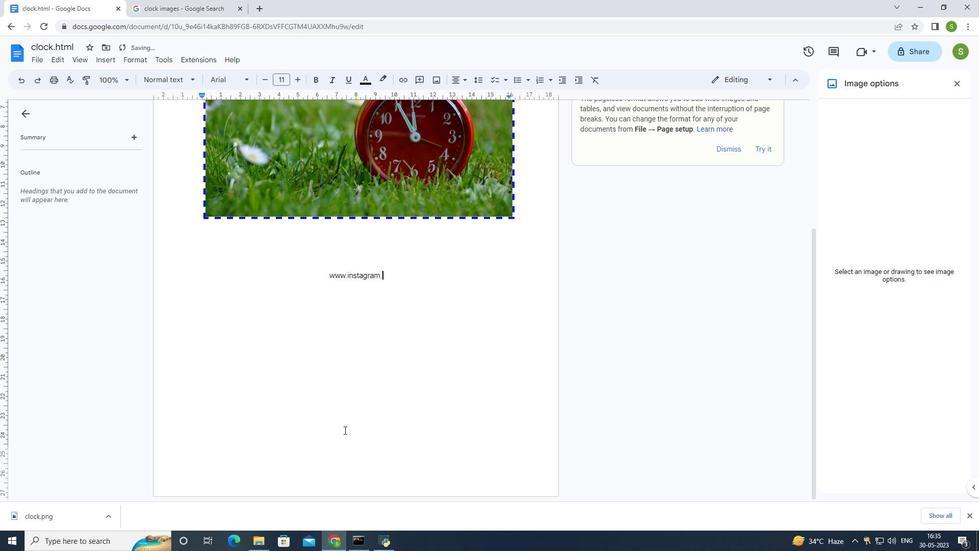 
Action: Mouse moved to (344, 430)
Screenshot: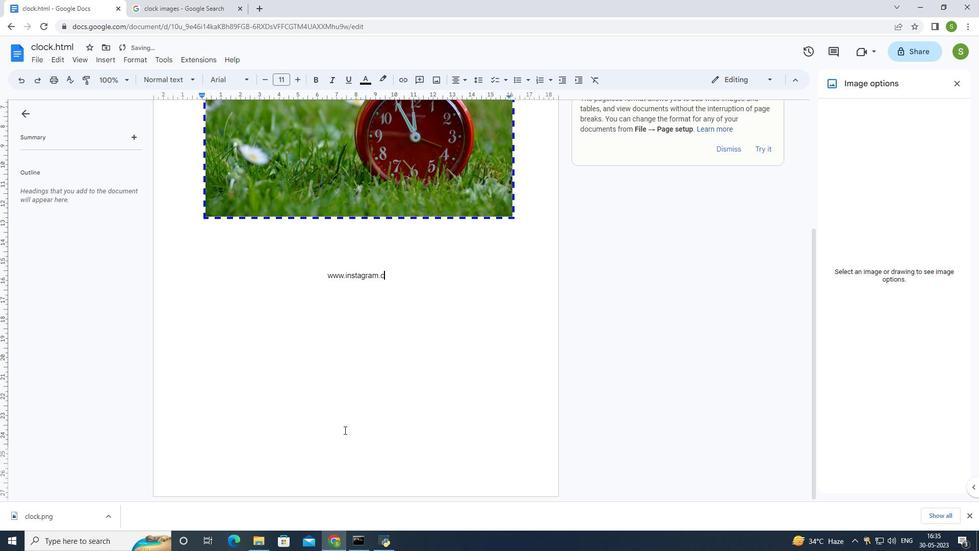 
Action: Key pressed o
Screenshot: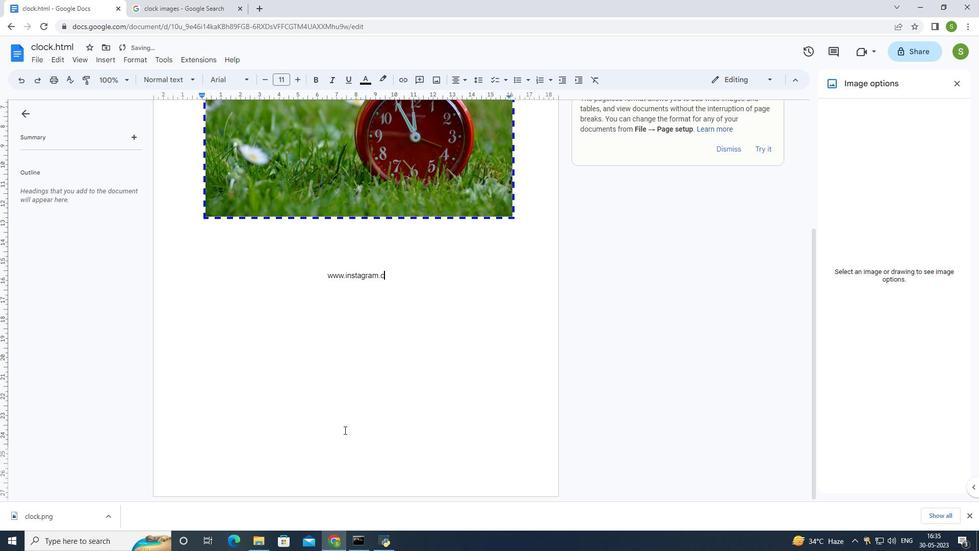 
Action: Mouse moved to (346, 430)
Screenshot: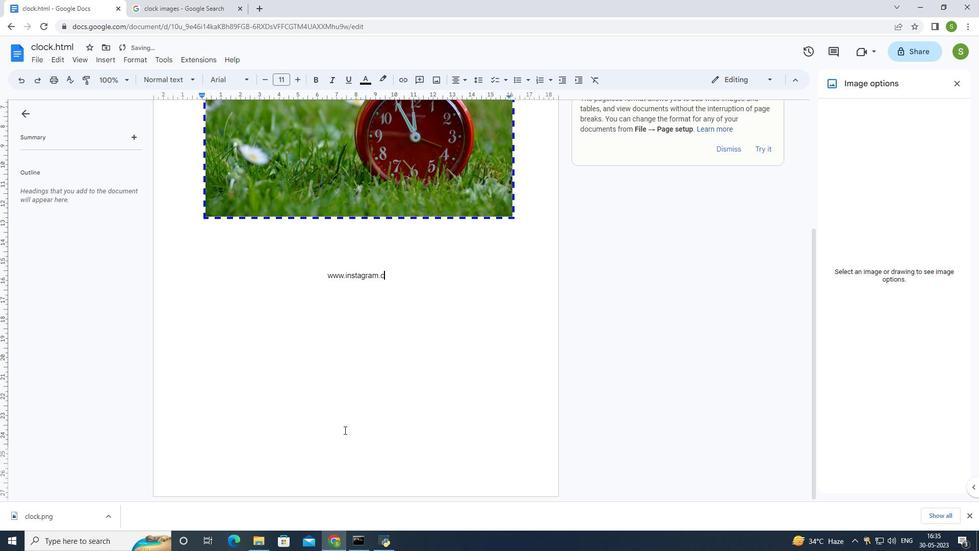 
Action: Key pressed m
Screenshot: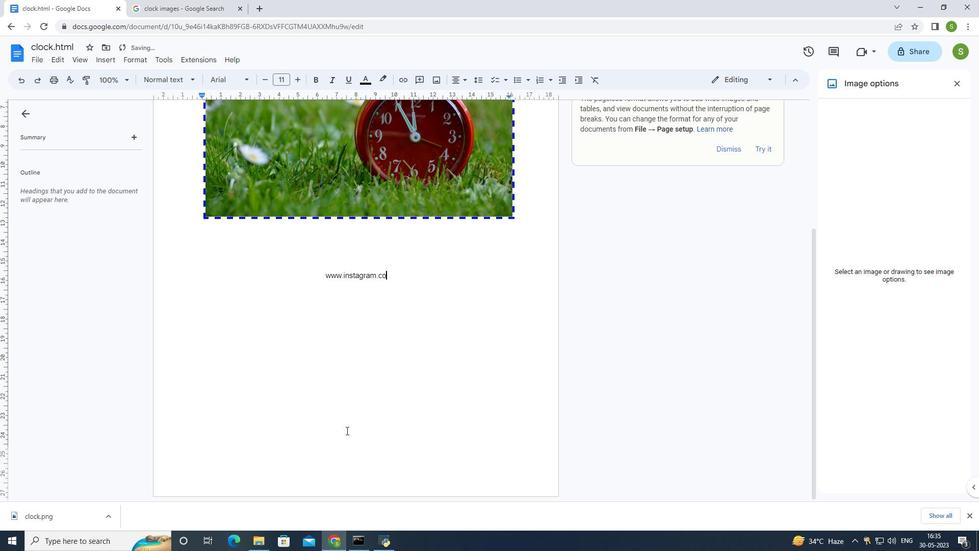 
Action: Mouse moved to (372, 406)
Screenshot: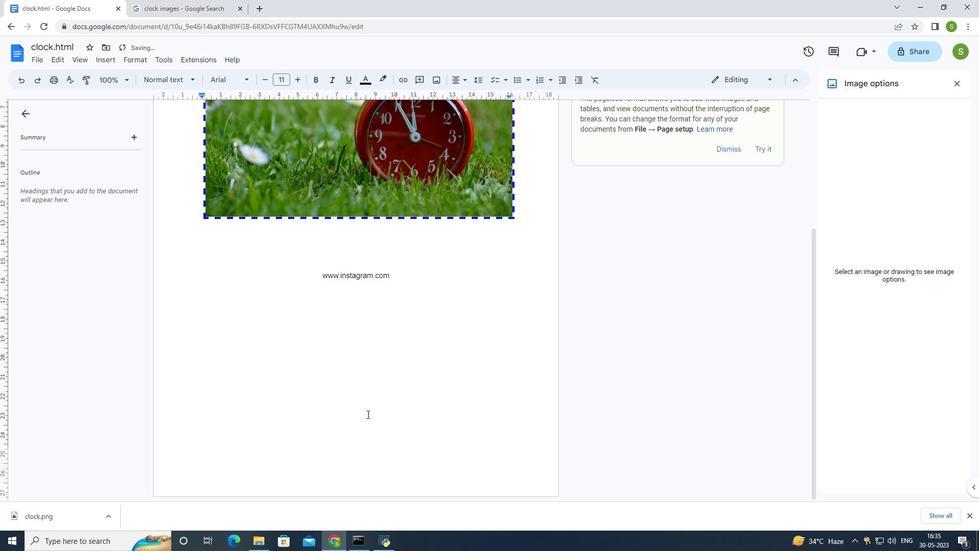 
Action: Key pressed <Key.enter>
Screenshot: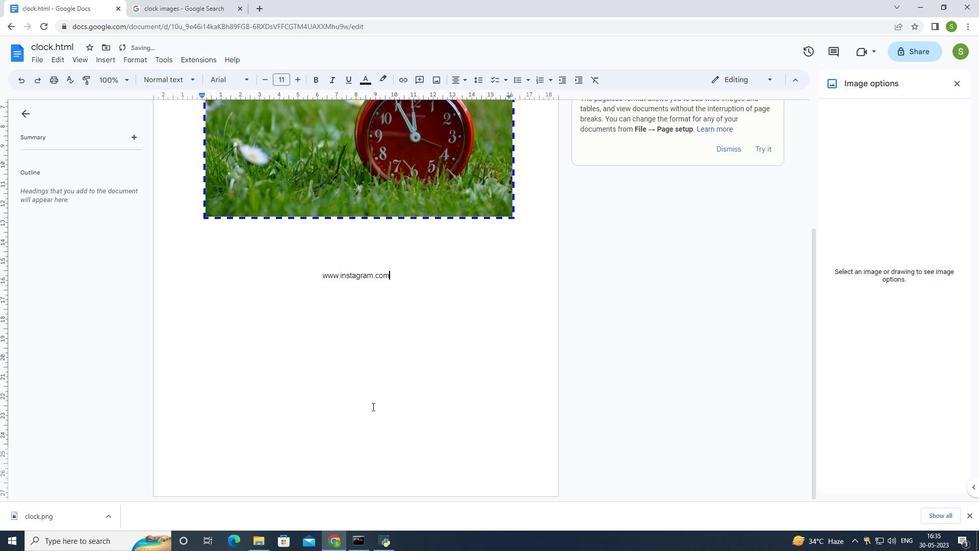 
Action: Mouse moved to (459, 313)
Screenshot: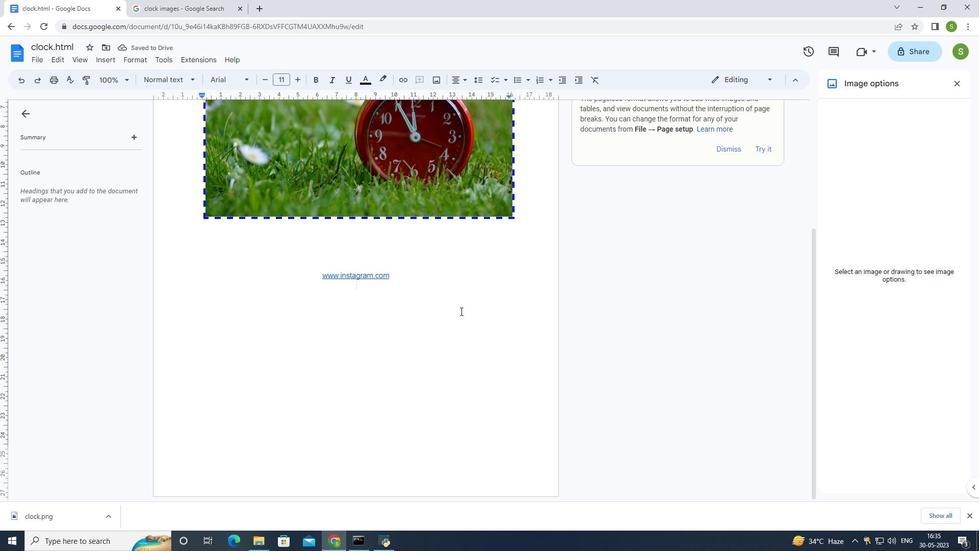 
